 Task: Compose an email with the signature Julian Adams with the subject Request for a job offer rejection and the message Could you please confirm the budget allocation for the project? from softage.8@softage.net to softage.9@softage.net Select the numbered list and change the font typography to strikethroughSelect the numbered list and remove the font typography strikethrough Send the email. Finally, move the email from Sent Items to the label Artificial intelligence
Action: Mouse moved to (1180, 71)
Screenshot: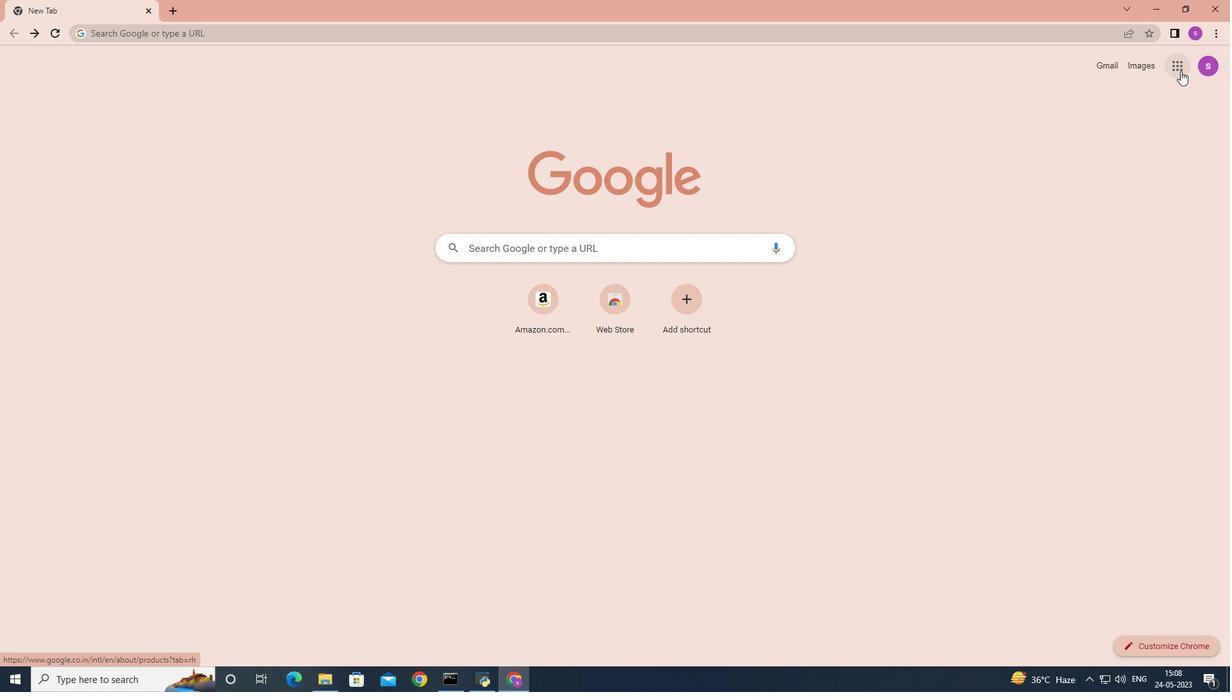 
Action: Mouse pressed left at (1180, 71)
Screenshot: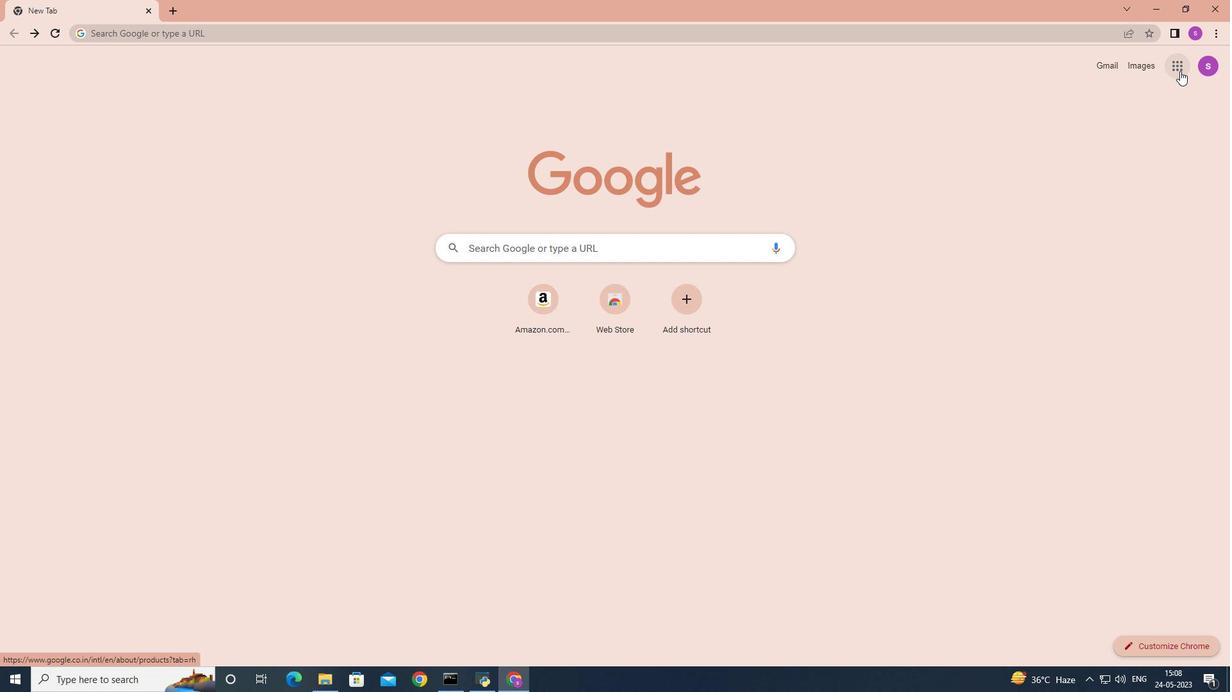 
Action: Mouse moved to (1127, 119)
Screenshot: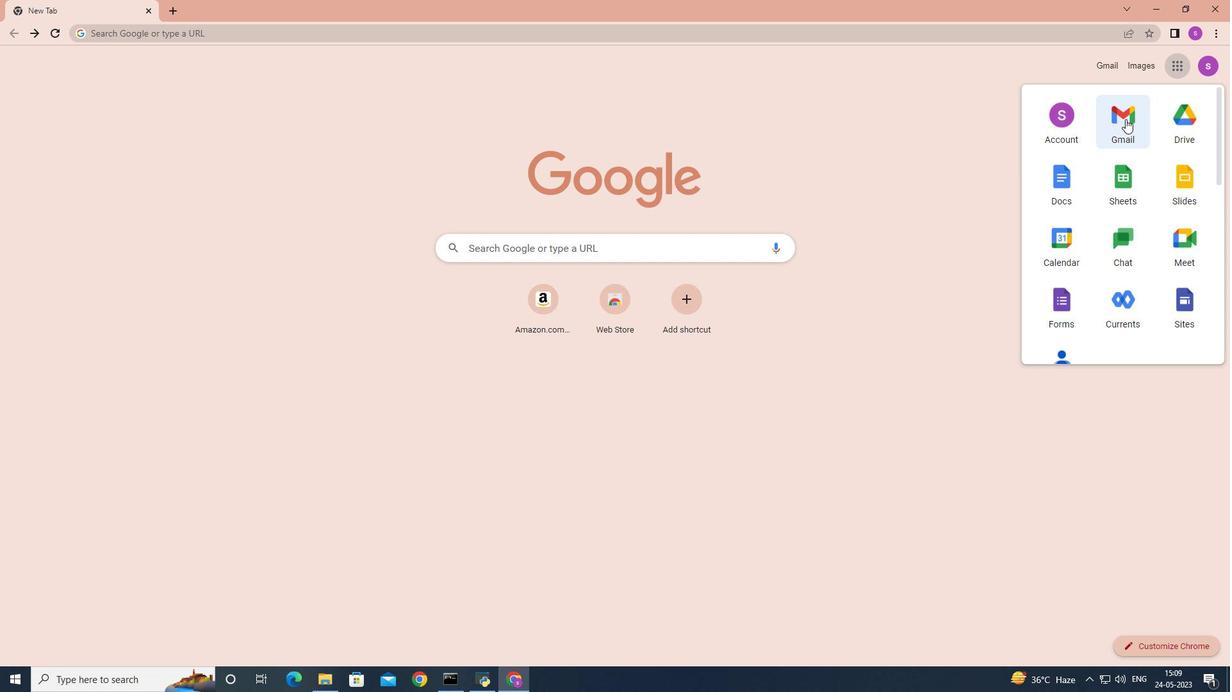 
Action: Mouse pressed left at (1126, 119)
Screenshot: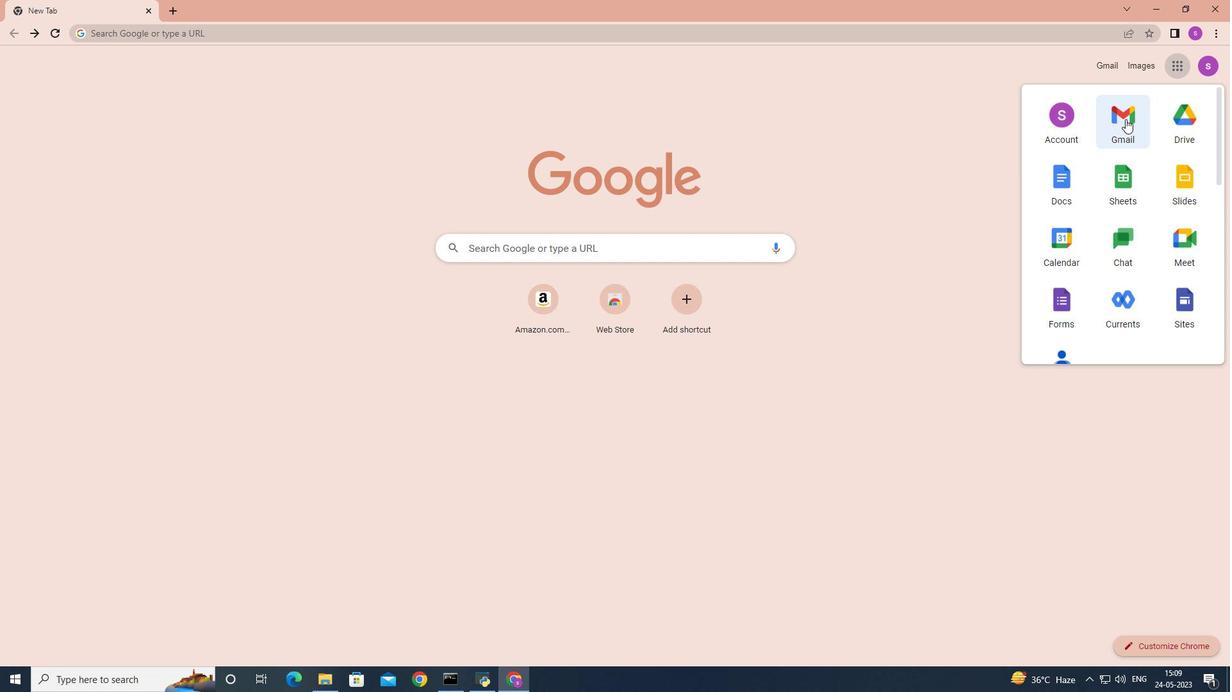 
Action: Mouse moved to (1088, 64)
Screenshot: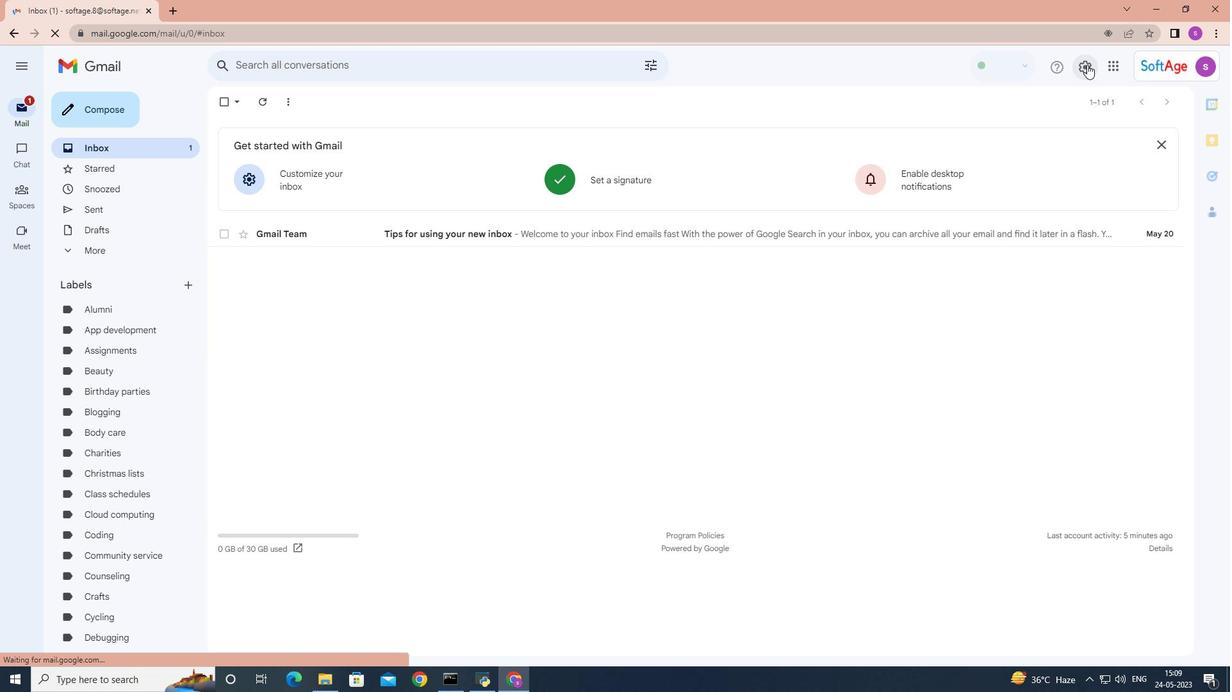 
Action: Mouse pressed left at (1088, 64)
Screenshot: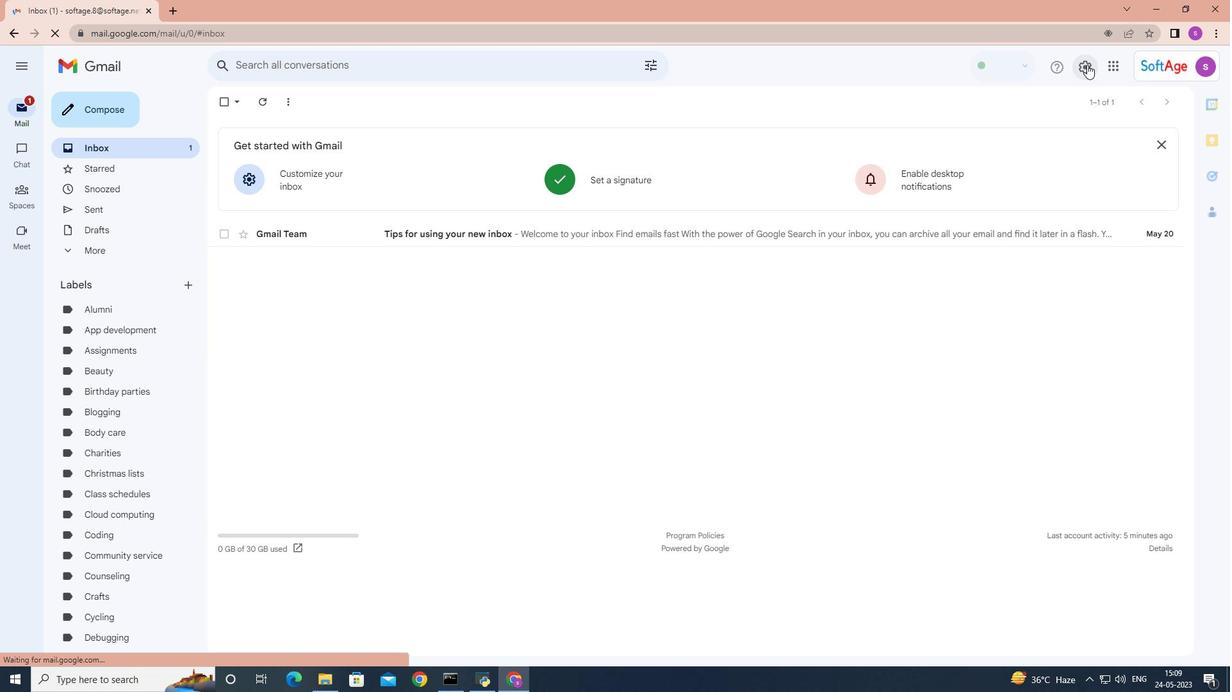 
Action: Mouse moved to (1092, 134)
Screenshot: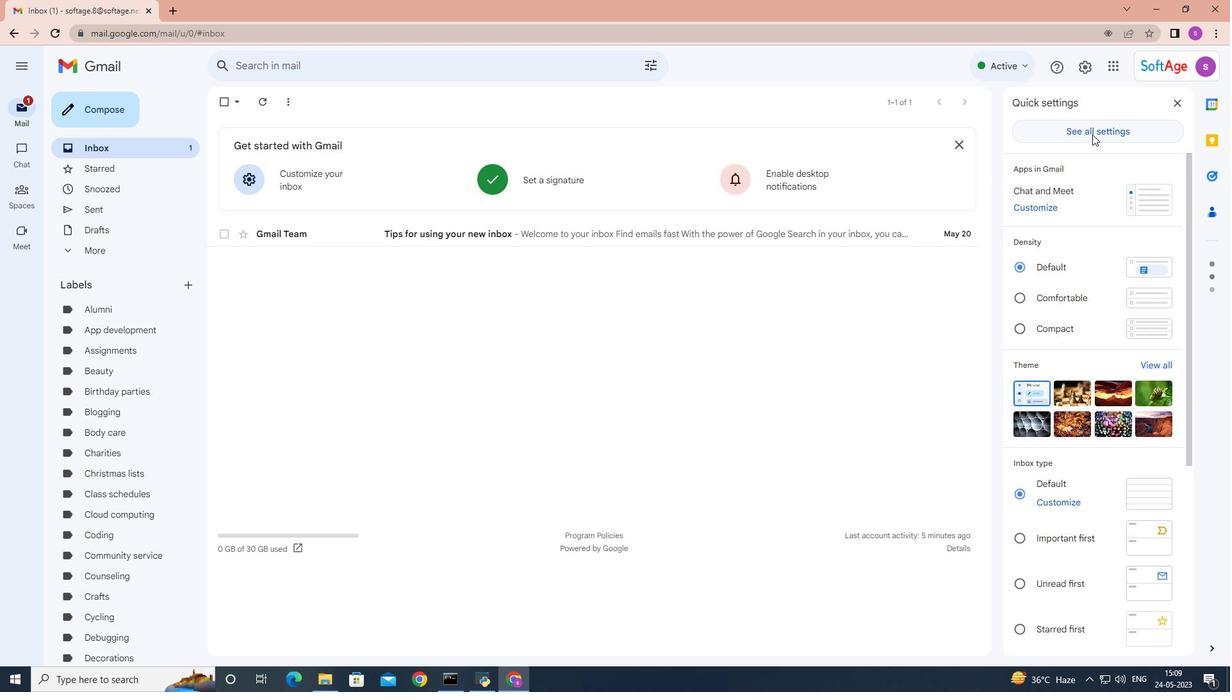 
Action: Mouse pressed left at (1092, 134)
Screenshot: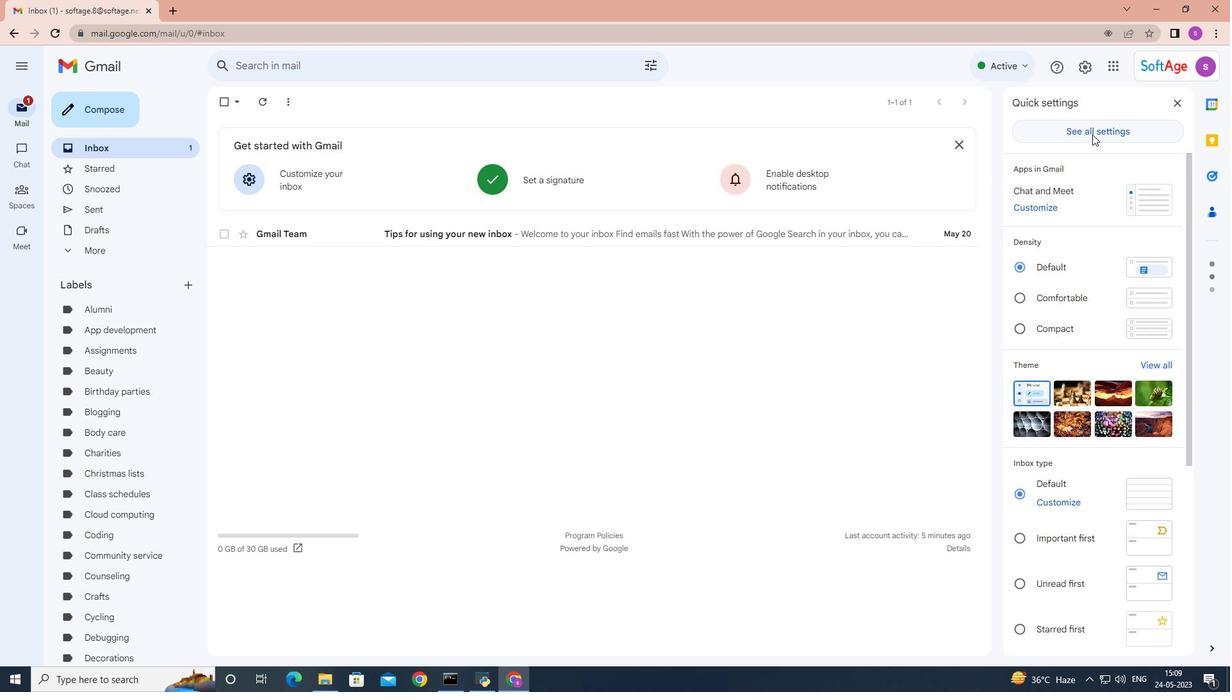 
Action: Mouse moved to (601, 326)
Screenshot: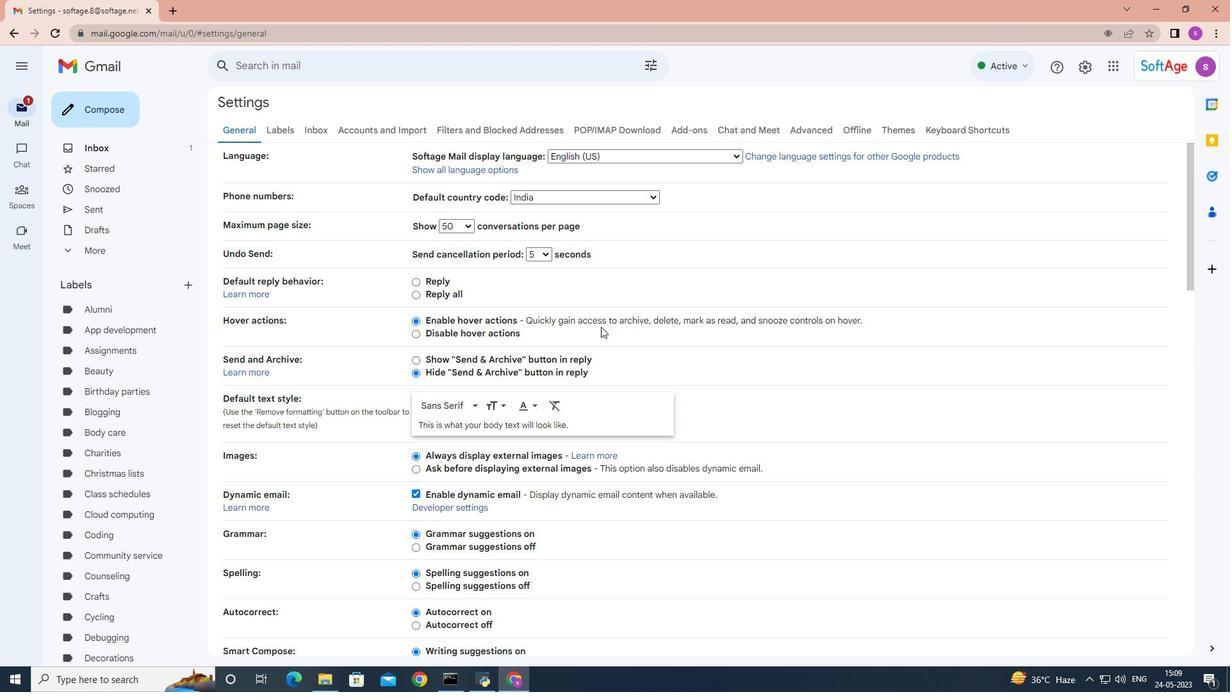 
Action: Mouse scrolled (601, 326) with delta (0, 0)
Screenshot: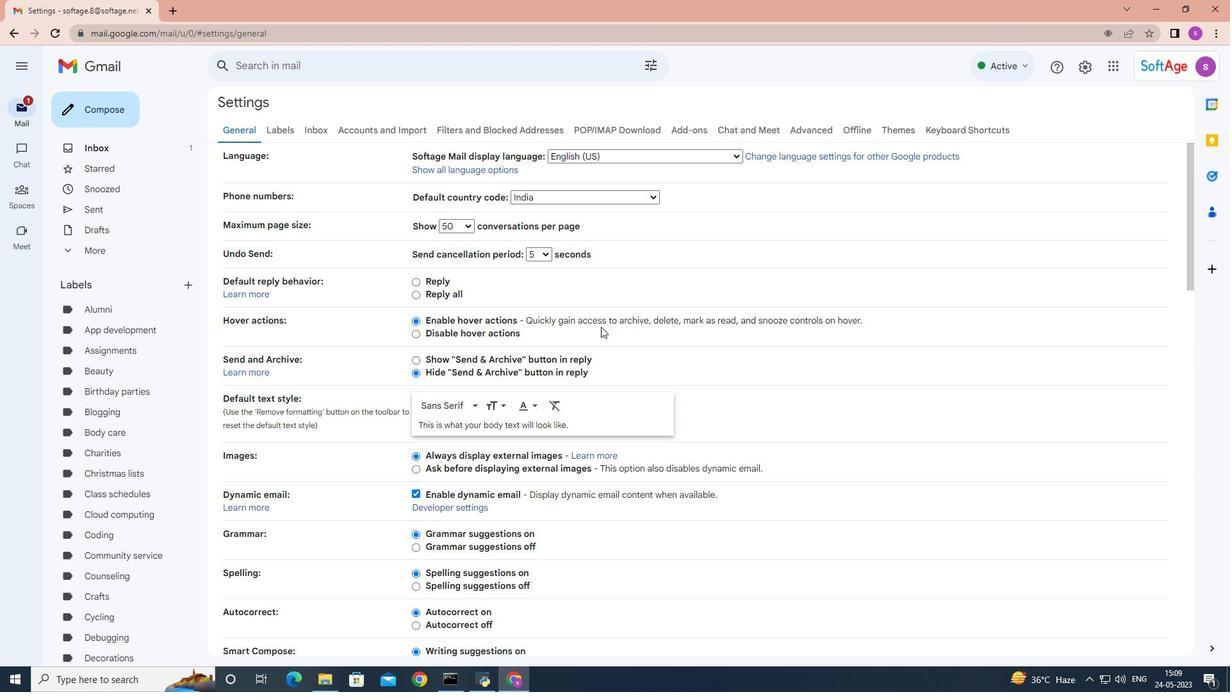
Action: Mouse scrolled (601, 326) with delta (0, 0)
Screenshot: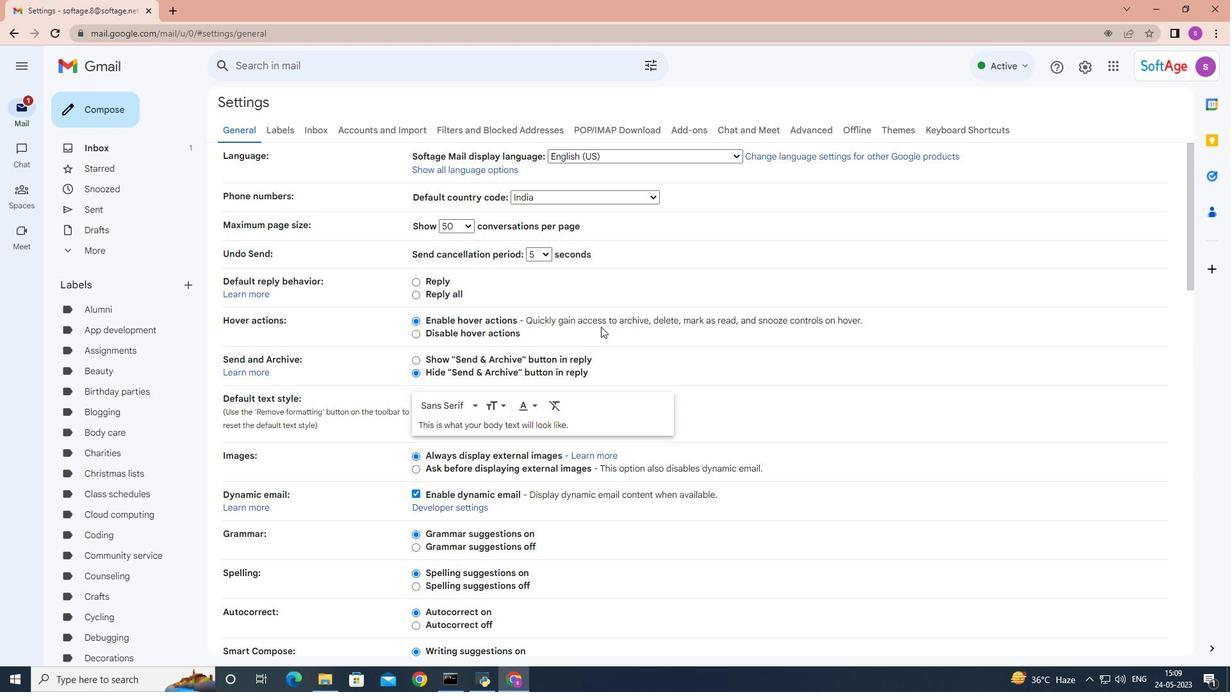 
Action: Mouse moved to (601, 326)
Screenshot: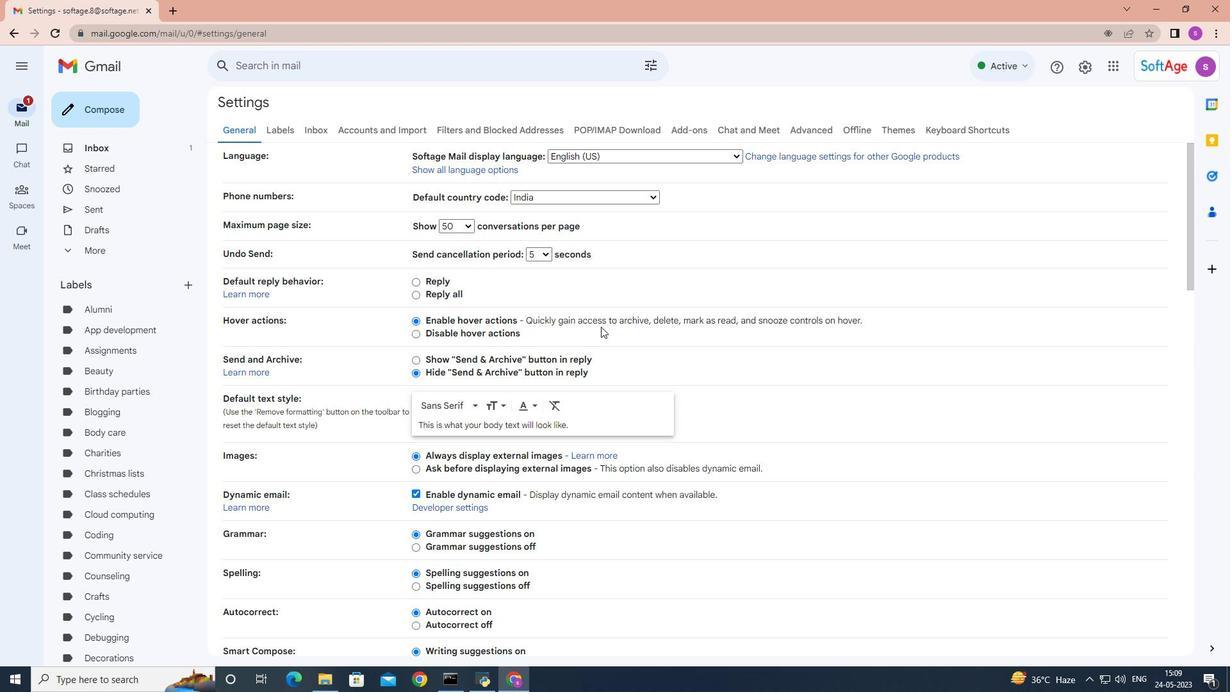 
Action: Mouse scrolled (601, 325) with delta (0, 0)
Screenshot: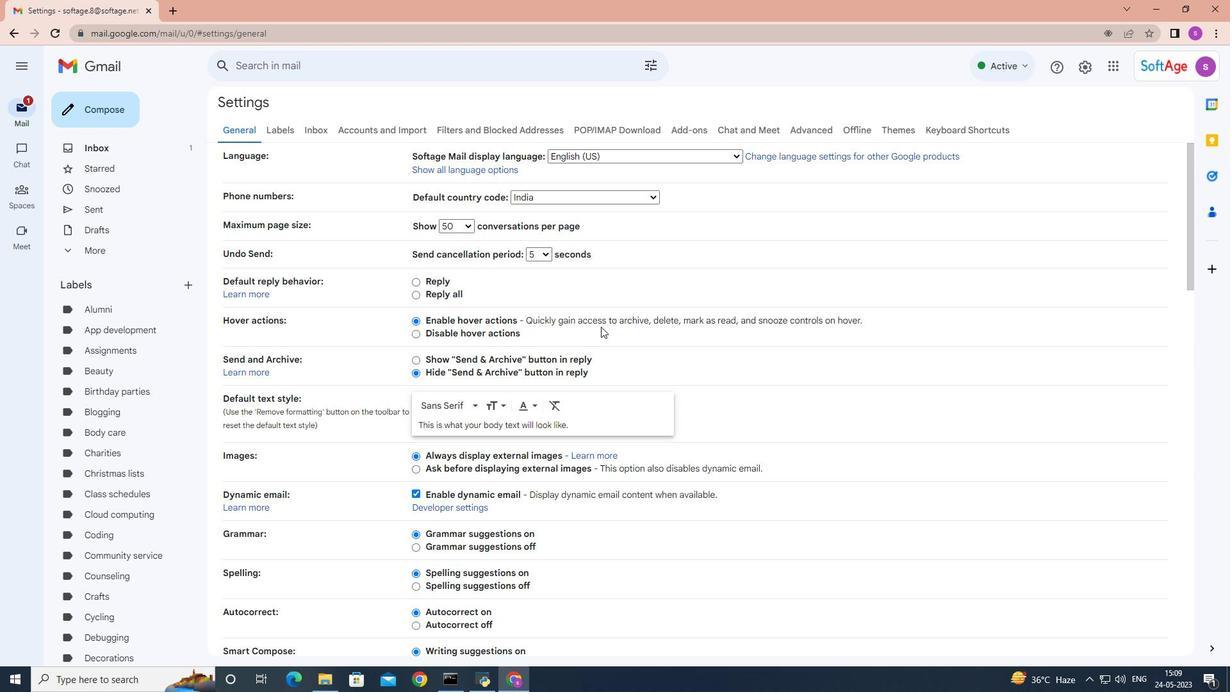 
Action: Mouse moved to (601, 326)
Screenshot: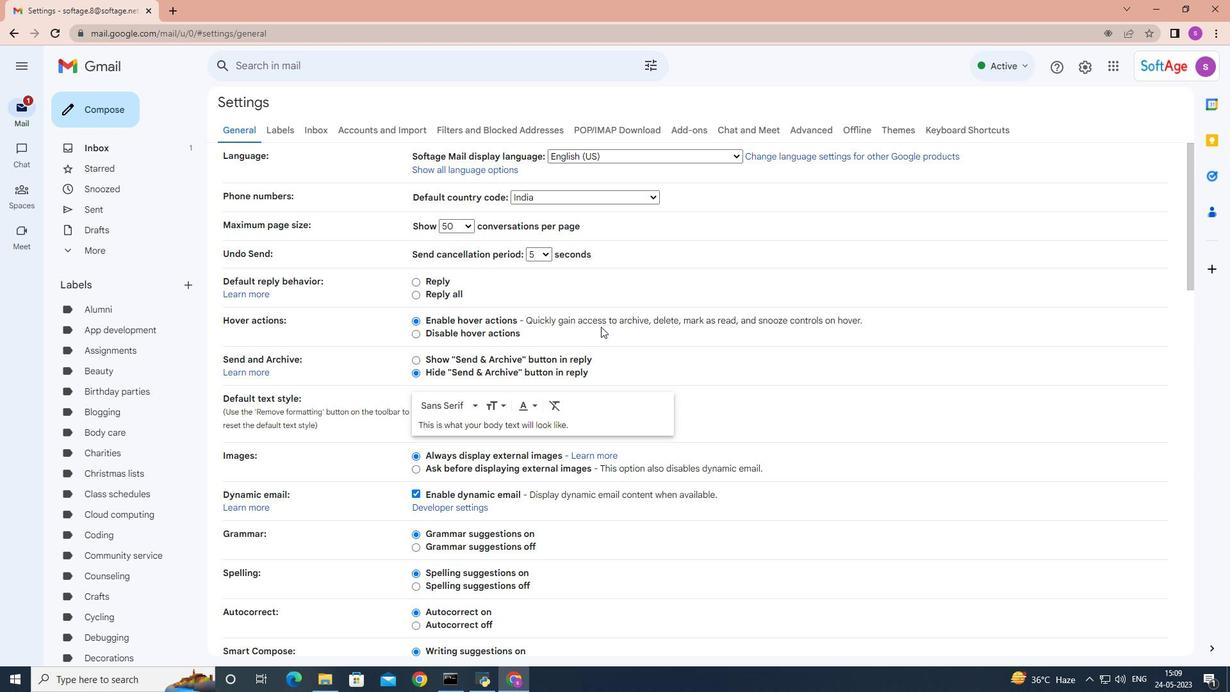 
Action: Mouse scrolled (601, 325) with delta (0, 0)
Screenshot: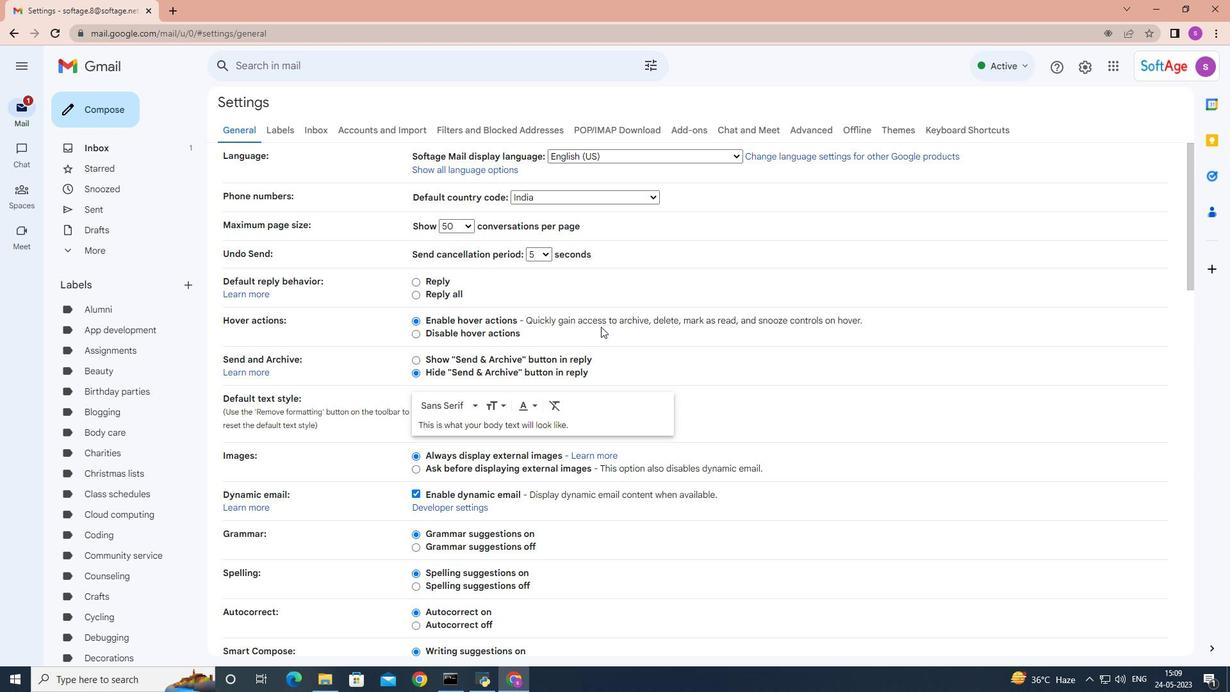 
Action: Mouse moved to (601, 323)
Screenshot: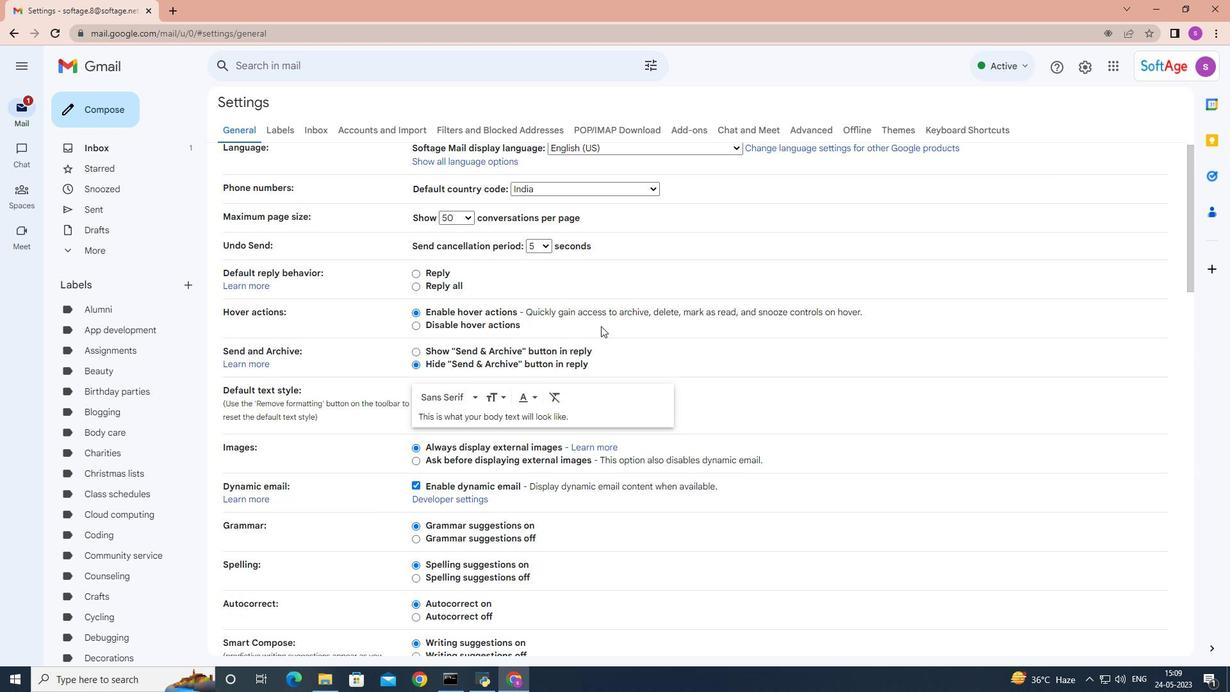 
Action: Mouse scrolled (601, 323) with delta (0, 0)
Screenshot: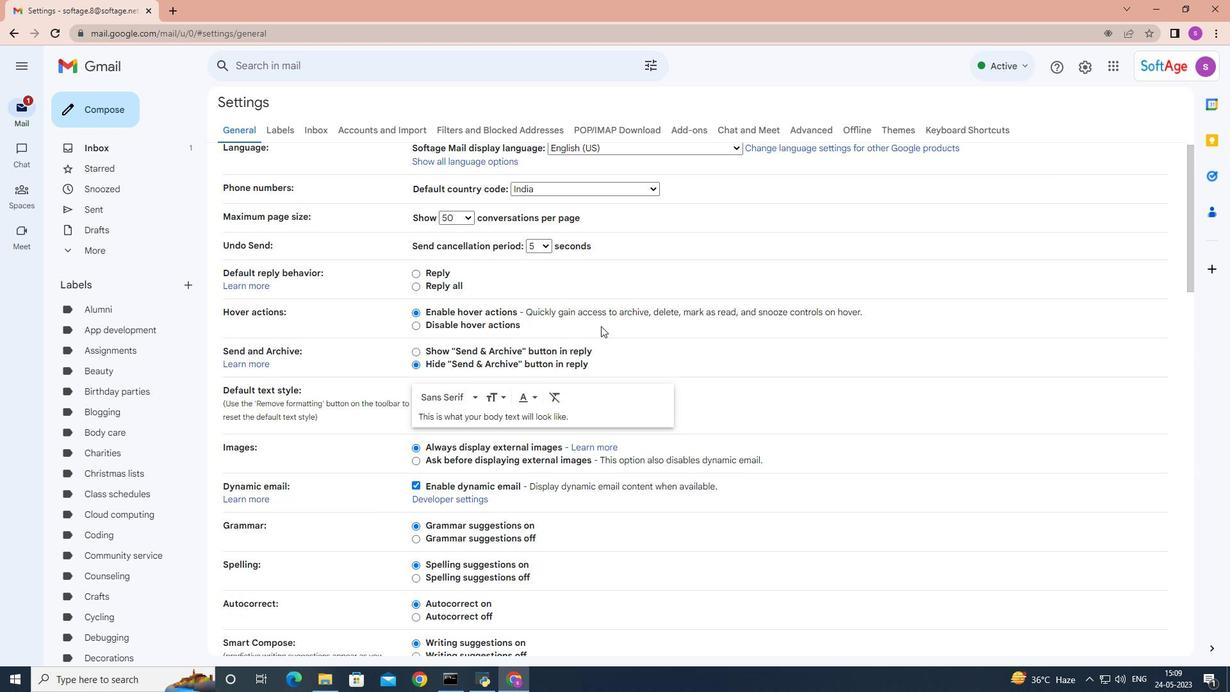 
Action: Mouse moved to (601, 322)
Screenshot: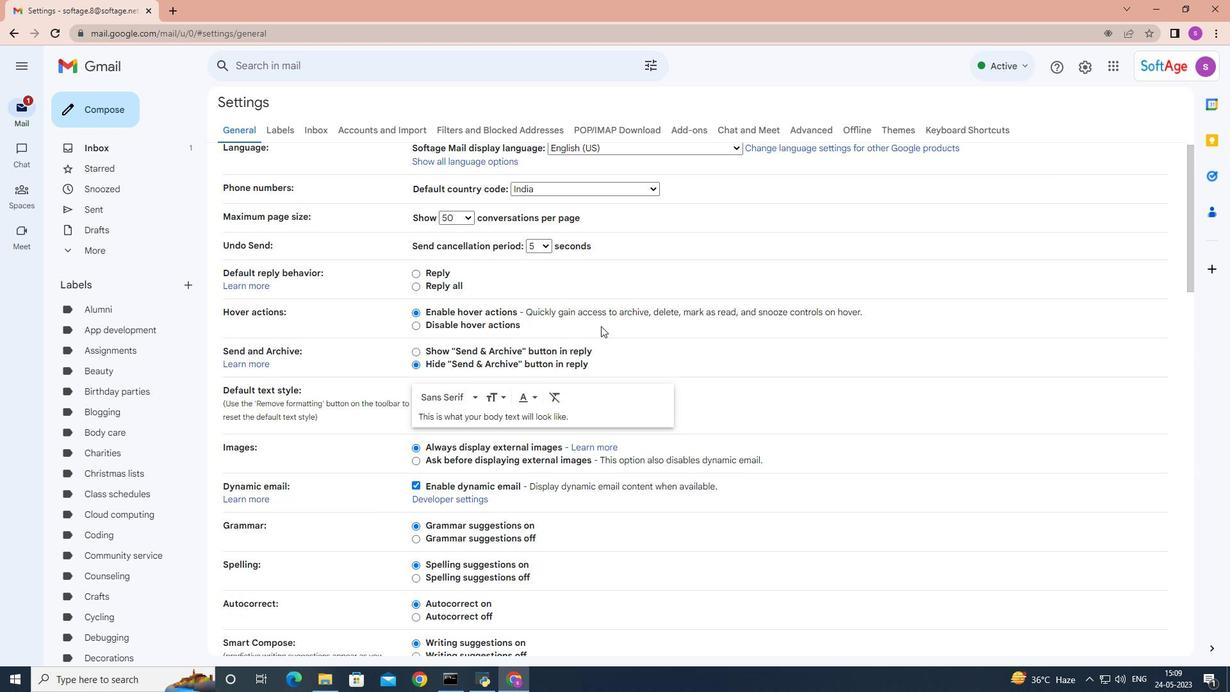 
Action: Mouse scrolled (601, 321) with delta (0, 0)
Screenshot: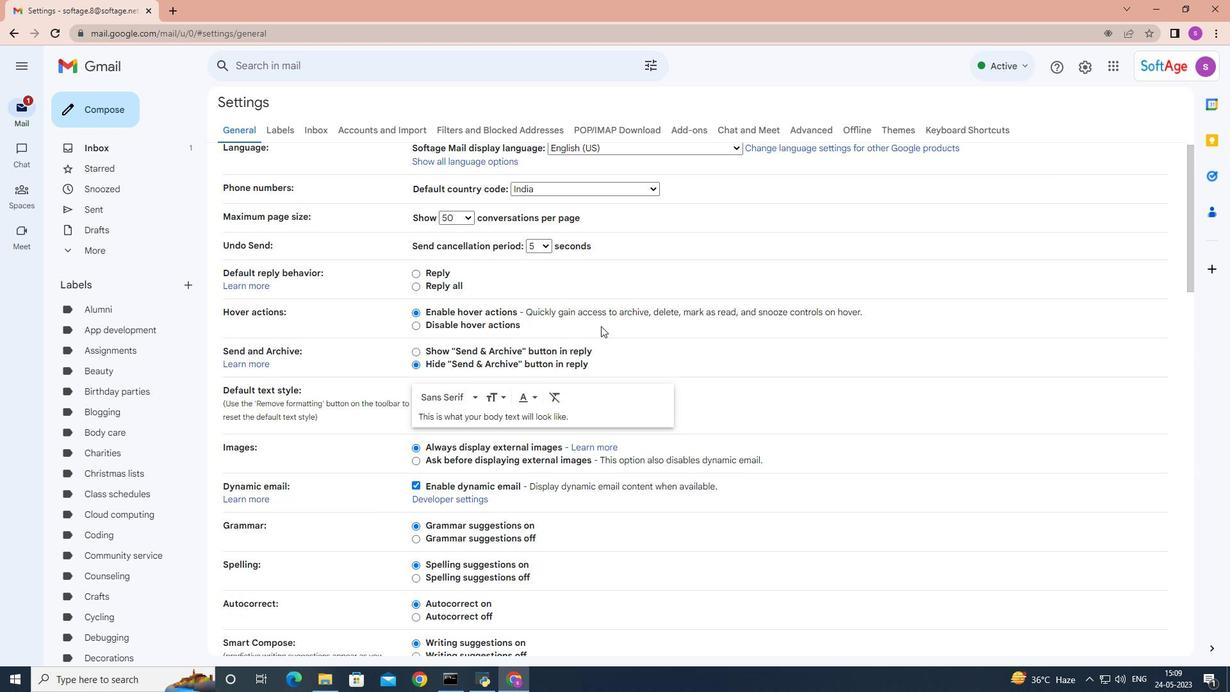 
Action: Mouse moved to (603, 316)
Screenshot: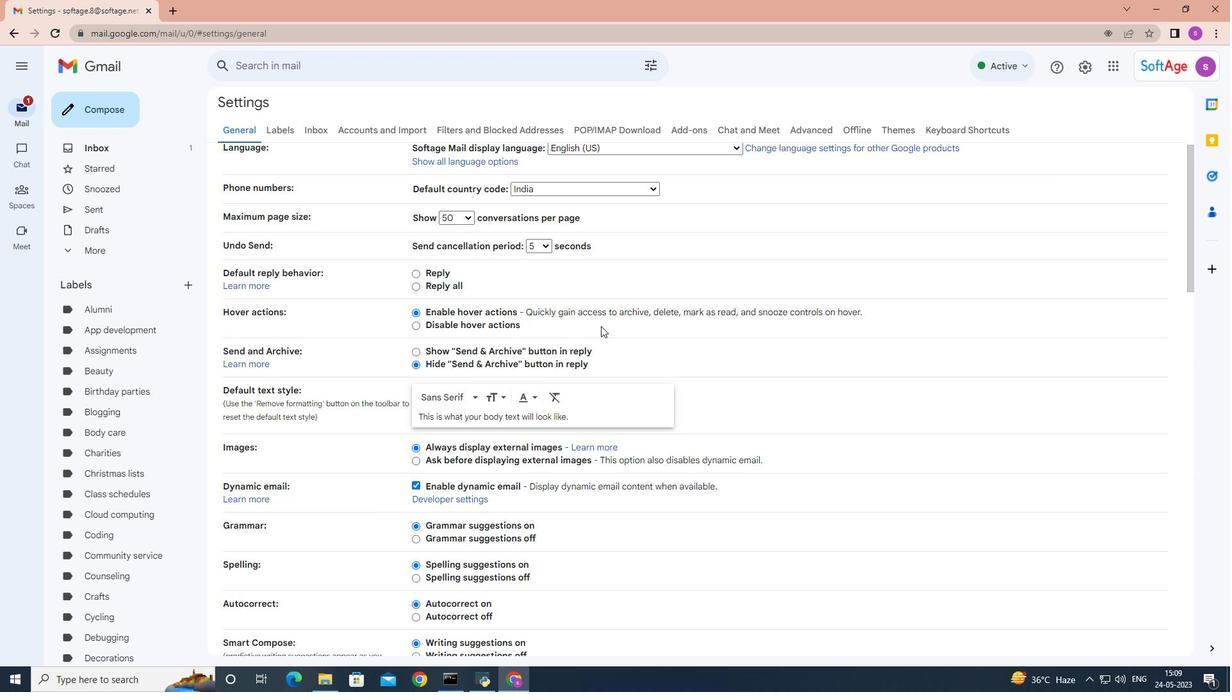 
Action: Mouse scrolled (603, 315) with delta (0, 0)
Screenshot: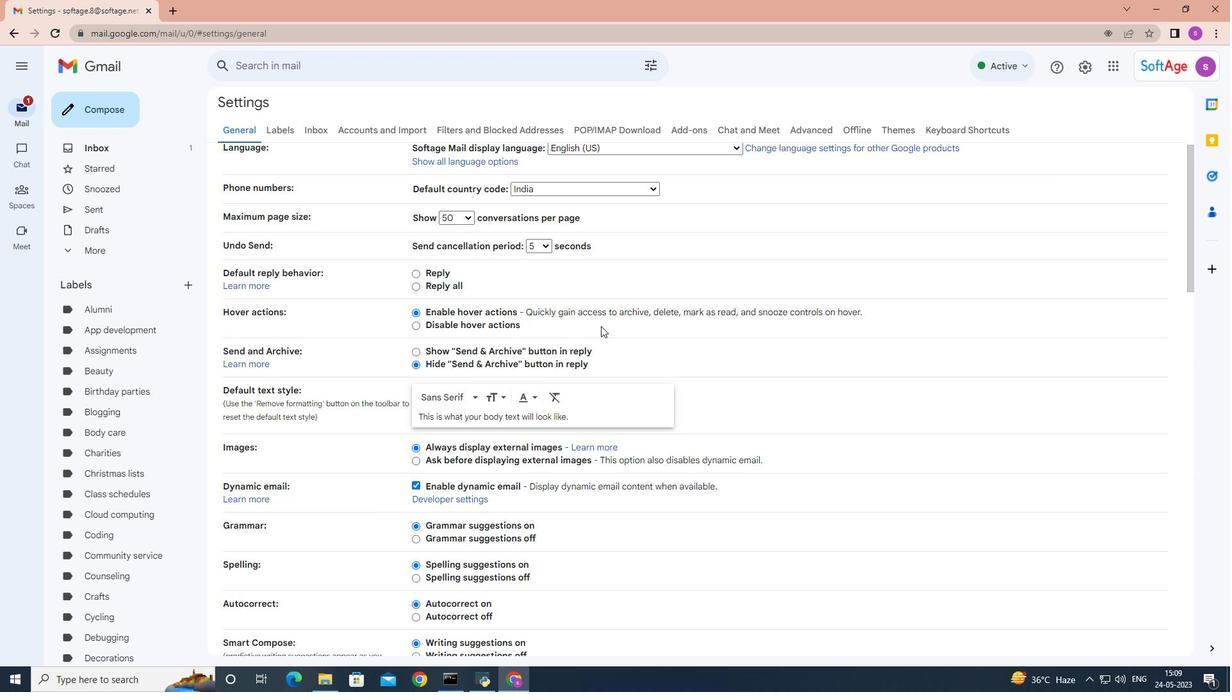 
Action: Mouse moved to (606, 301)
Screenshot: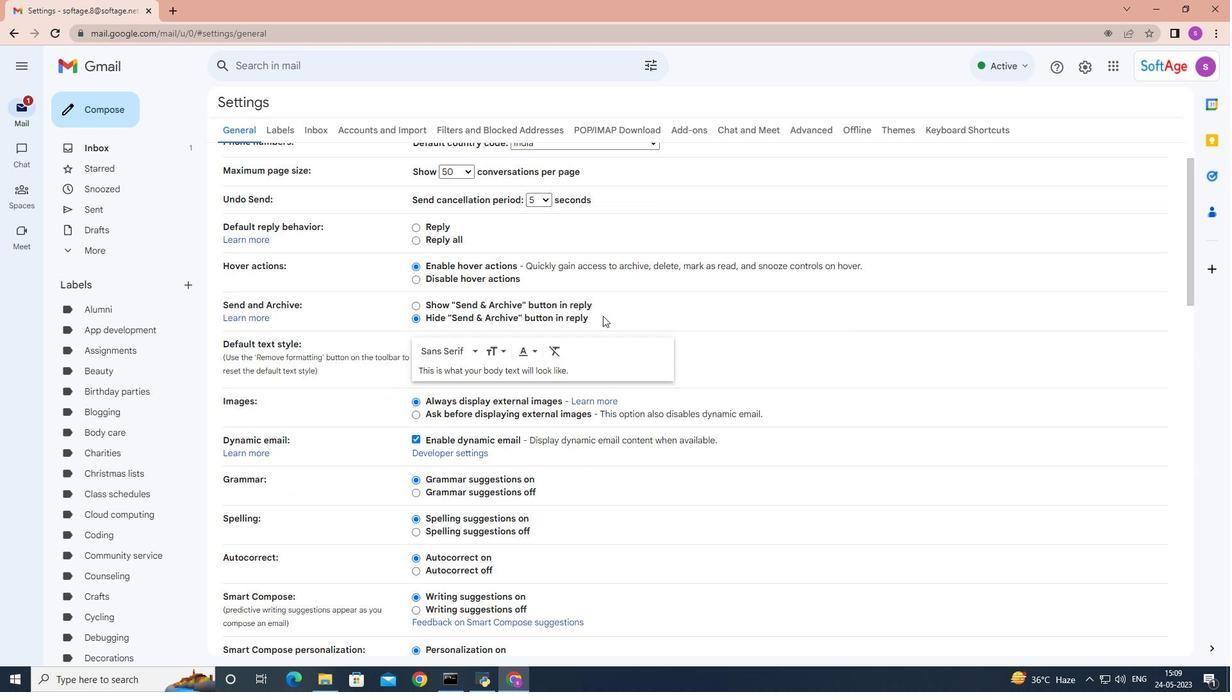 
Action: Mouse scrolled (606, 301) with delta (0, 0)
Screenshot: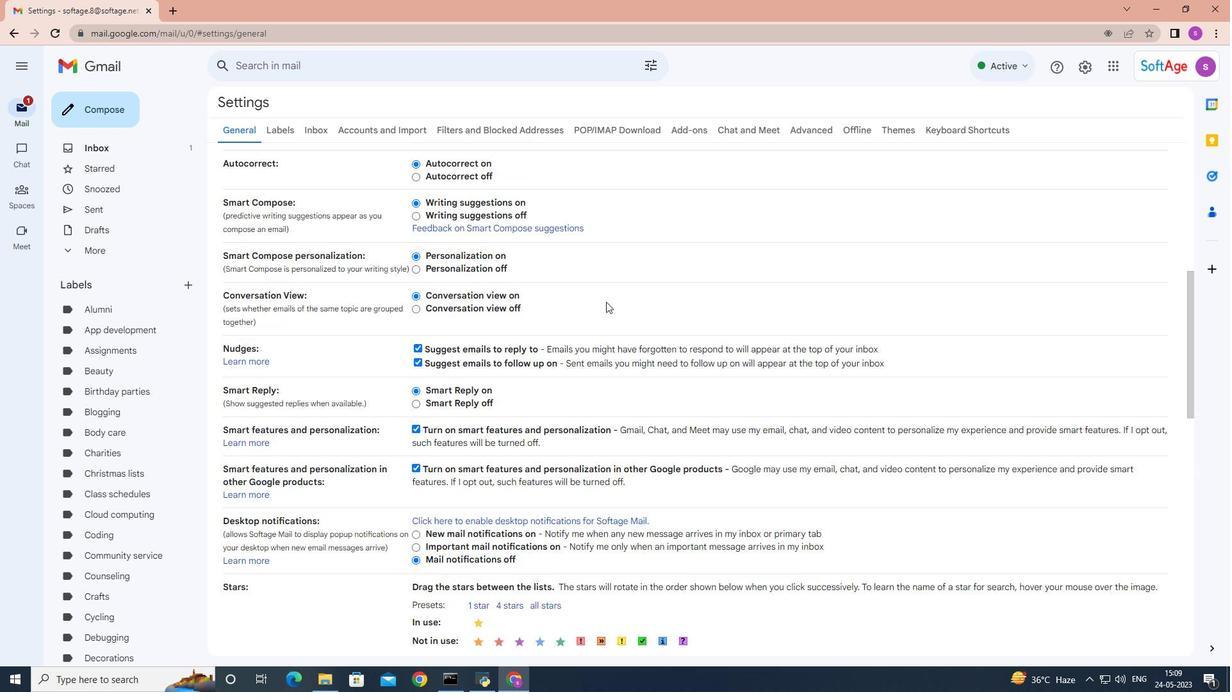 
Action: Mouse scrolled (606, 301) with delta (0, 0)
Screenshot: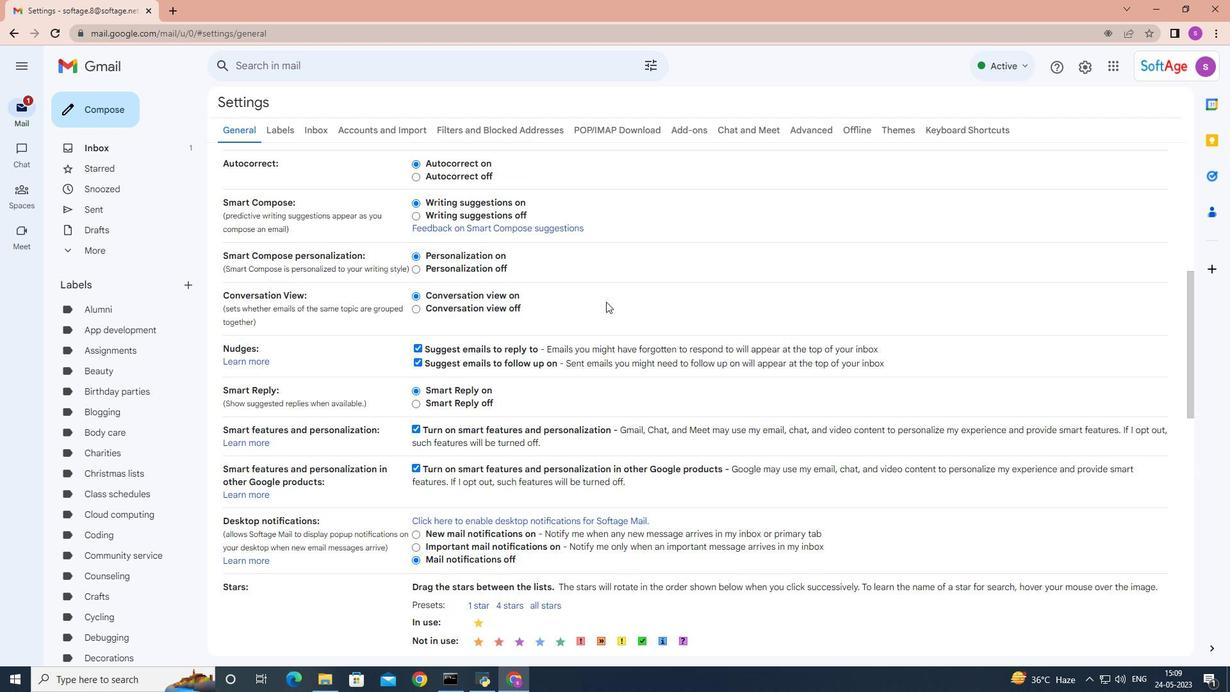 
Action: Mouse scrolled (606, 301) with delta (0, 0)
Screenshot: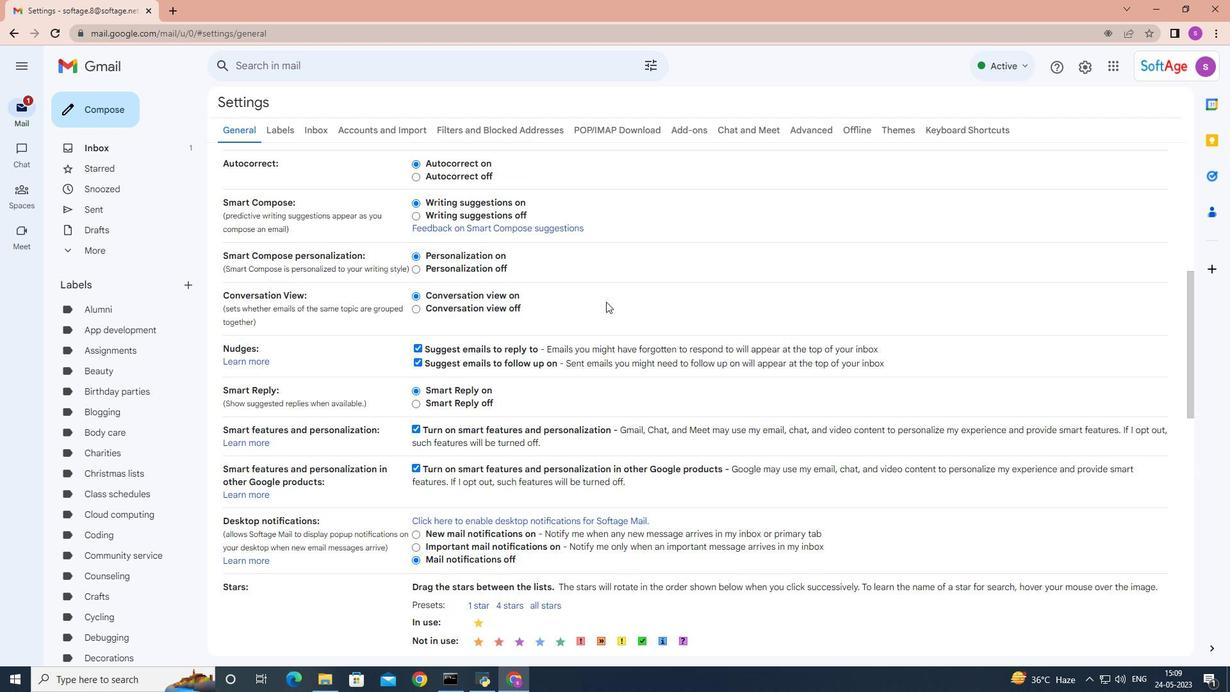 
Action: Mouse scrolled (606, 301) with delta (0, 0)
Screenshot: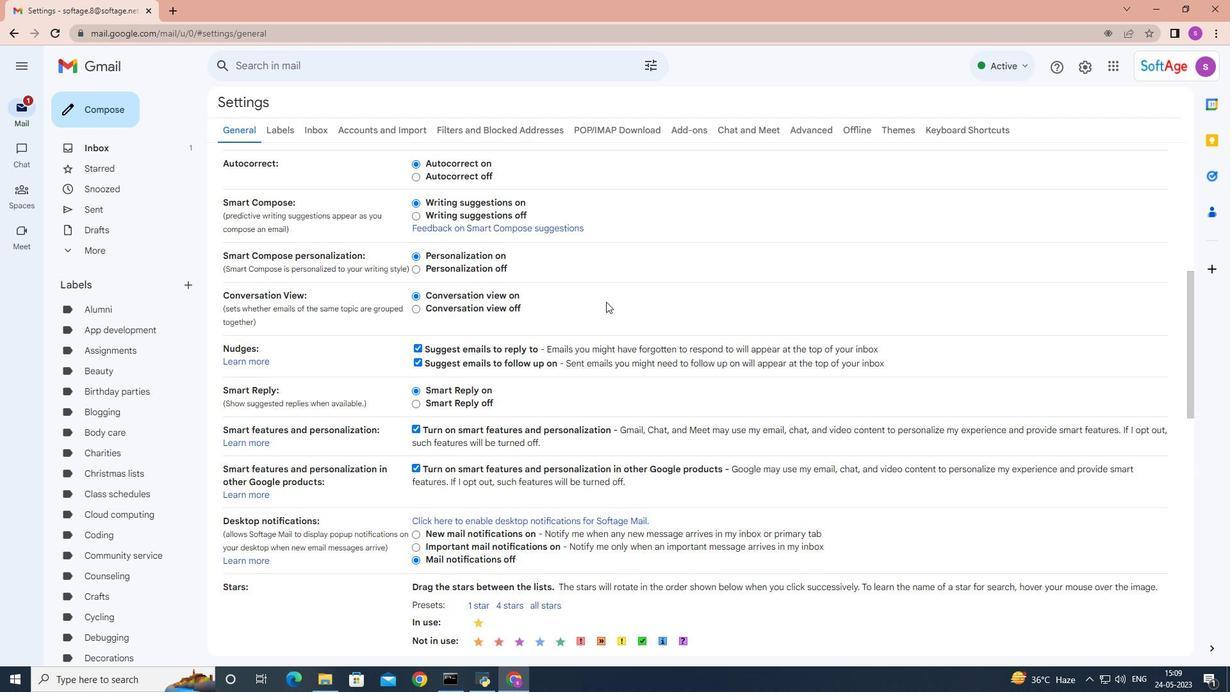 
Action: Mouse scrolled (606, 301) with delta (0, 0)
Screenshot: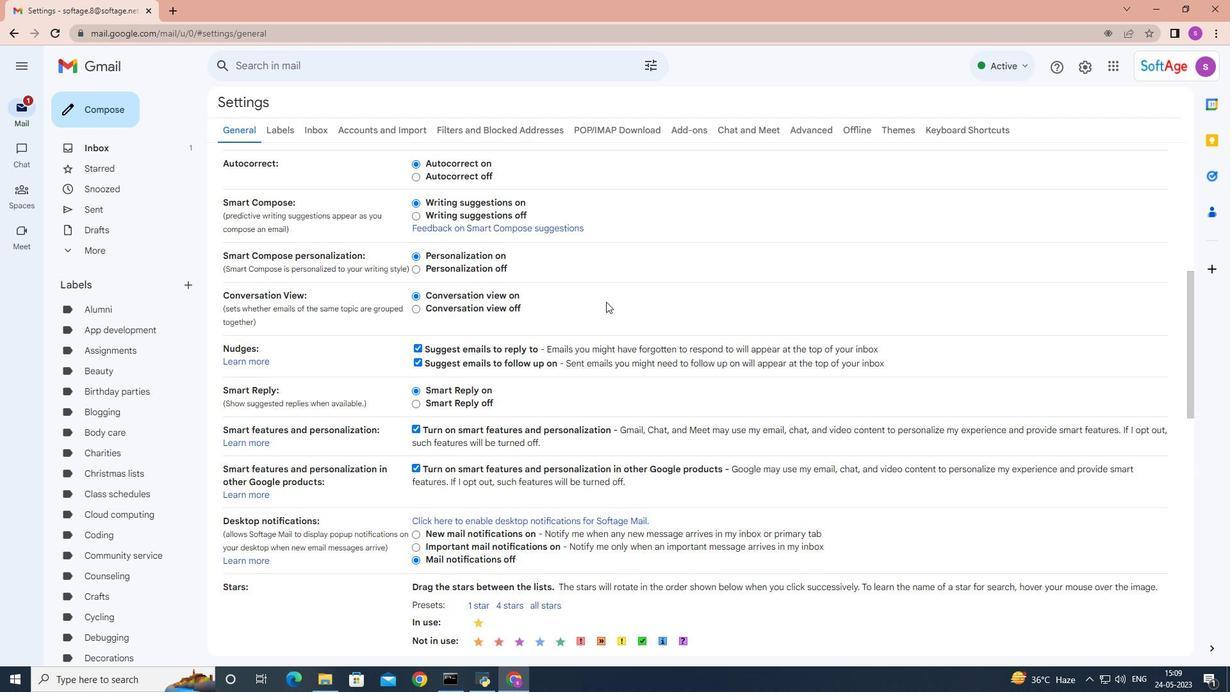 
Action: Mouse moved to (606, 301)
Screenshot: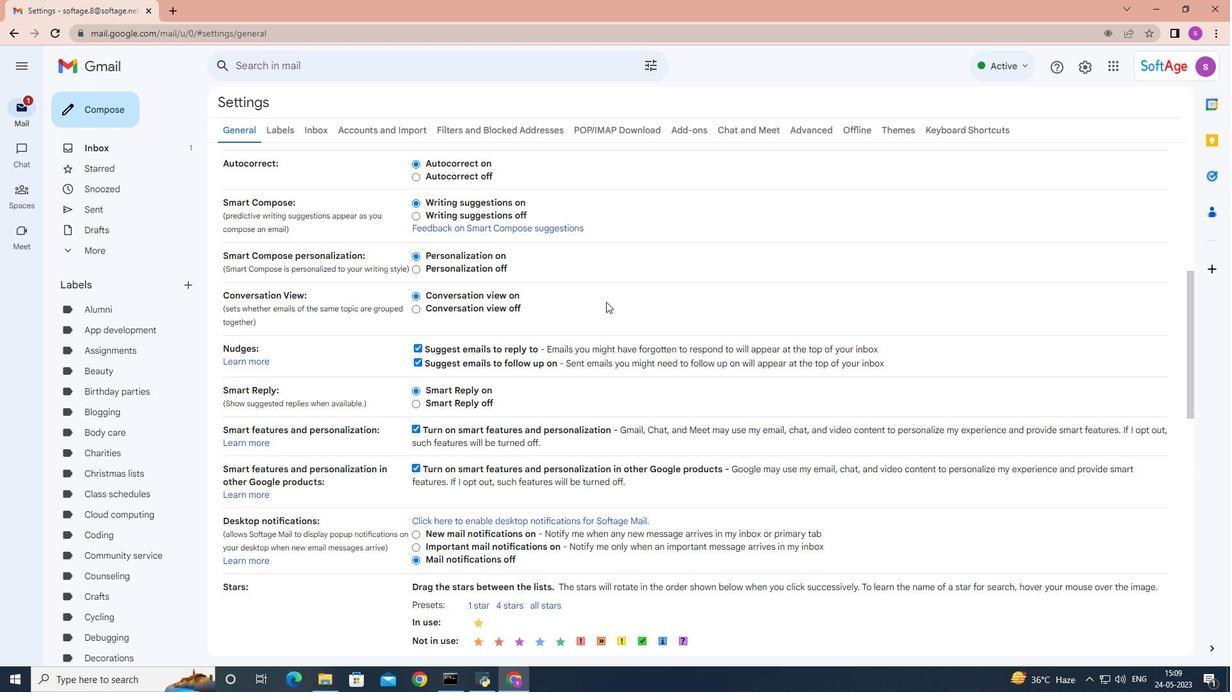 
Action: Mouse scrolled (606, 301) with delta (0, 0)
Screenshot: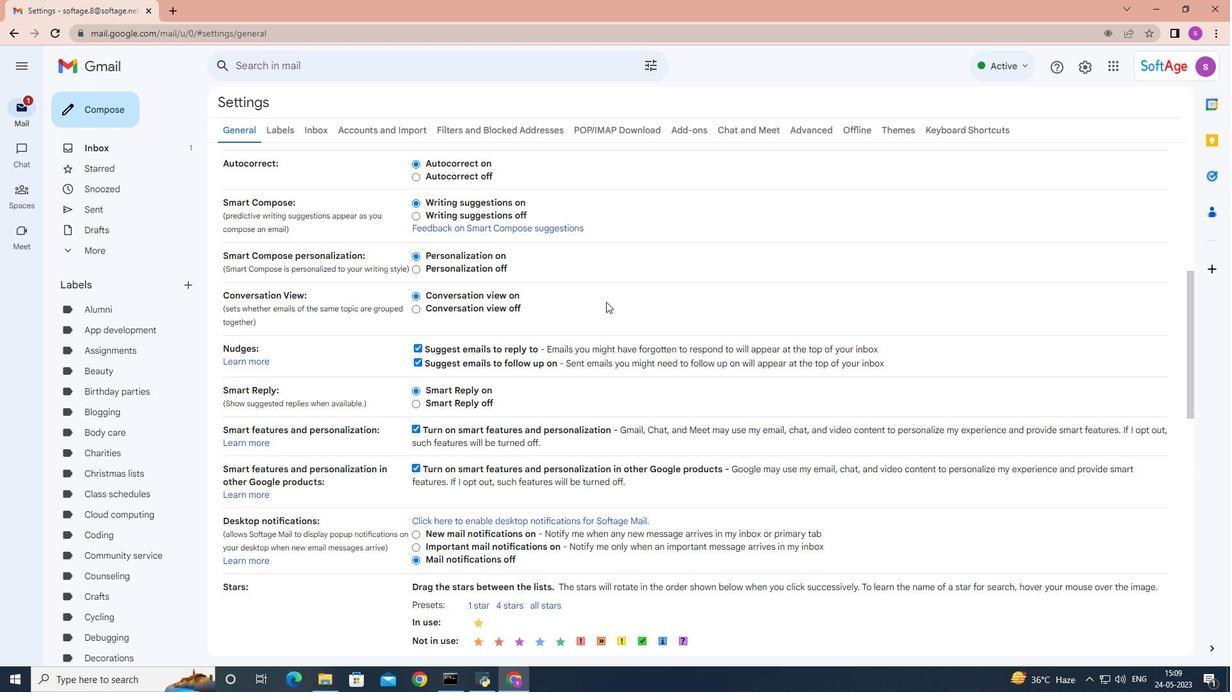 
Action: Mouse moved to (604, 300)
Screenshot: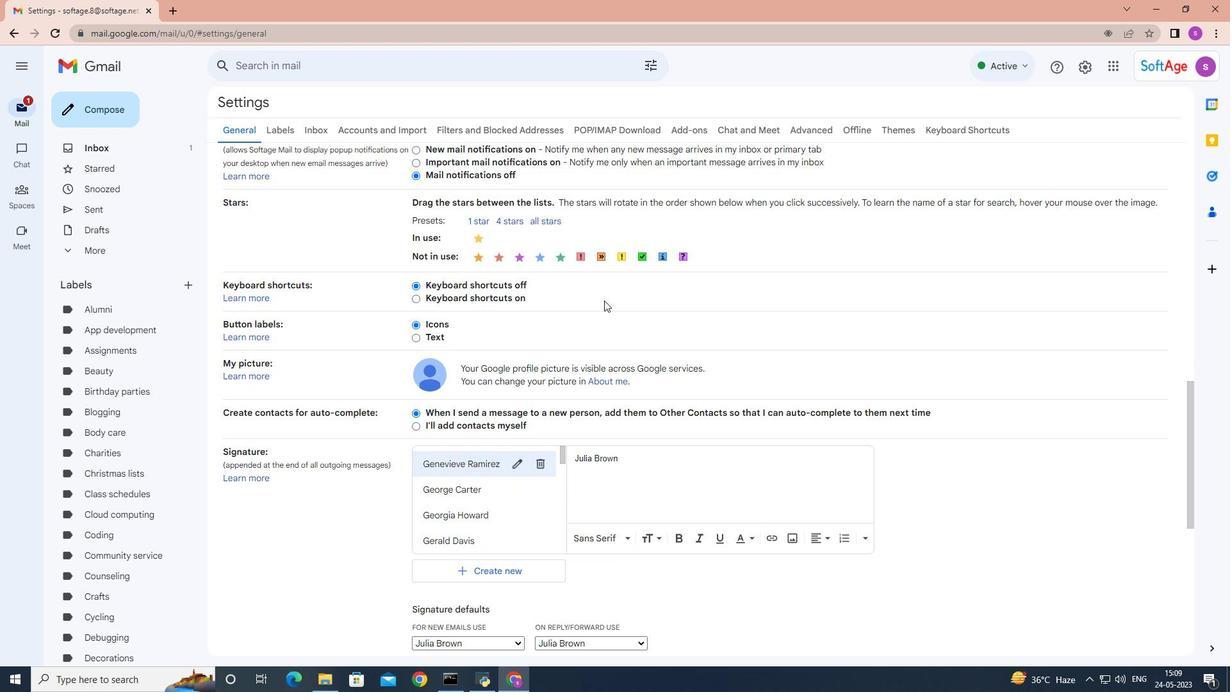 
Action: Mouse scrolled (604, 299) with delta (0, 0)
Screenshot: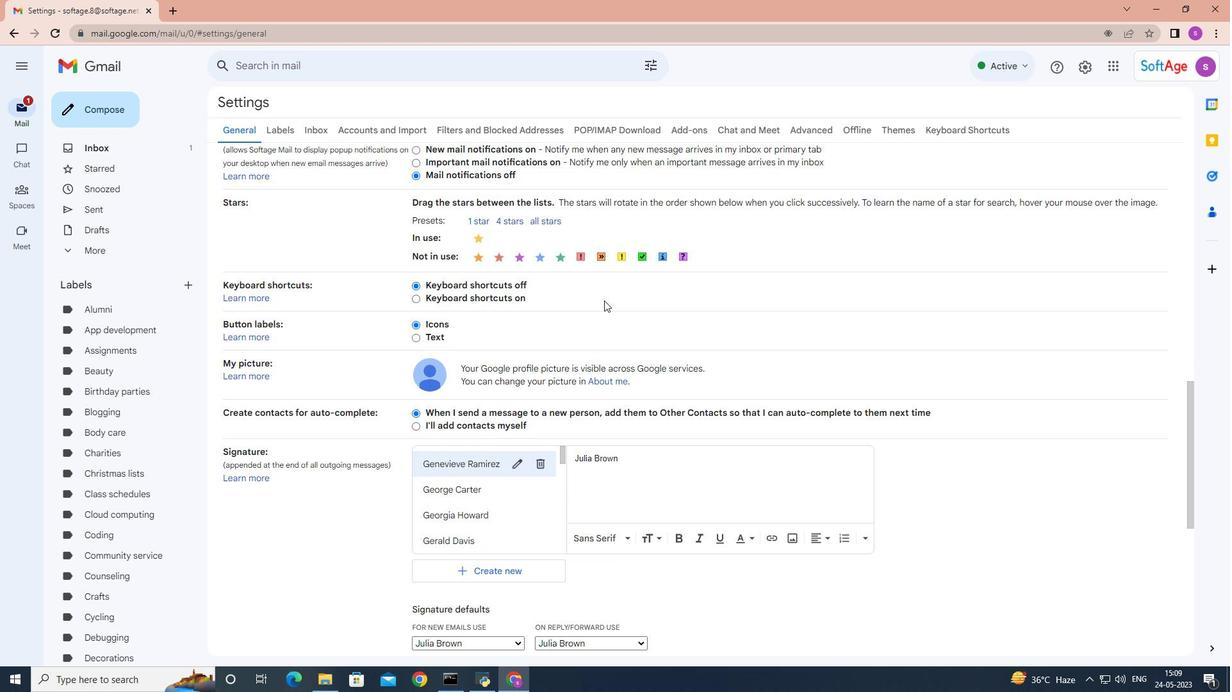 
Action: Mouse moved to (604, 301)
Screenshot: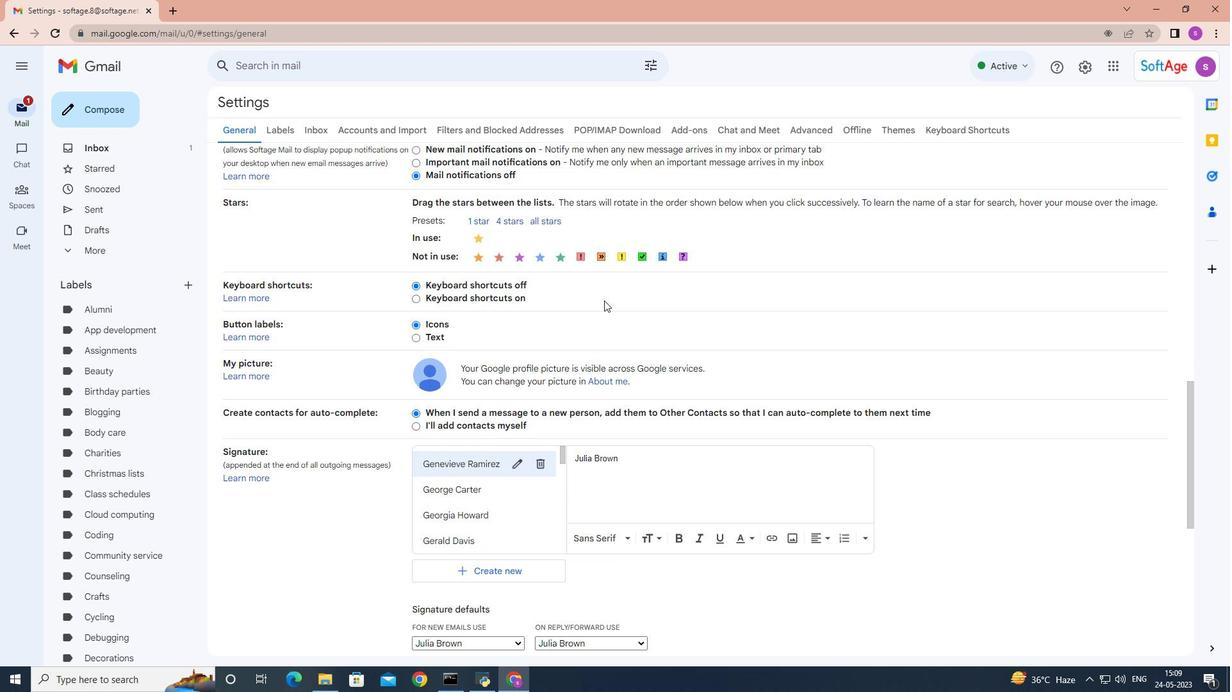 
Action: Mouse scrolled (604, 300) with delta (0, 0)
Screenshot: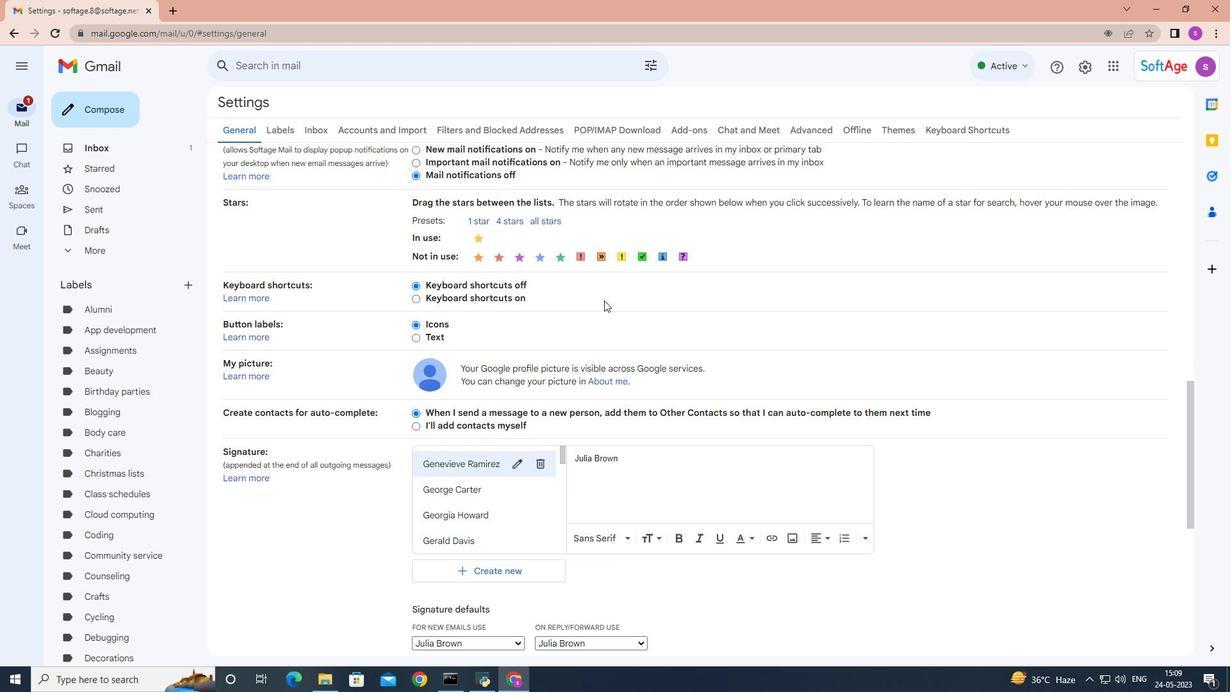 
Action: Mouse scrolled (604, 300) with delta (0, 0)
Screenshot: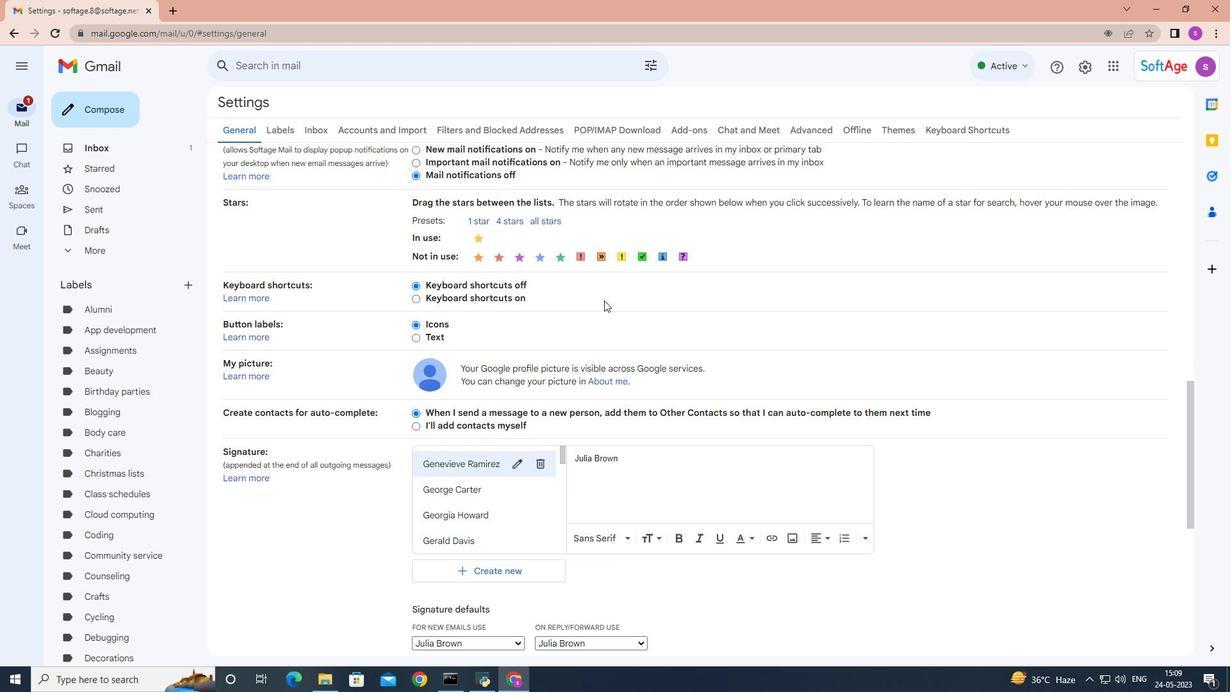 
Action: Mouse scrolled (604, 300) with delta (0, 0)
Screenshot: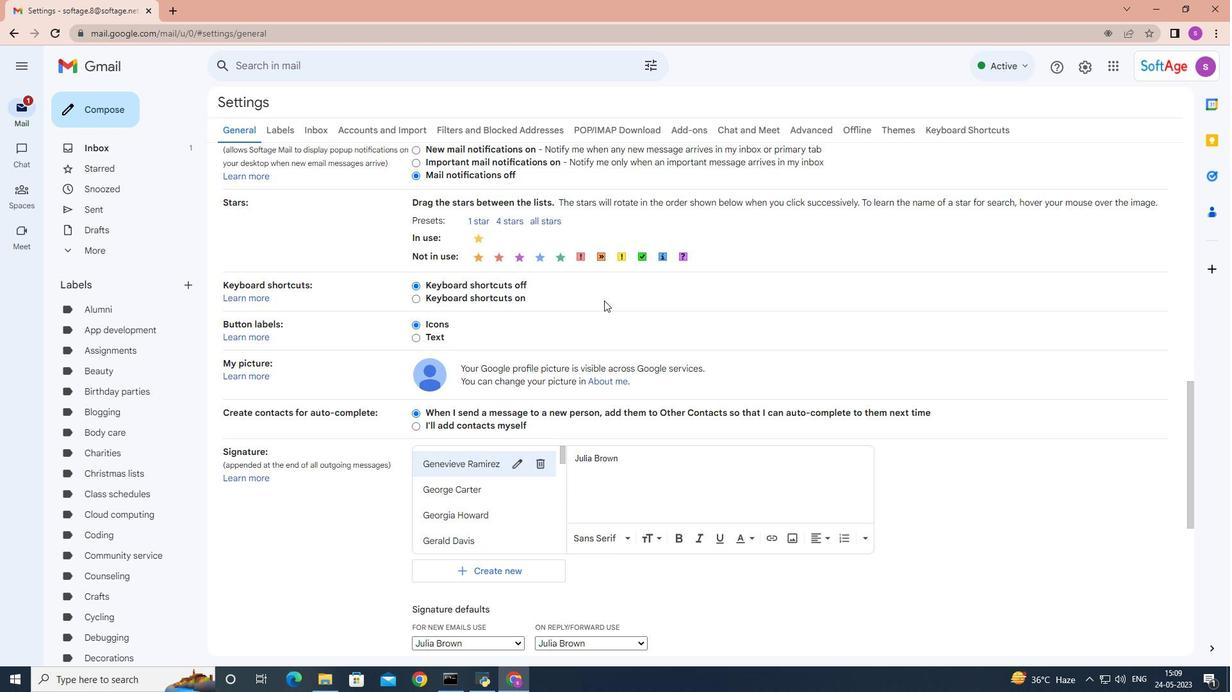 
Action: Mouse moved to (498, 317)
Screenshot: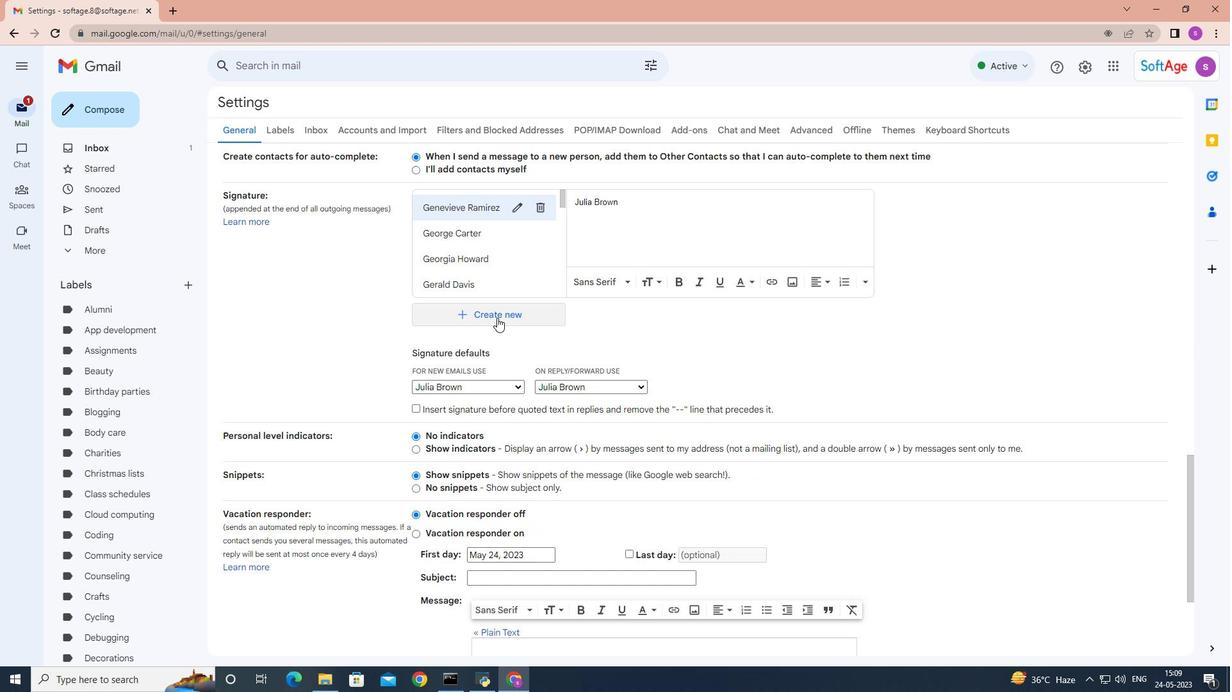 
Action: Mouse pressed left at (498, 317)
Screenshot: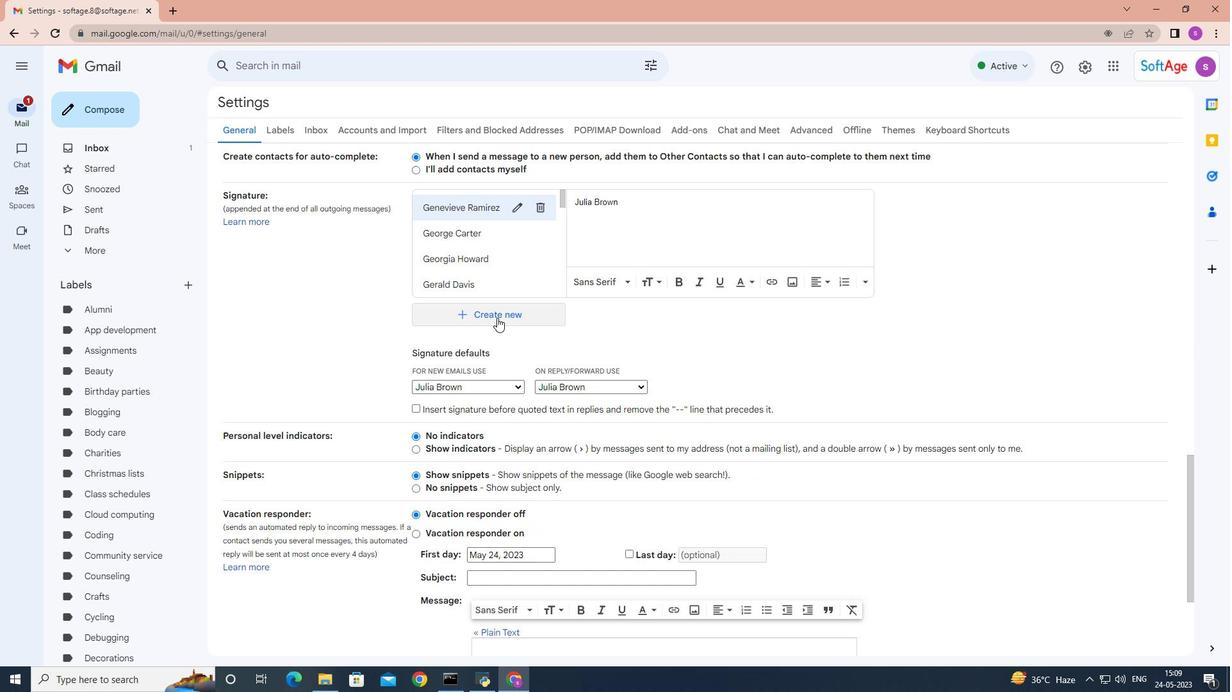 
Action: Mouse moved to (498, 317)
Screenshot: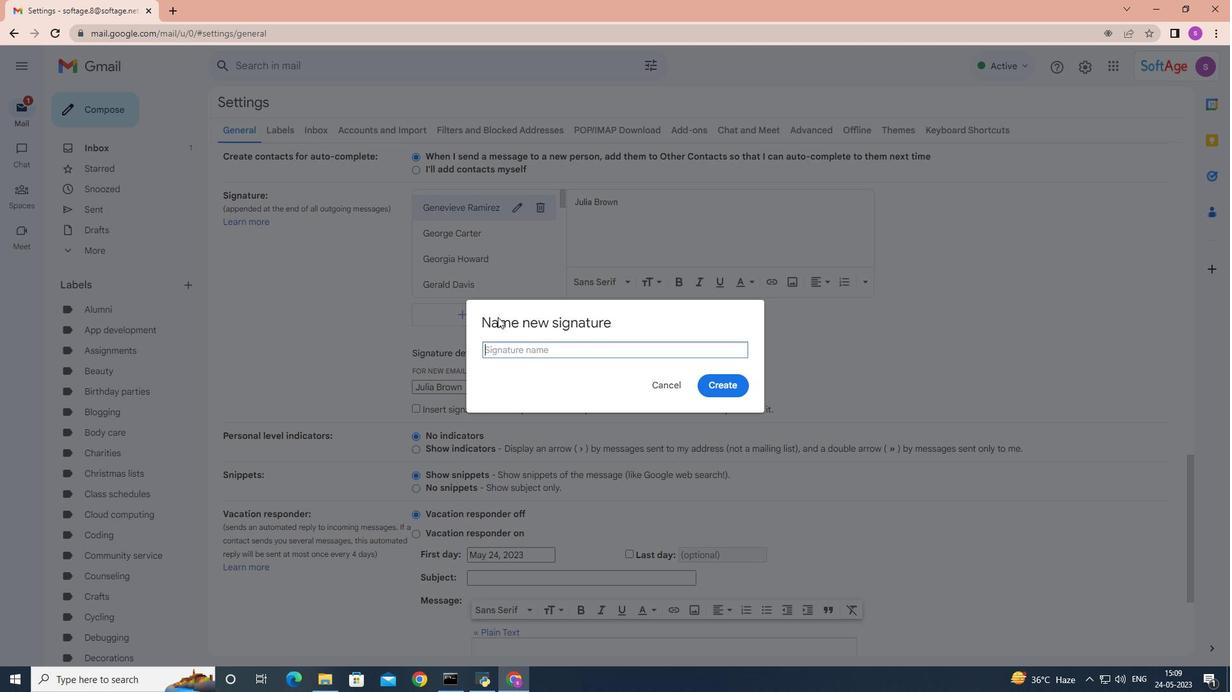 
Action: Key pressed <Key.shift>Julian<Key.space><Key.shift><Key.shift>Adams
Screenshot: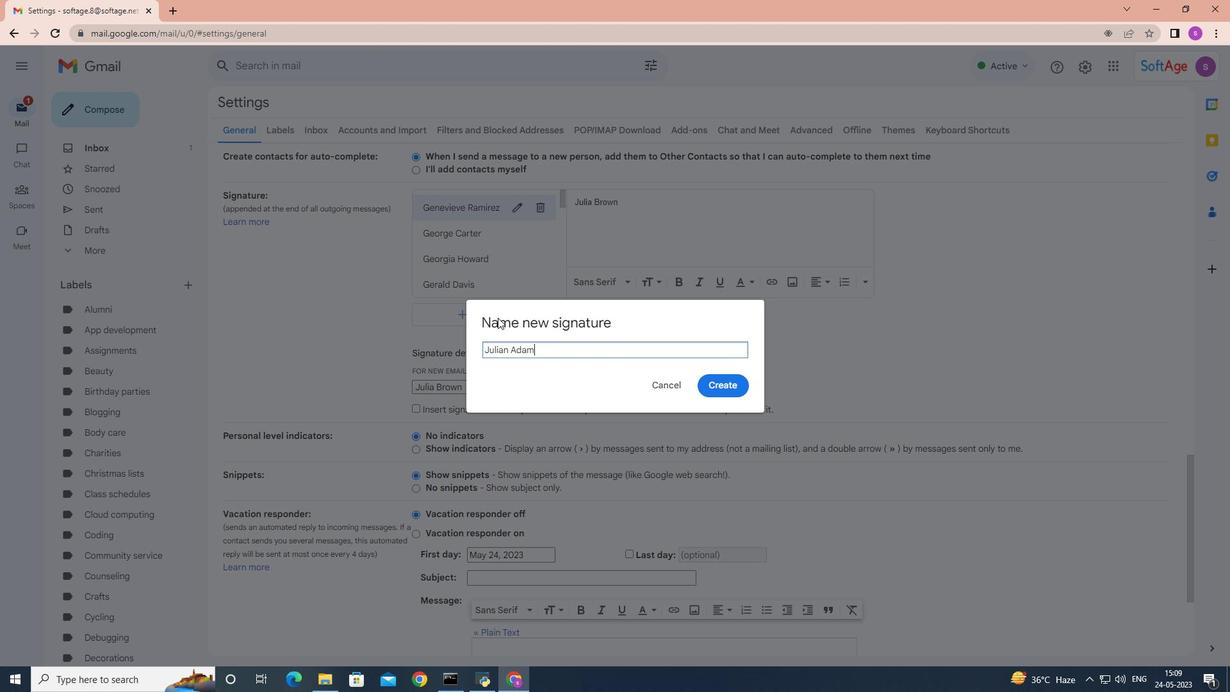 
Action: Mouse moved to (705, 382)
Screenshot: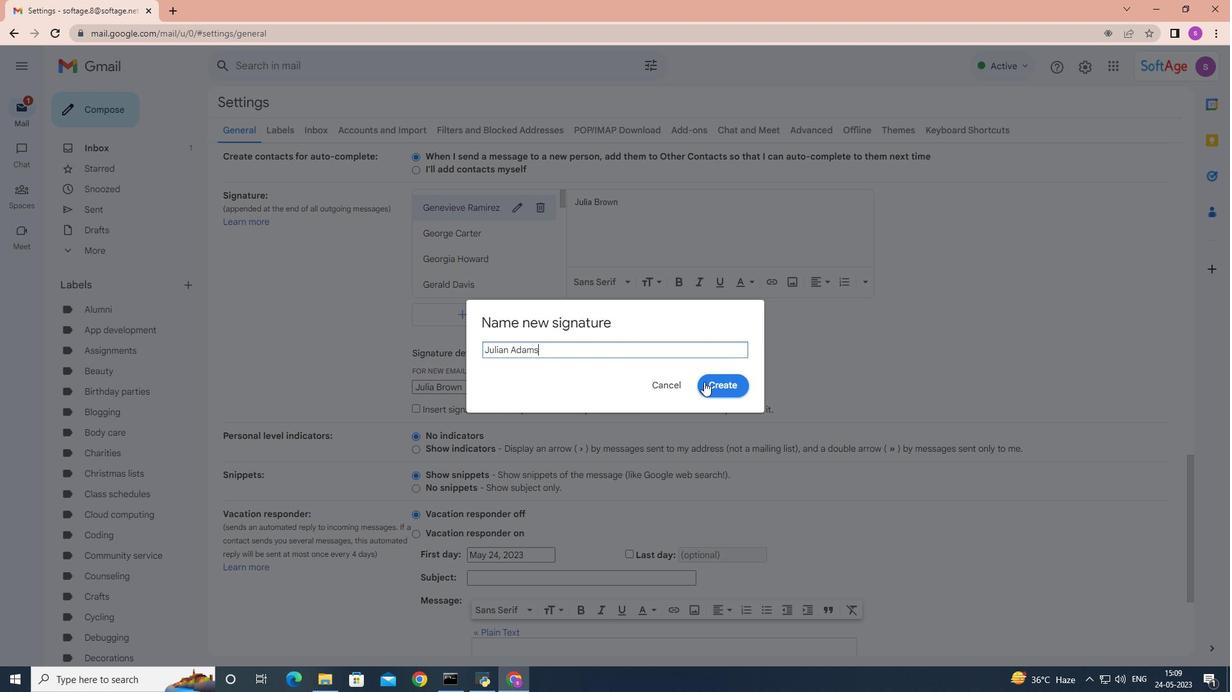 
Action: Mouse pressed left at (705, 382)
Screenshot: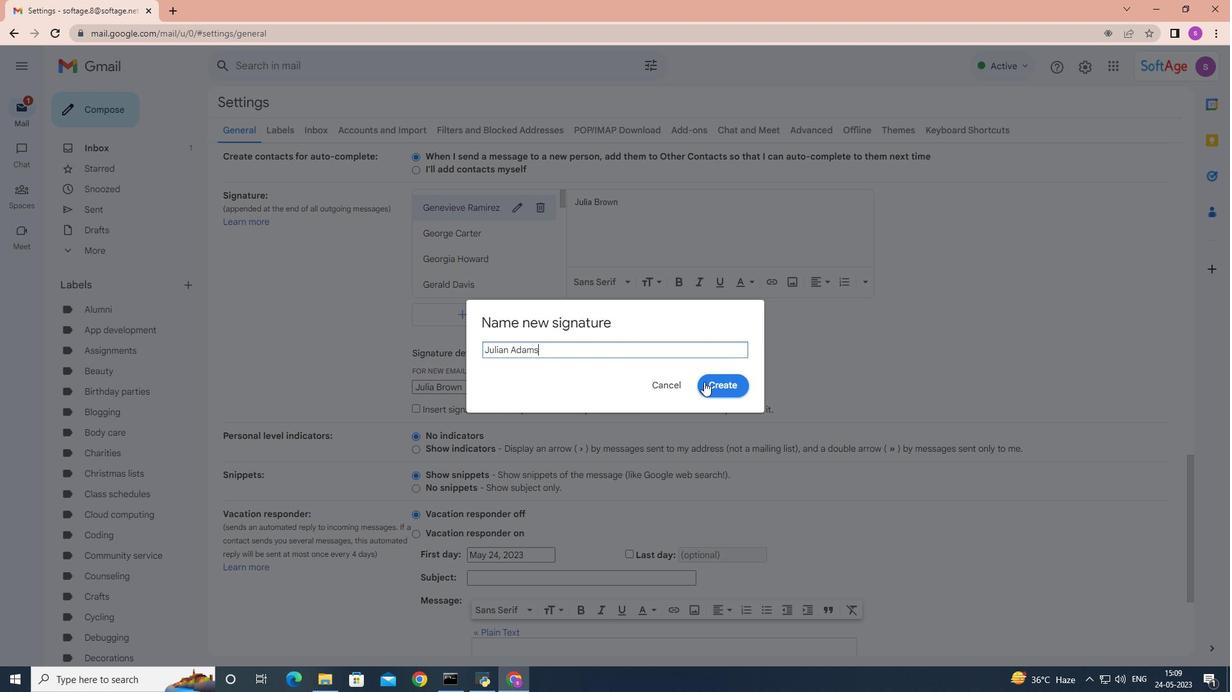 
Action: Mouse moved to (717, 382)
Screenshot: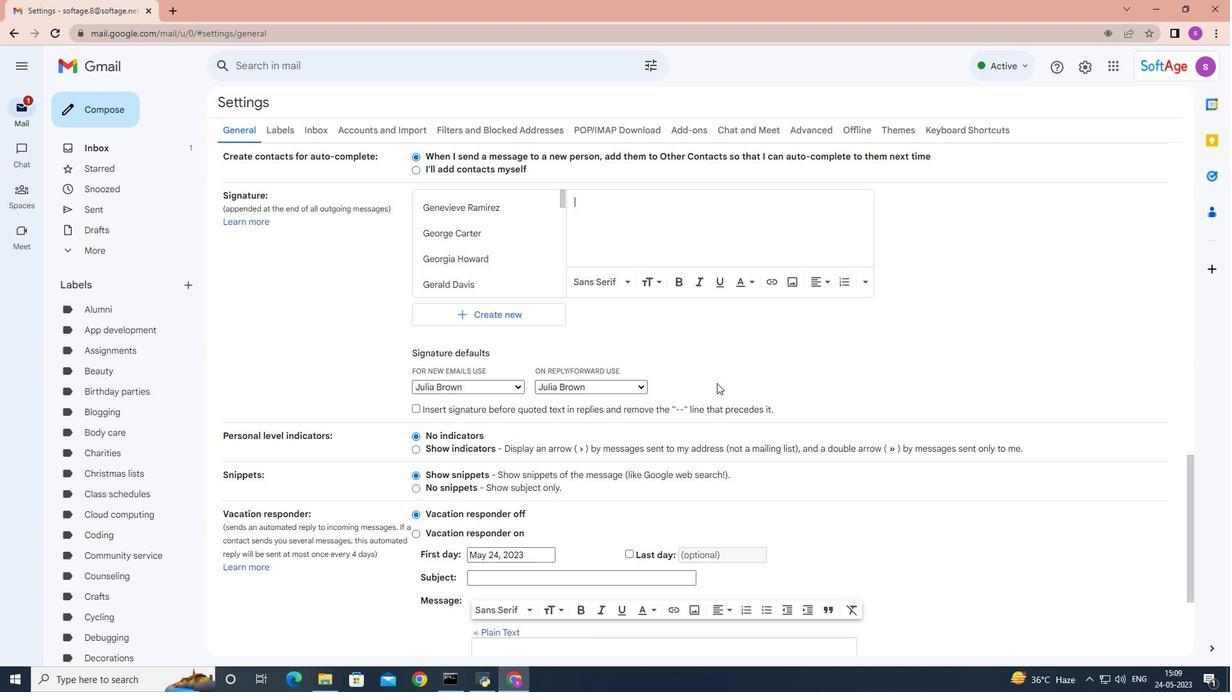 
Action: Key pressed <Key.shift>Julian<Key.space><Key.shift><Key.shift>Adams
Screenshot: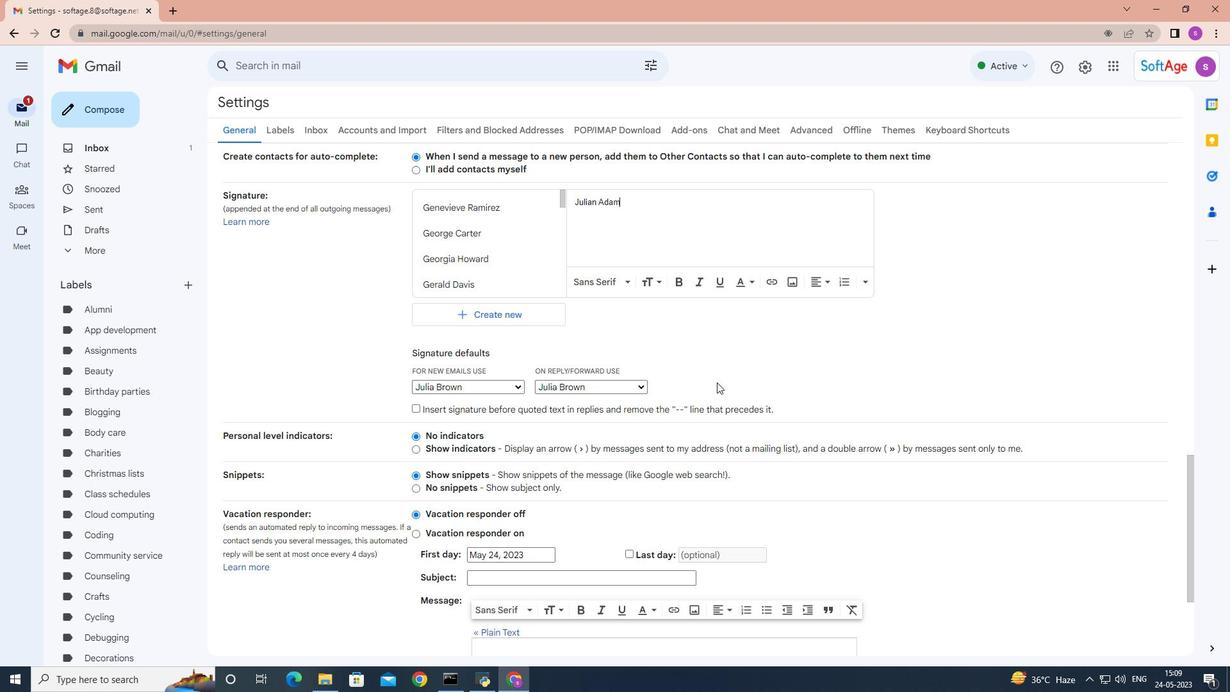 
Action: Mouse moved to (514, 390)
Screenshot: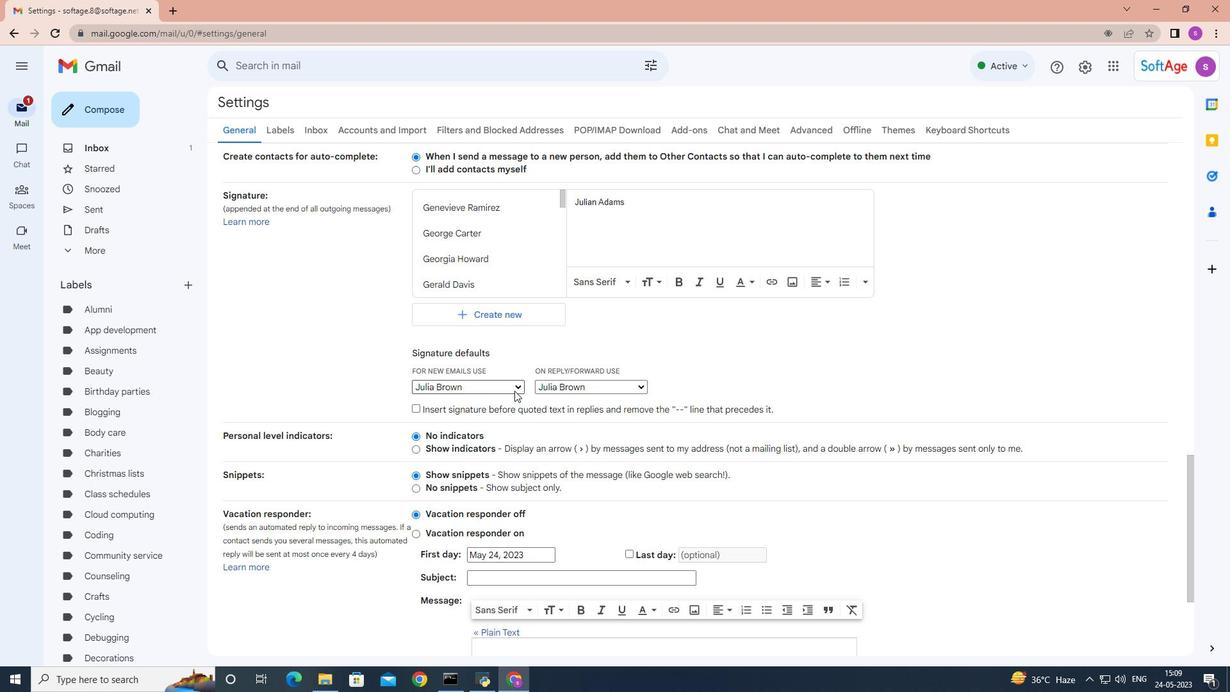 
Action: Mouse pressed left at (514, 390)
Screenshot: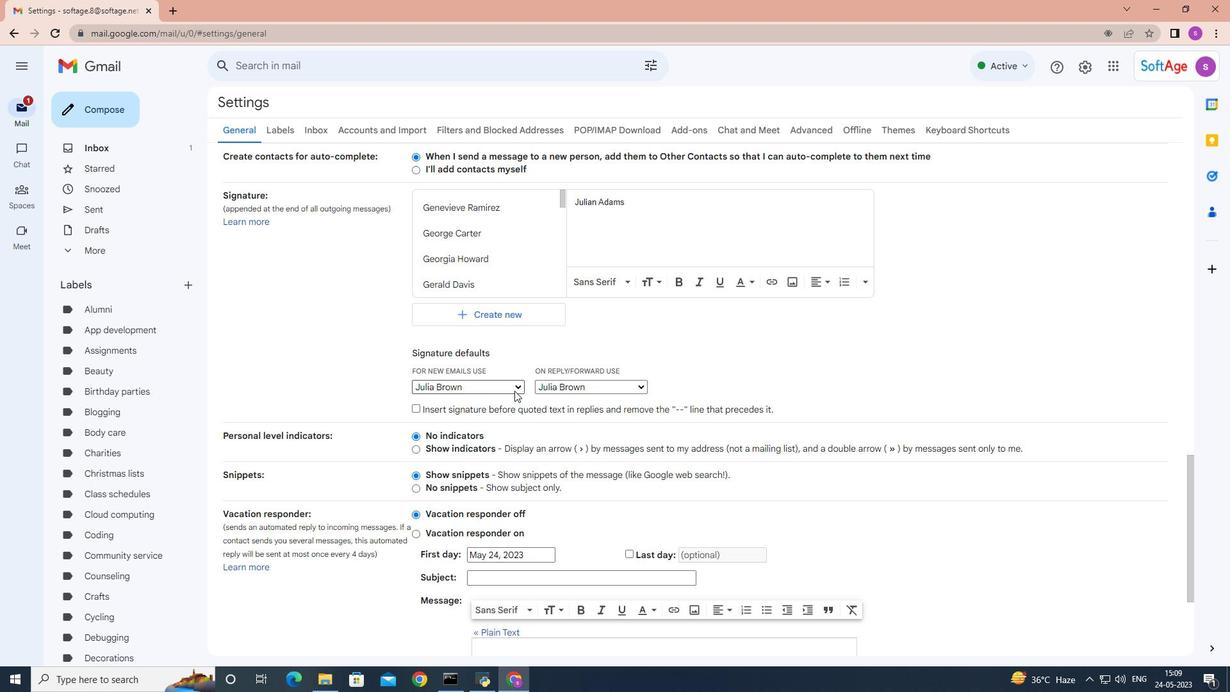 
Action: Mouse moved to (474, 428)
Screenshot: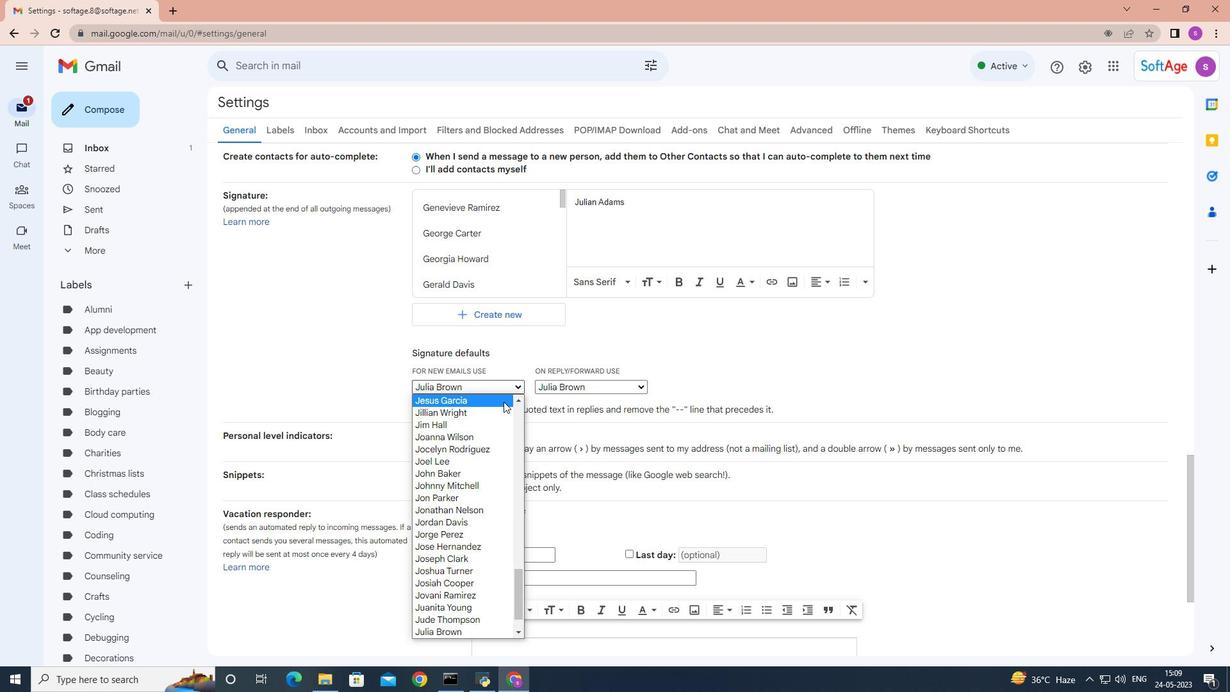 
Action: Mouse scrolled (474, 428) with delta (0, 0)
Screenshot: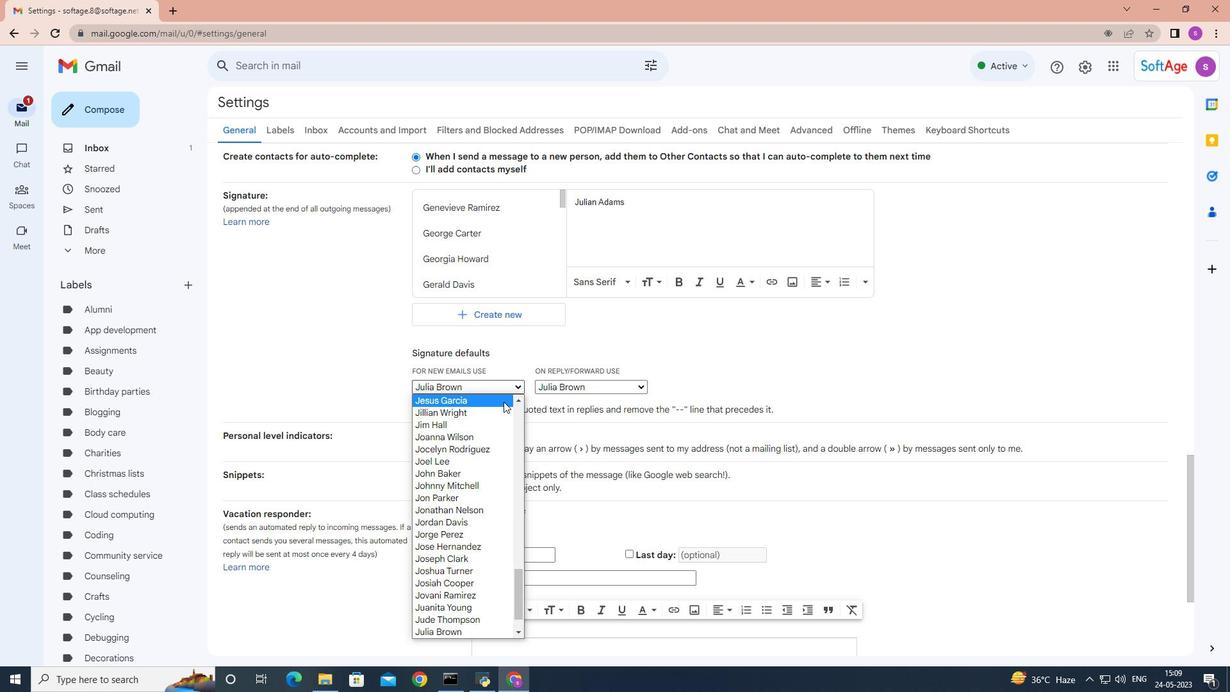 
Action: Mouse moved to (467, 441)
Screenshot: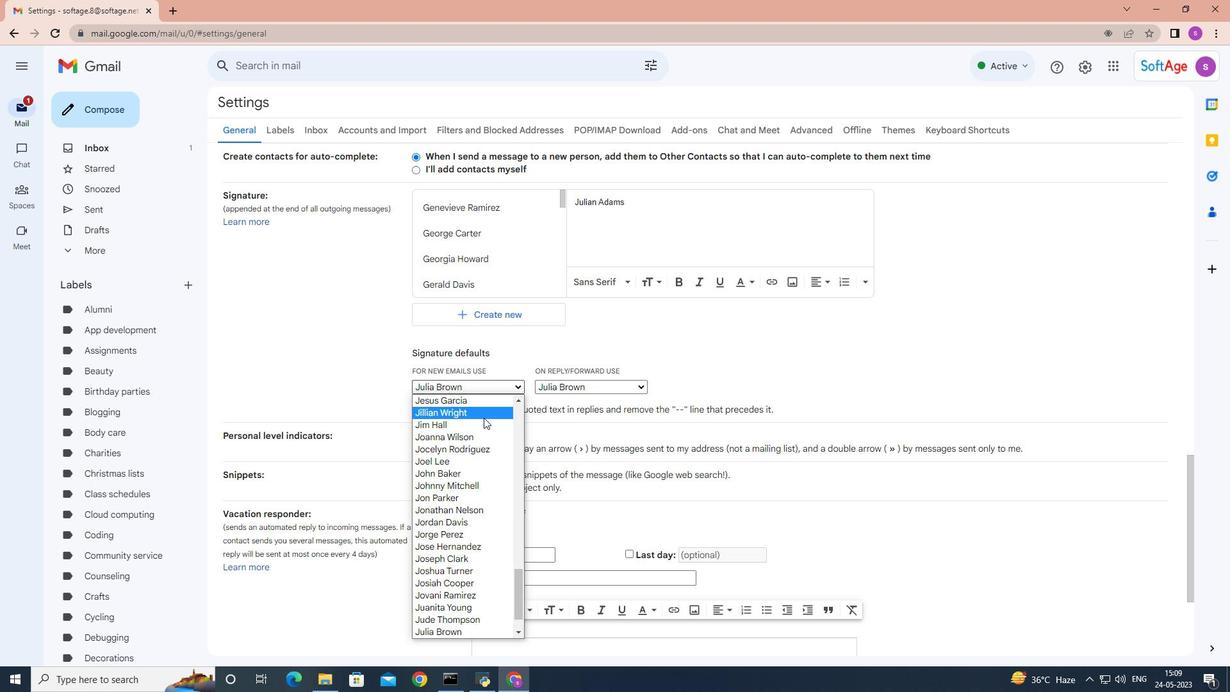 
Action: Mouse scrolled (467, 440) with delta (0, 0)
Screenshot: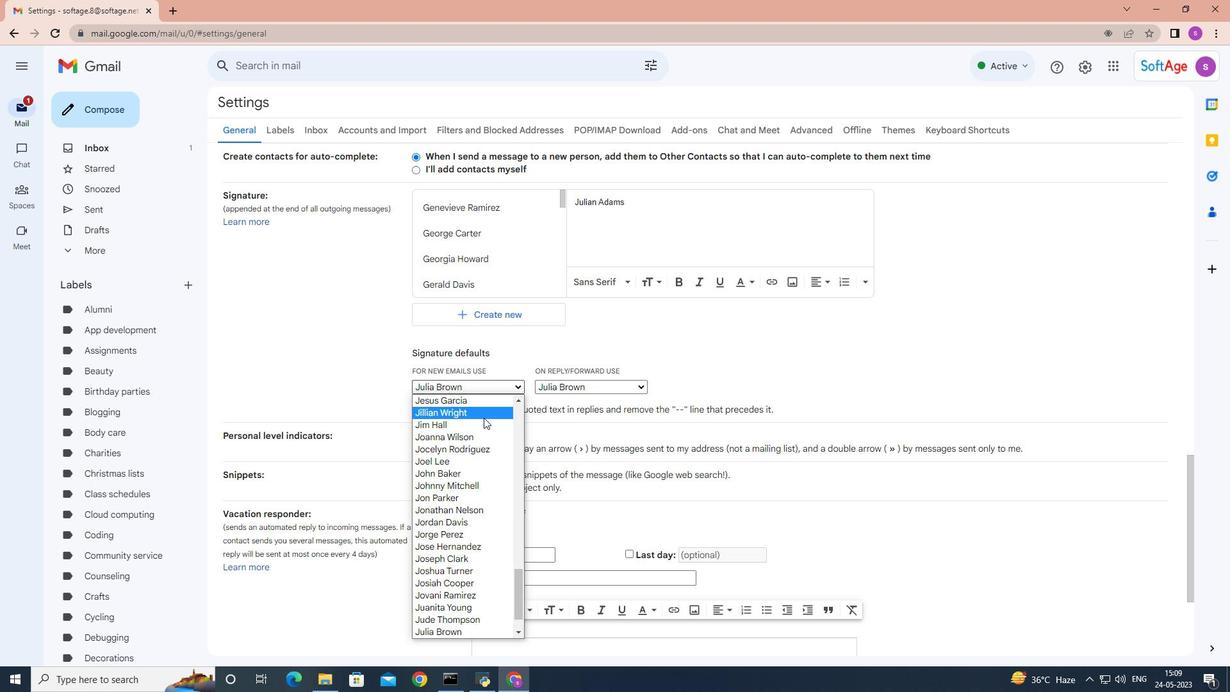 
Action: Mouse moved to (464, 446)
Screenshot: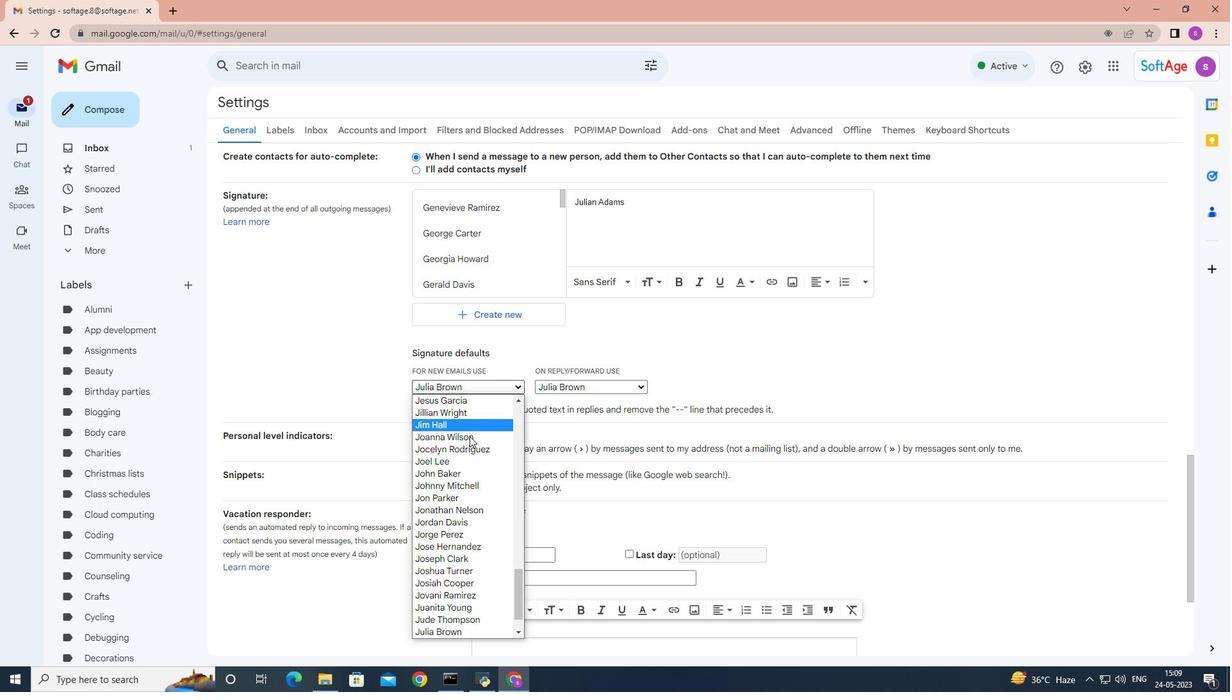 
Action: Mouse scrolled (464, 446) with delta (0, 0)
Screenshot: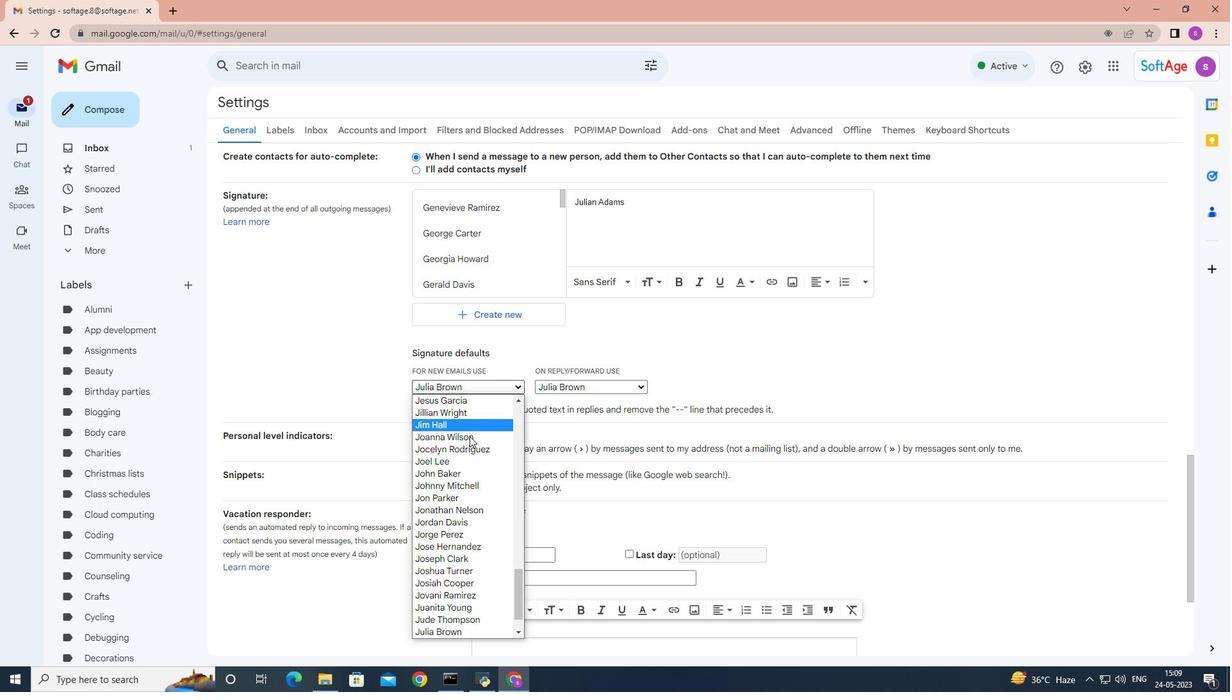 
Action: Mouse moved to (464, 448)
Screenshot: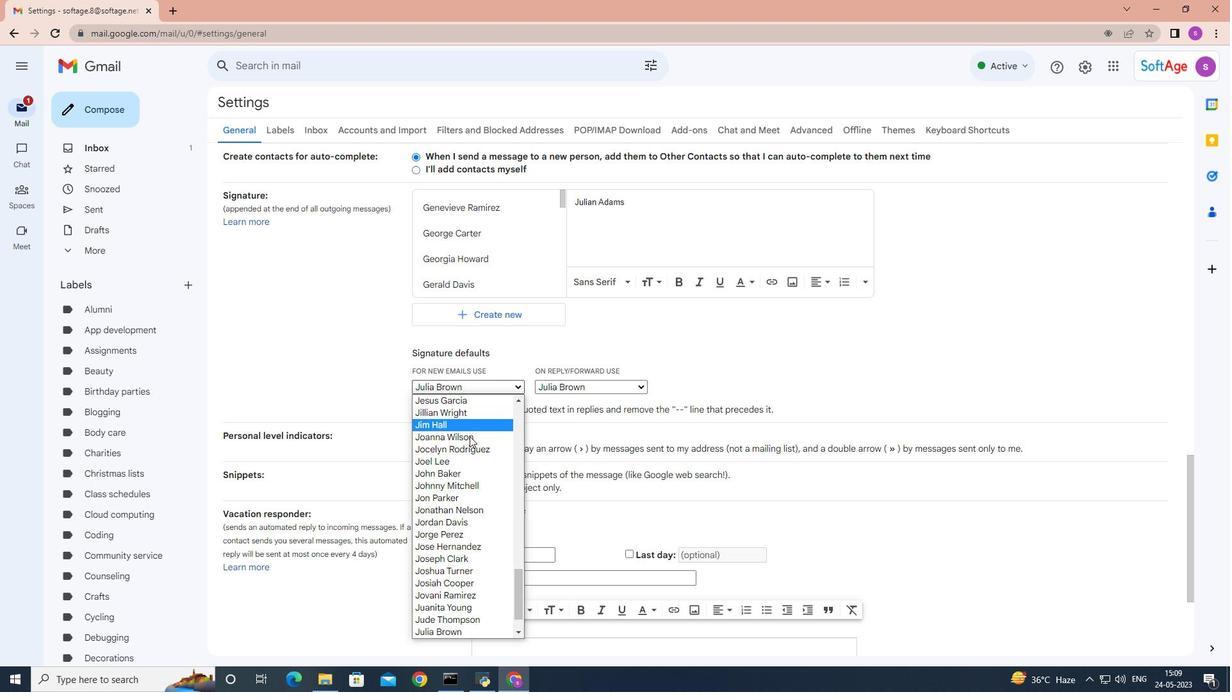 
Action: Mouse scrolled (464, 447) with delta (0, 0)
Screenshot: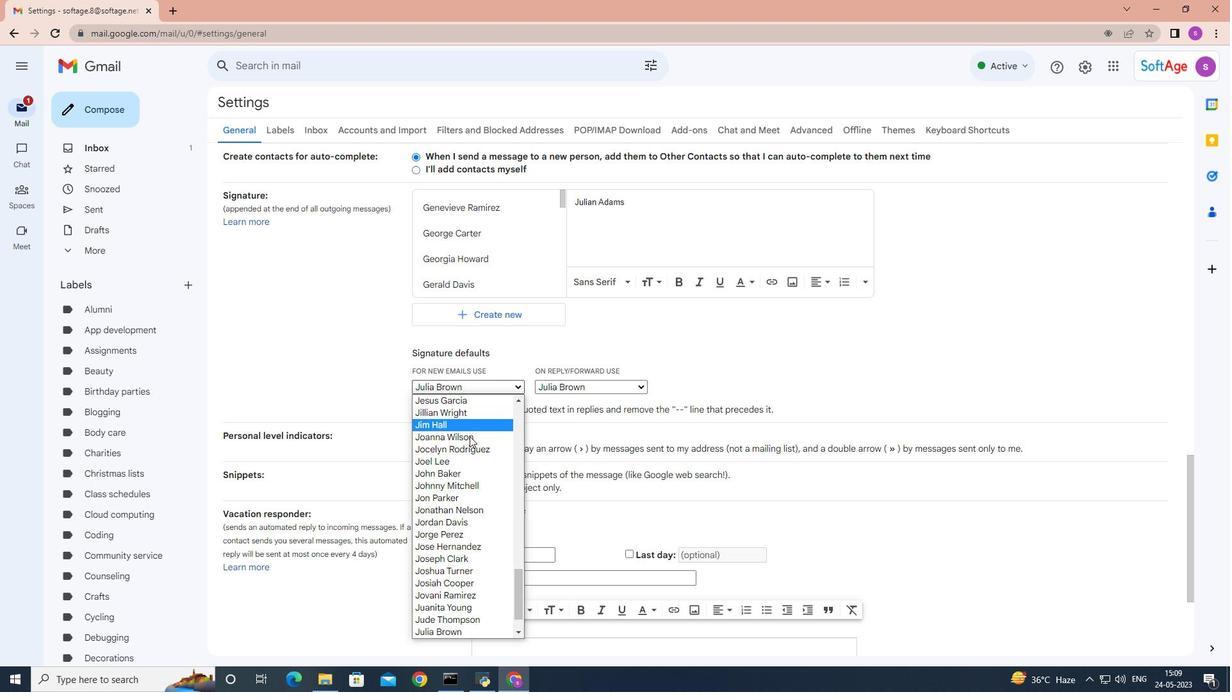 
Action: Mouse scrolled (464, 447) with delta (0, 0)
Screenshot: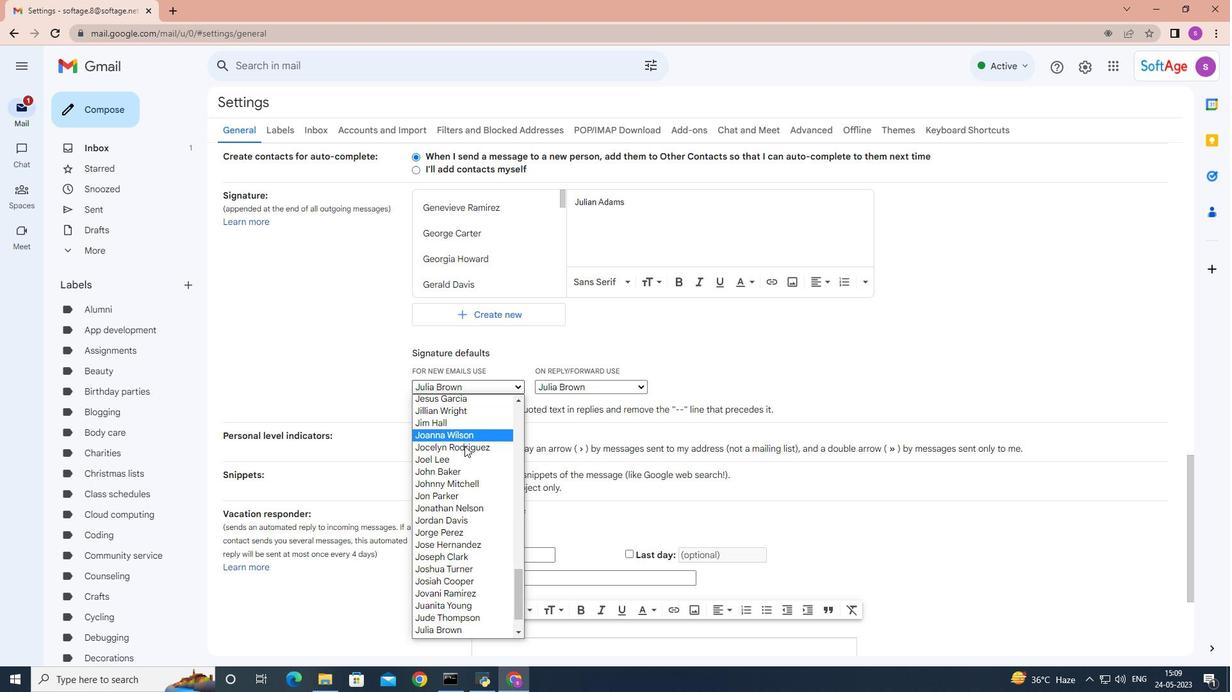 
Action: Mouse scrolled (464, 447) with delta (0, 0)
Screenshot: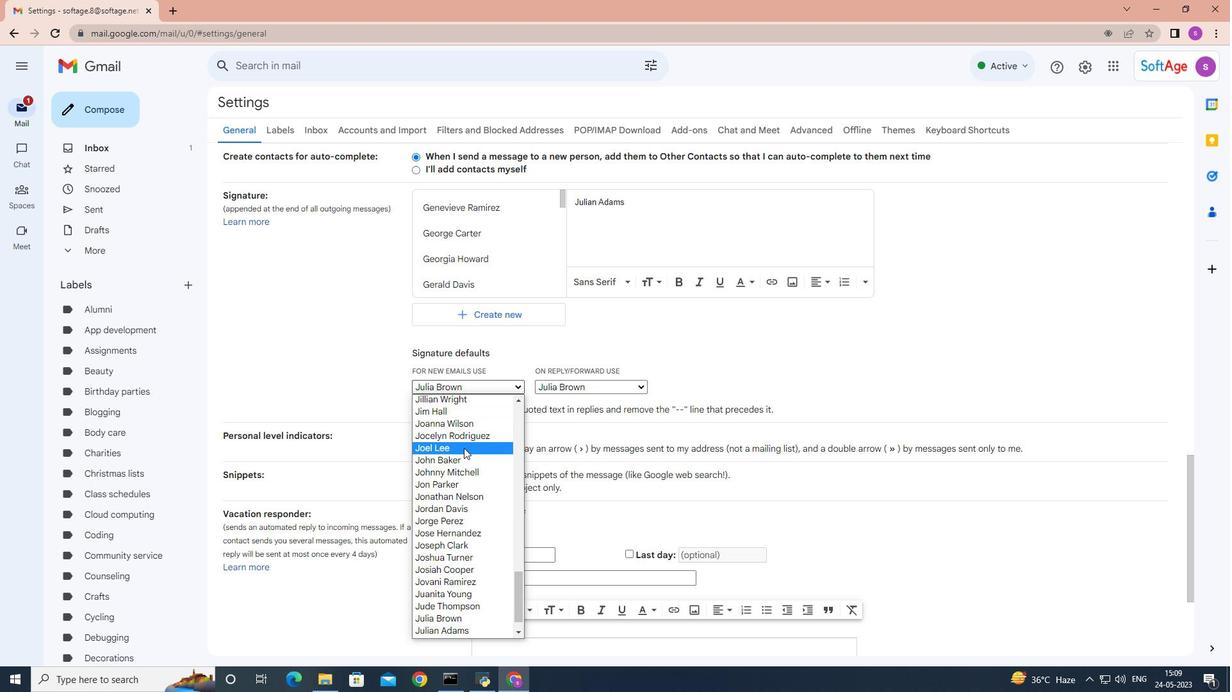 
Action: Mouse scrolled (464, 447) with delta (0, 0)
Screenshot: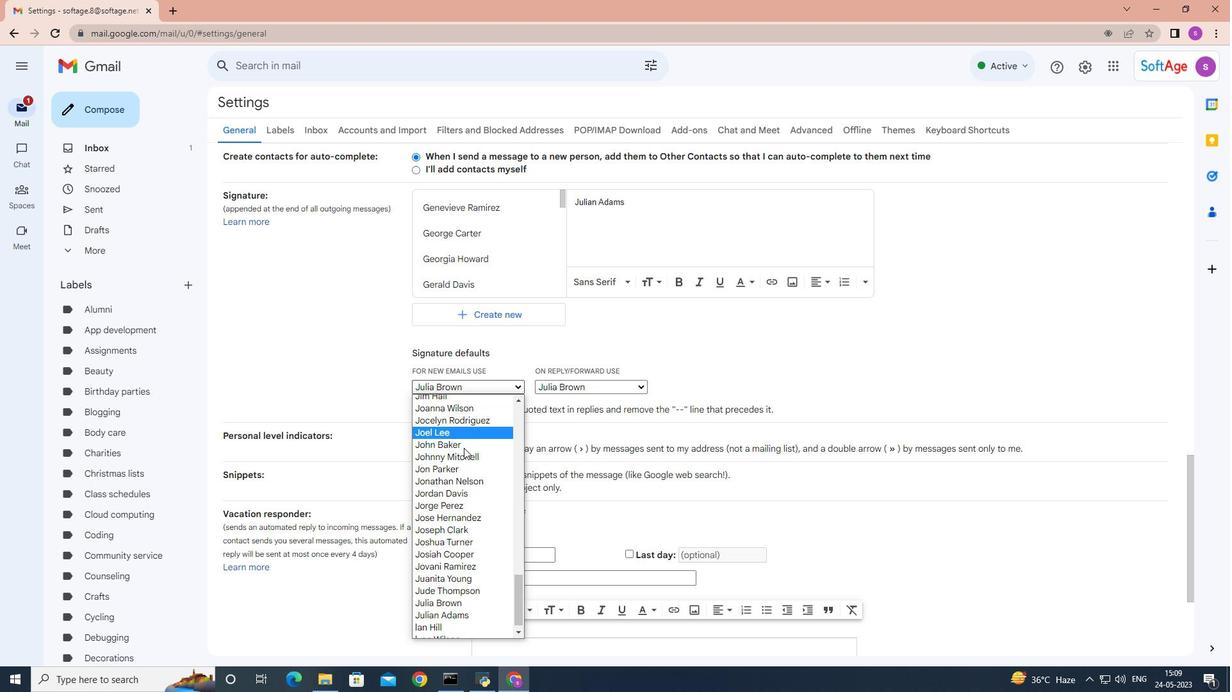 
Action: Mouse moved to (464, 448)
Screenshot: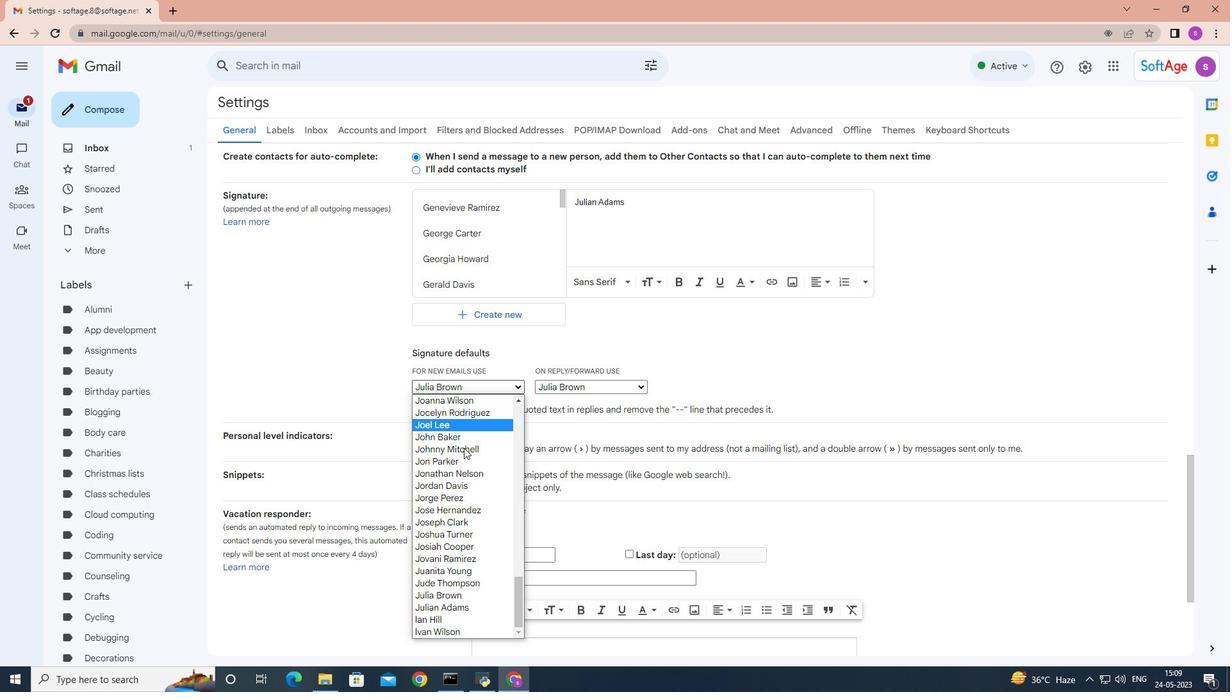 
Action: Mouse scrolled (464, 447) with delta (0, 0)
Screenshot: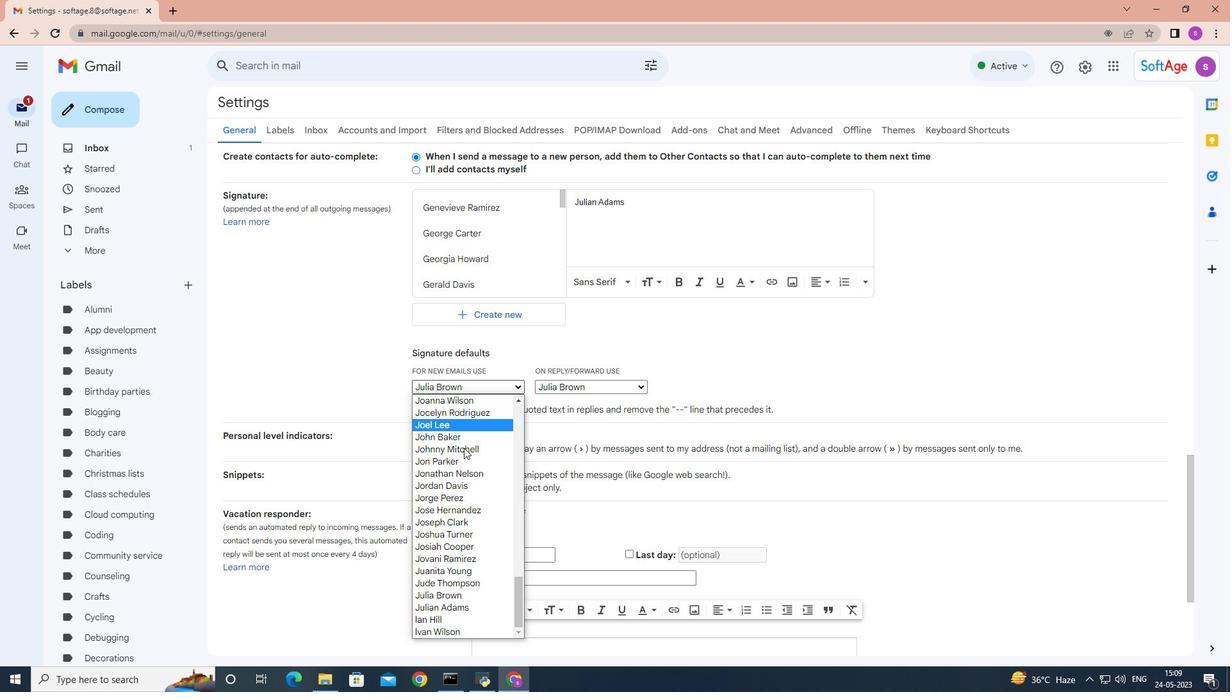 
Action: Mouse moved to (446, 610)
Screenshot: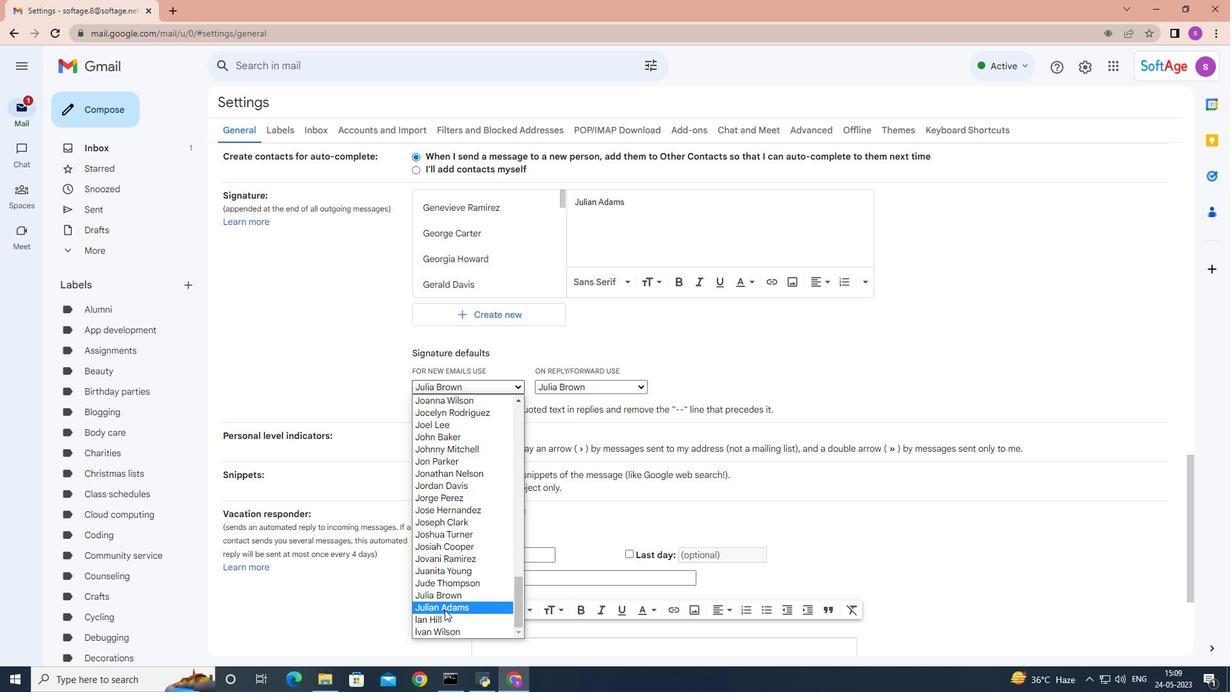 
Action: Mouse pressed left at (446, 610)
Screenshot: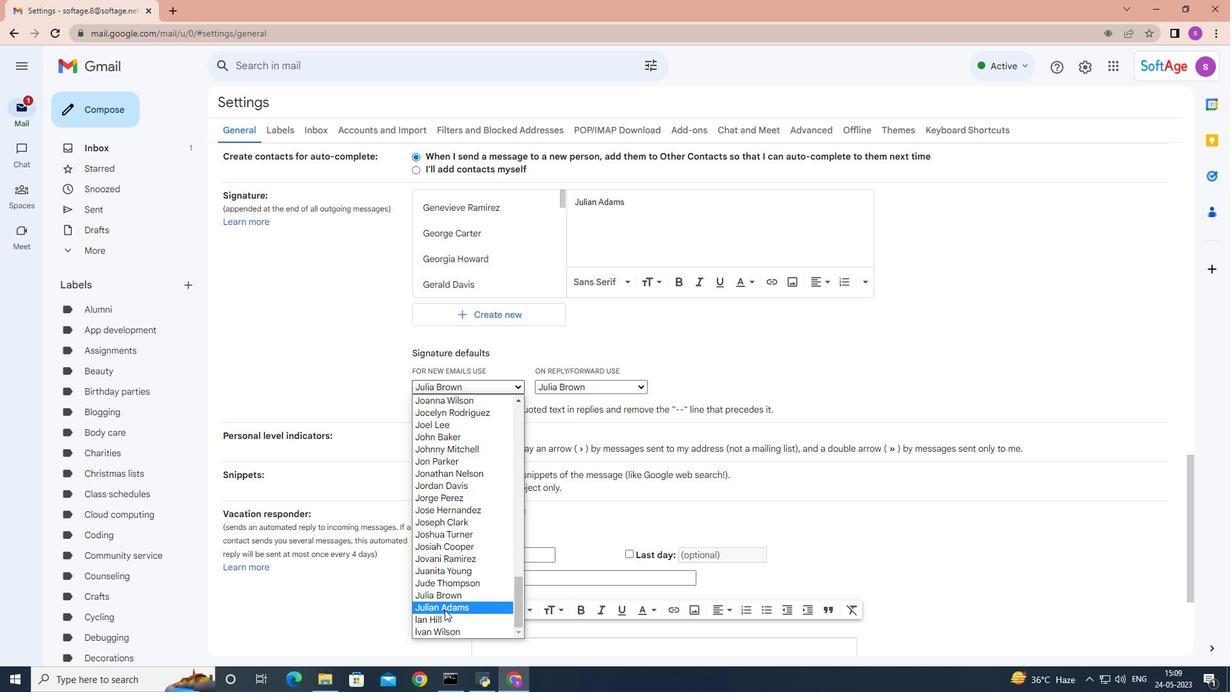 
Action: Mouse moved to (639, 384)
Screenshot: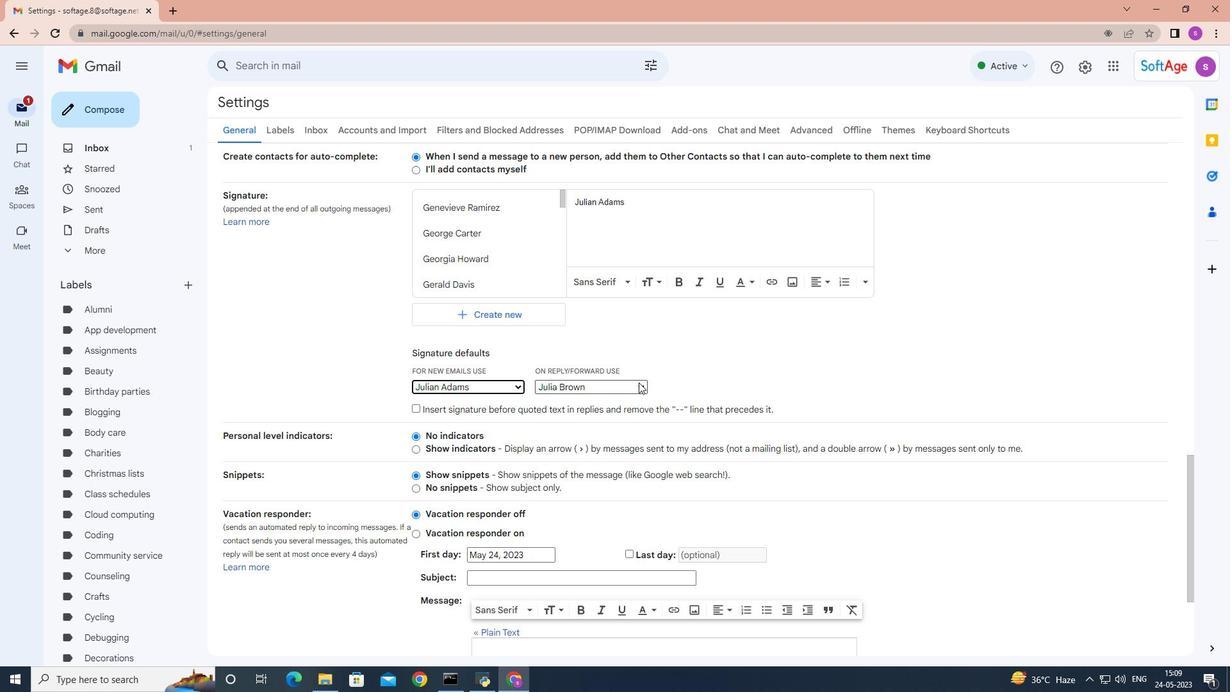 
Action: Mouse pressed left at (639, 384)
Screenshot: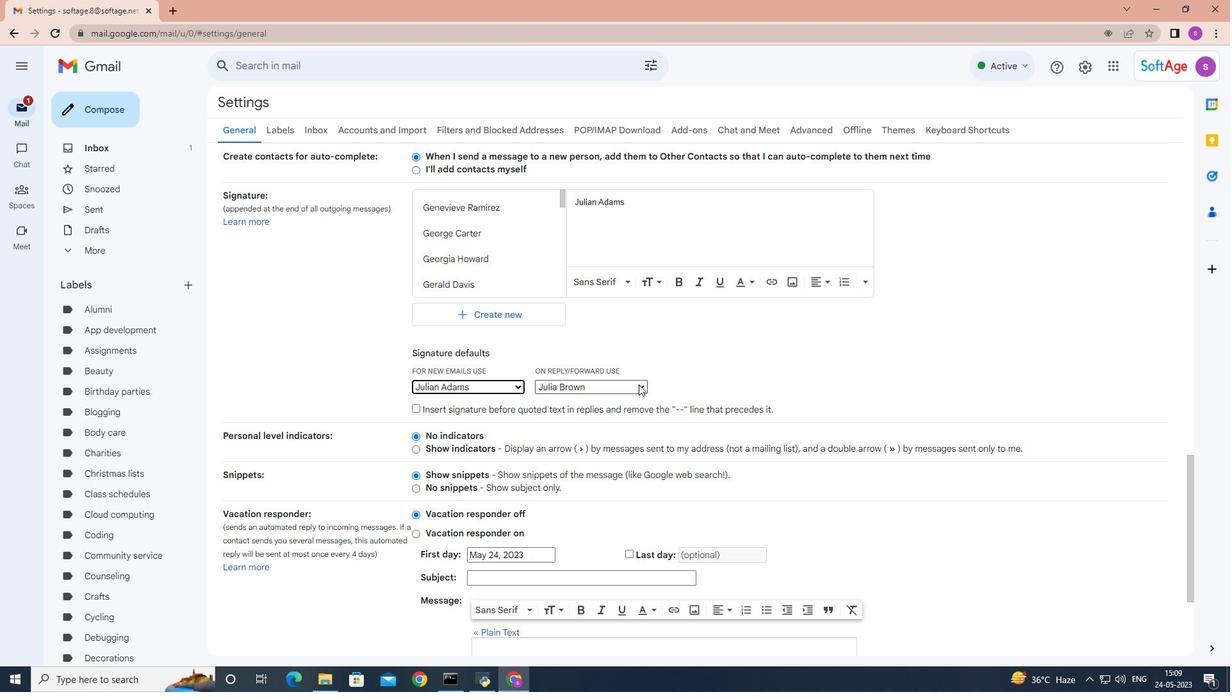 
Action: Mouse moved to (557, 506)
Screenshot: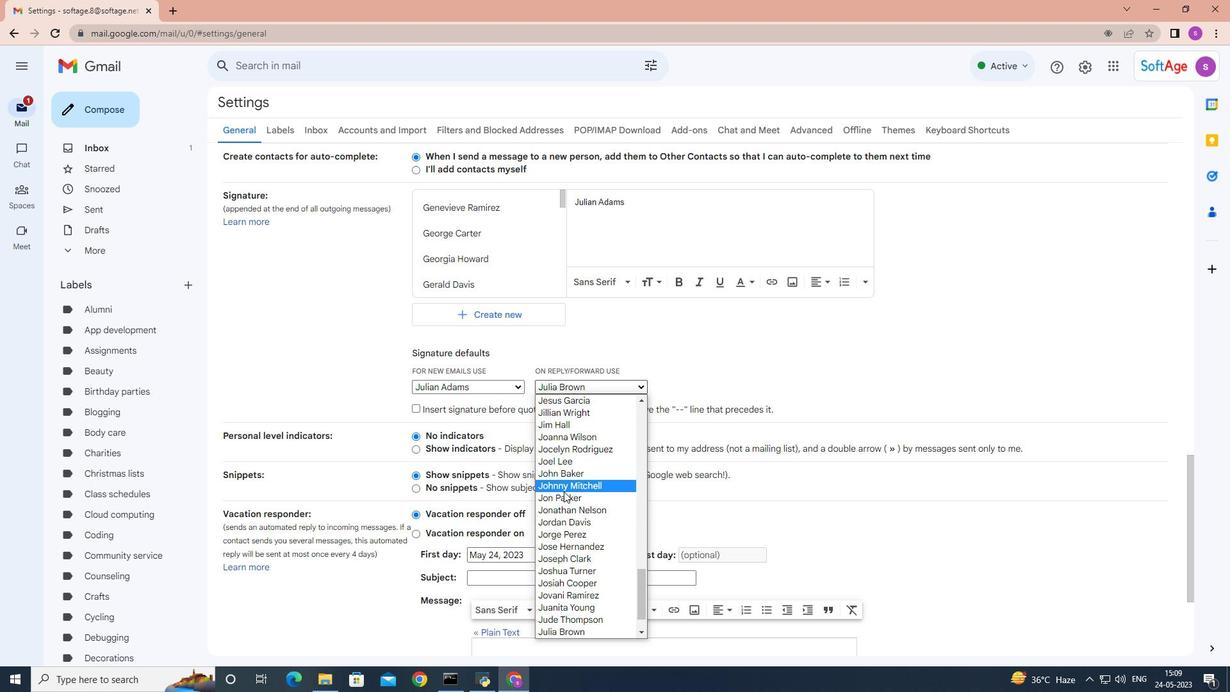 
Action: Mouse scrolled (557, 505) with delta (0, 0)
Screenshot: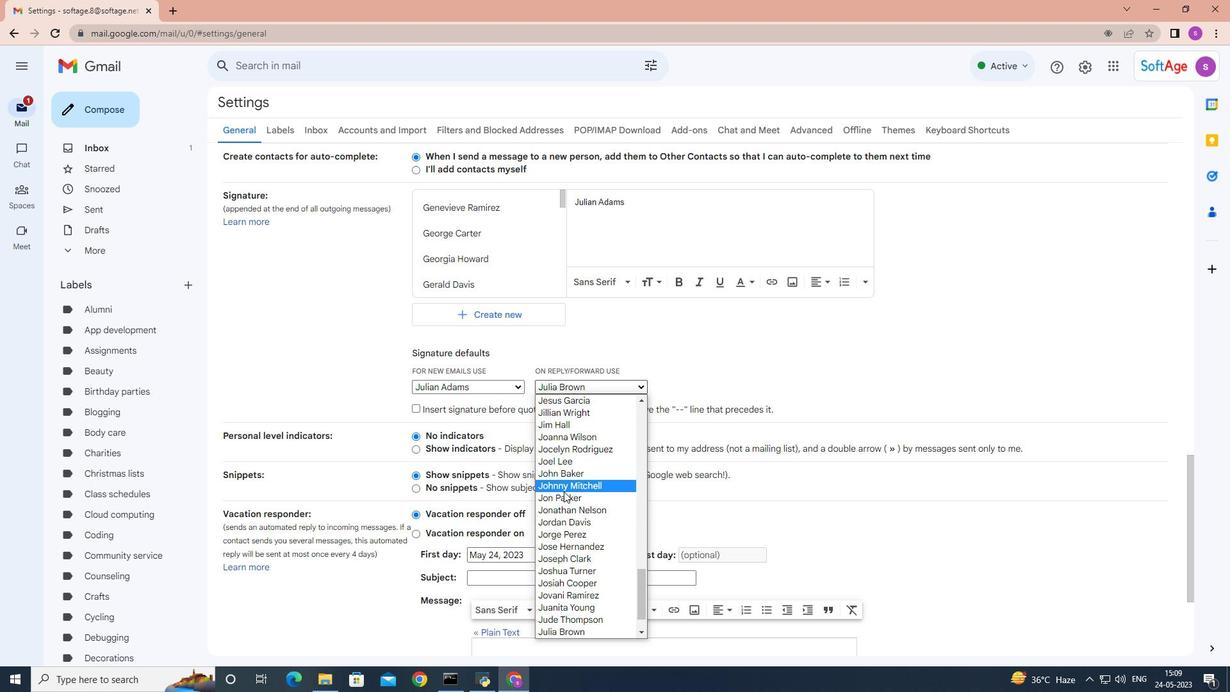 
Action: Mouse scrolled (557, 505) with delta (0, 0)
Screenshot: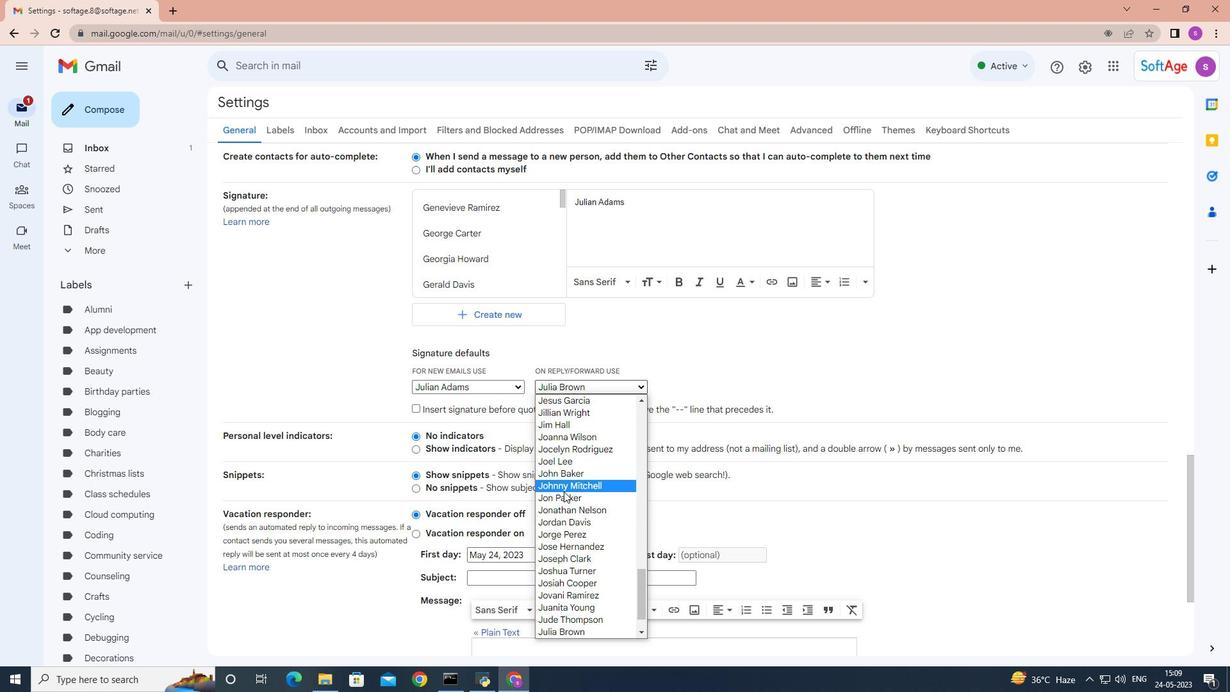 
Action: Mouse scrolled (557, 505) with delta (0, 0)
Screenshot: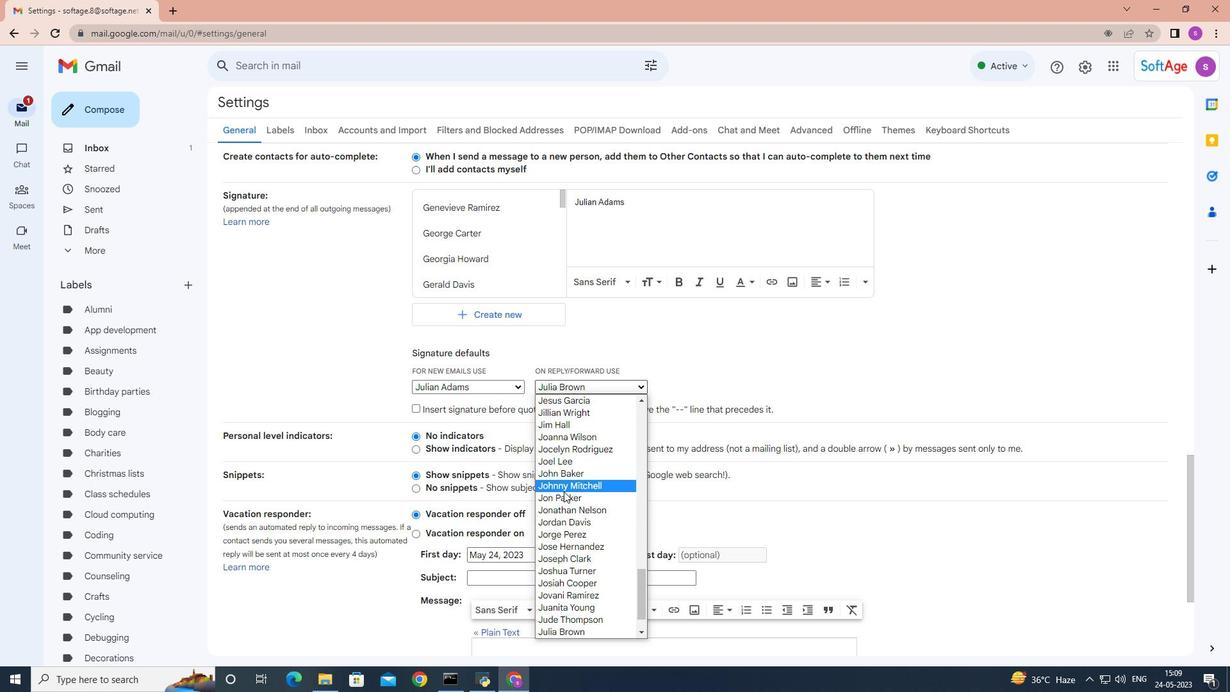 
Action: Mouse scrolled (557, 505) with delta (0, 0)
Screenshot: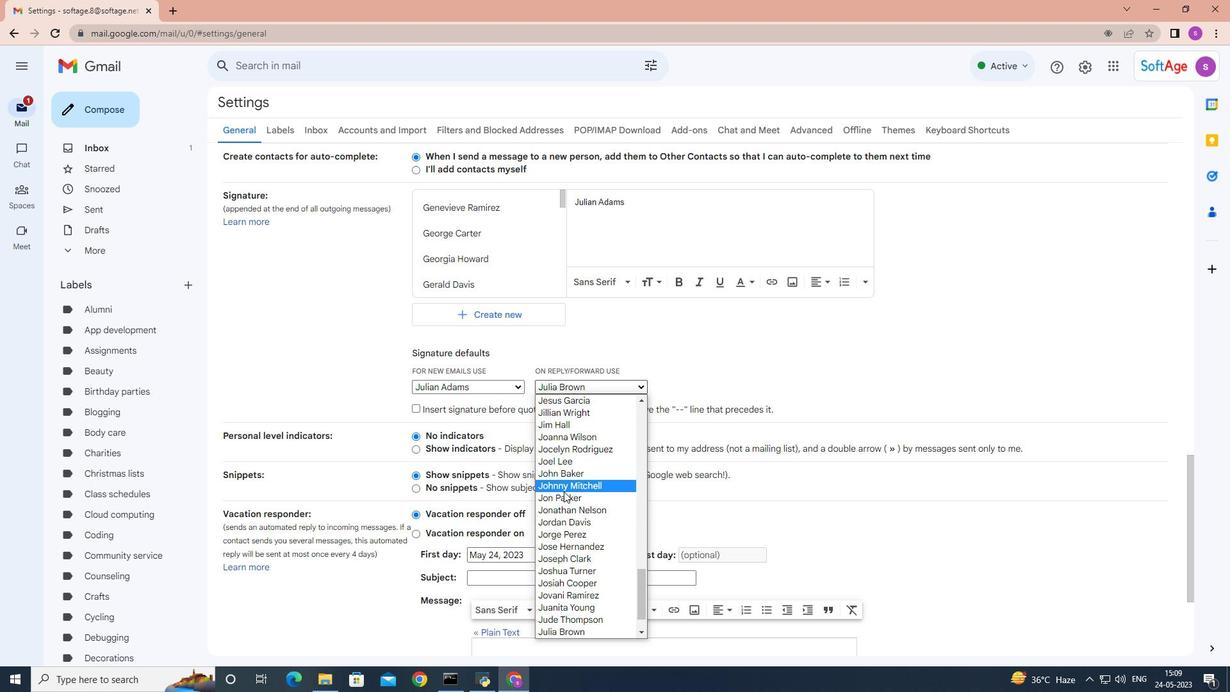 
Action: Mouse scrolled (557, 505) with delta (0, 0)
Screenshot: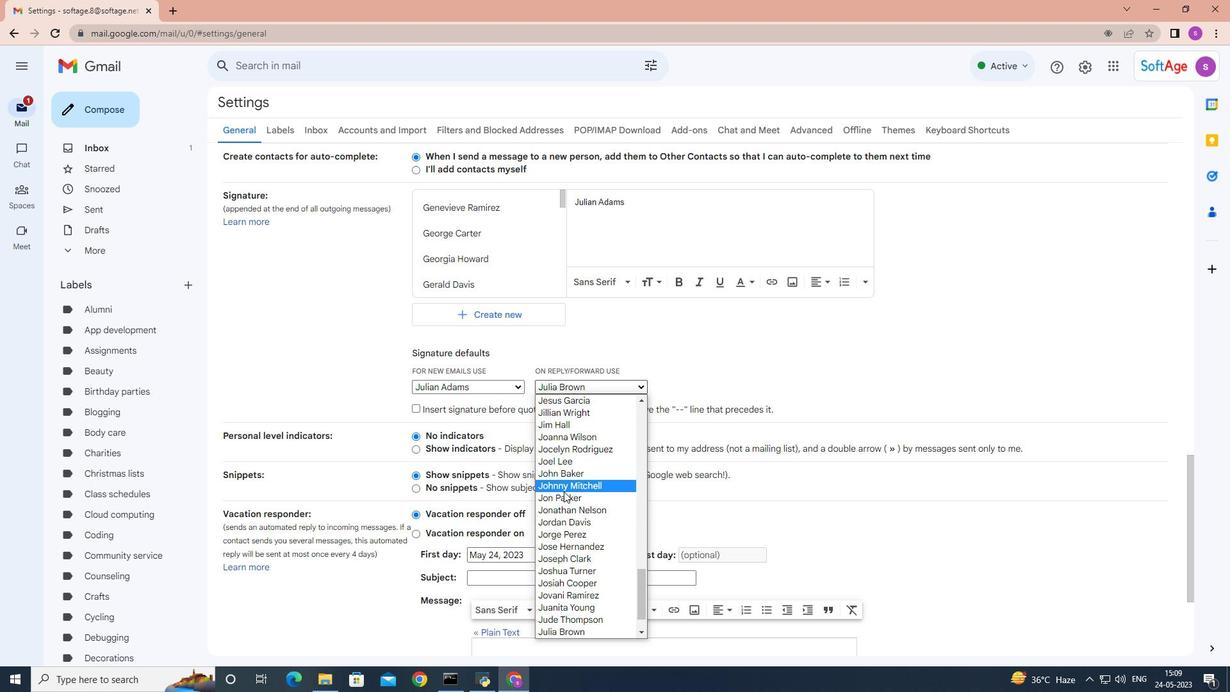 
Action: Mouse scrolled (557, 505) with delta (0, 0)
Screenshot: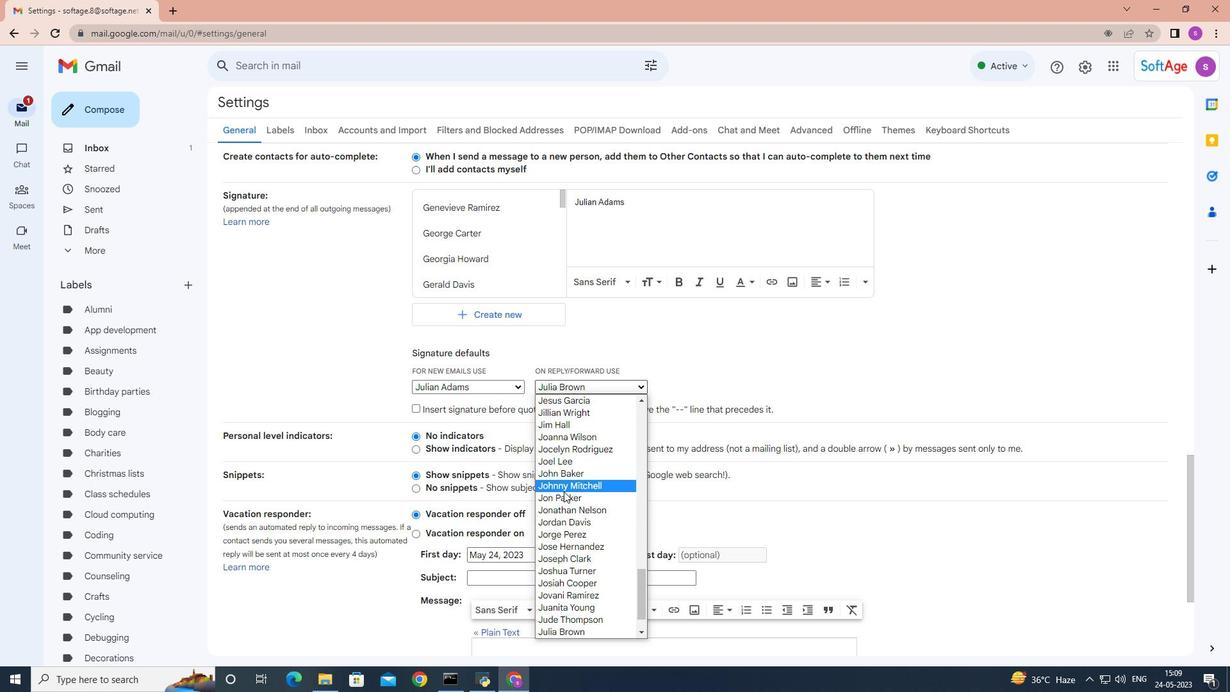 
Action: Mouse scrolled (557, 505) with delta (0, 0)
Screenshot: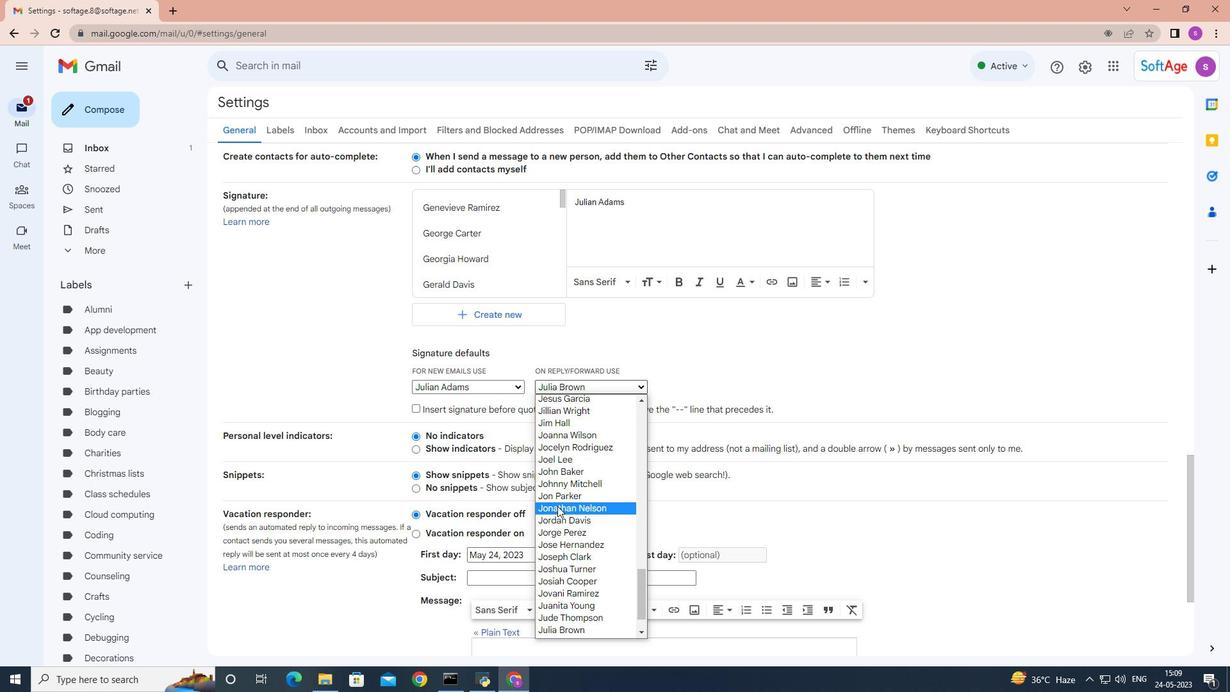 
Action: Mouse moved to (569, 603)
Screenshot: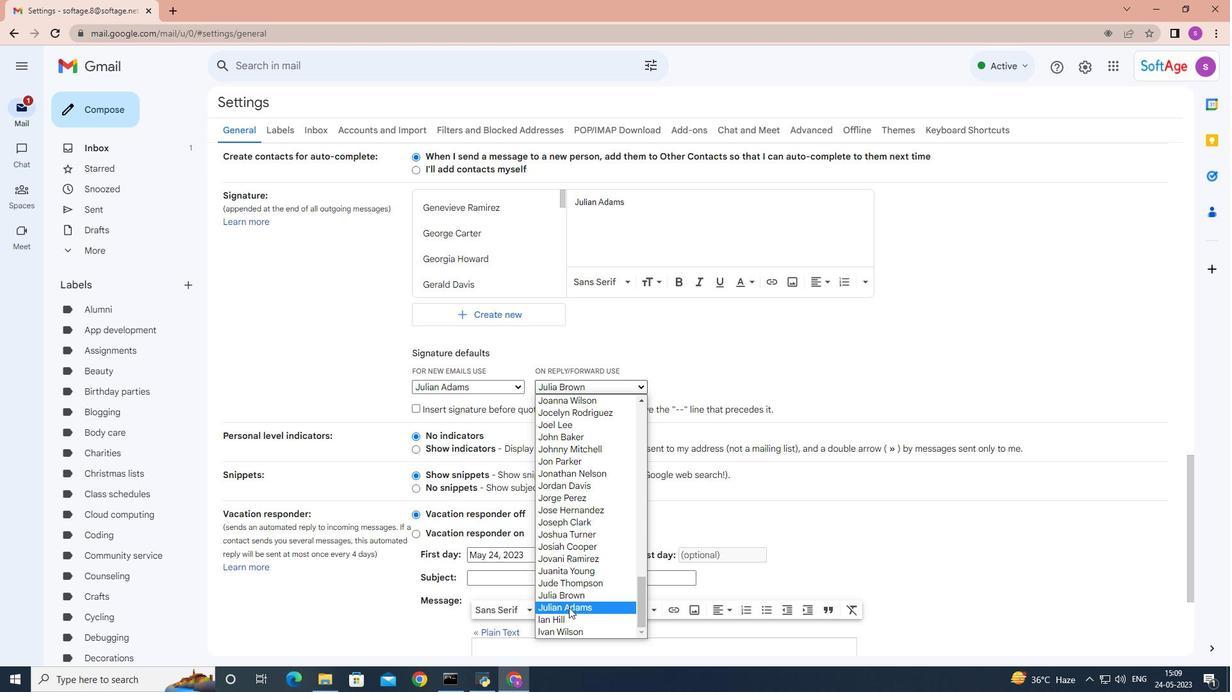 
Action: Mouse pressed left at (569, 607)
Screenshot: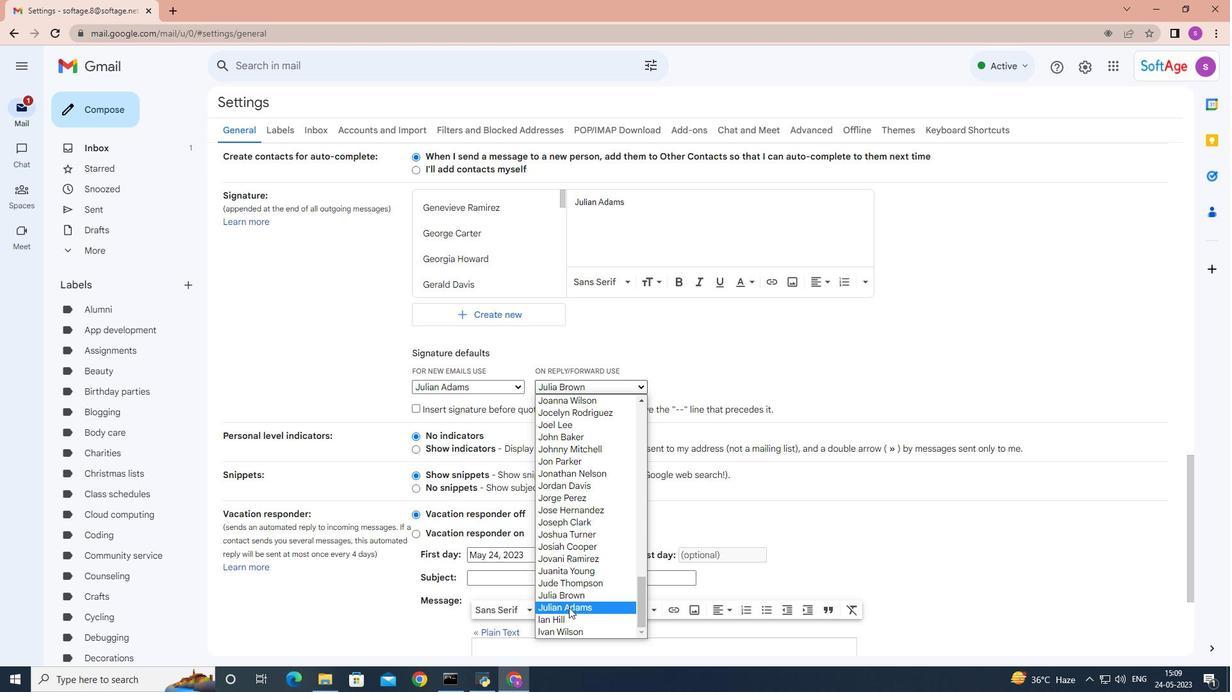
Action: Mouse moved to (649, 457)
Screenshot: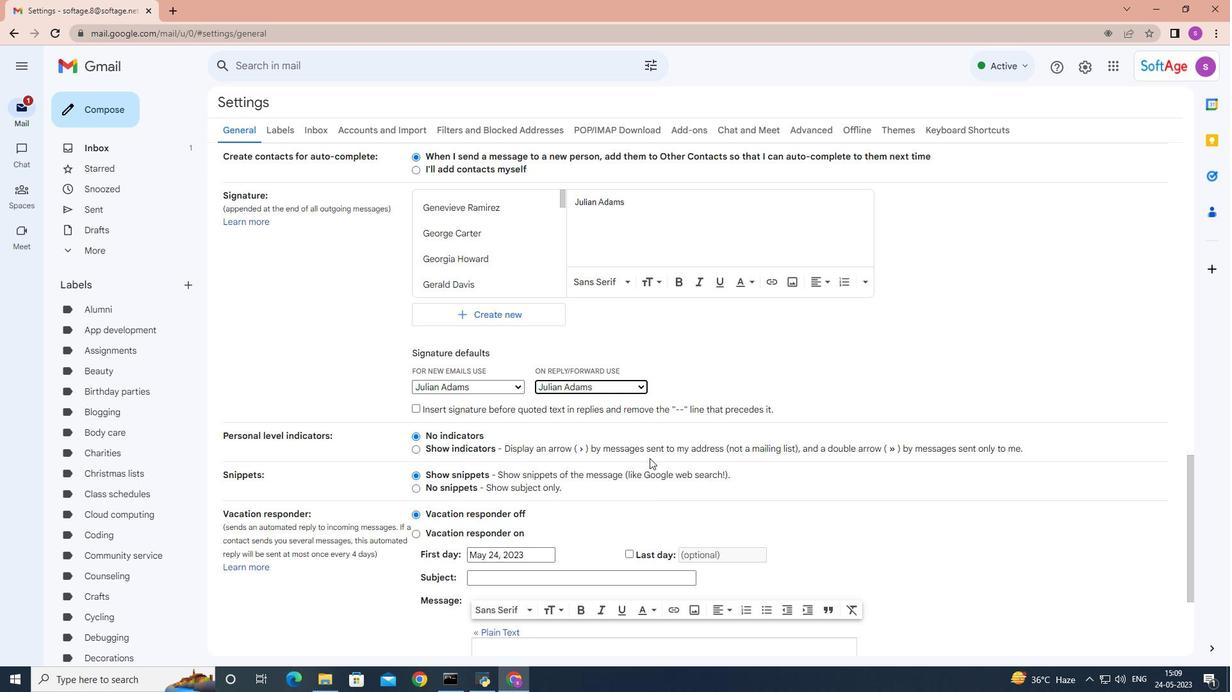 
Action: Mouse scrolled (649, 457) with delta (0, 0)
Screenshot: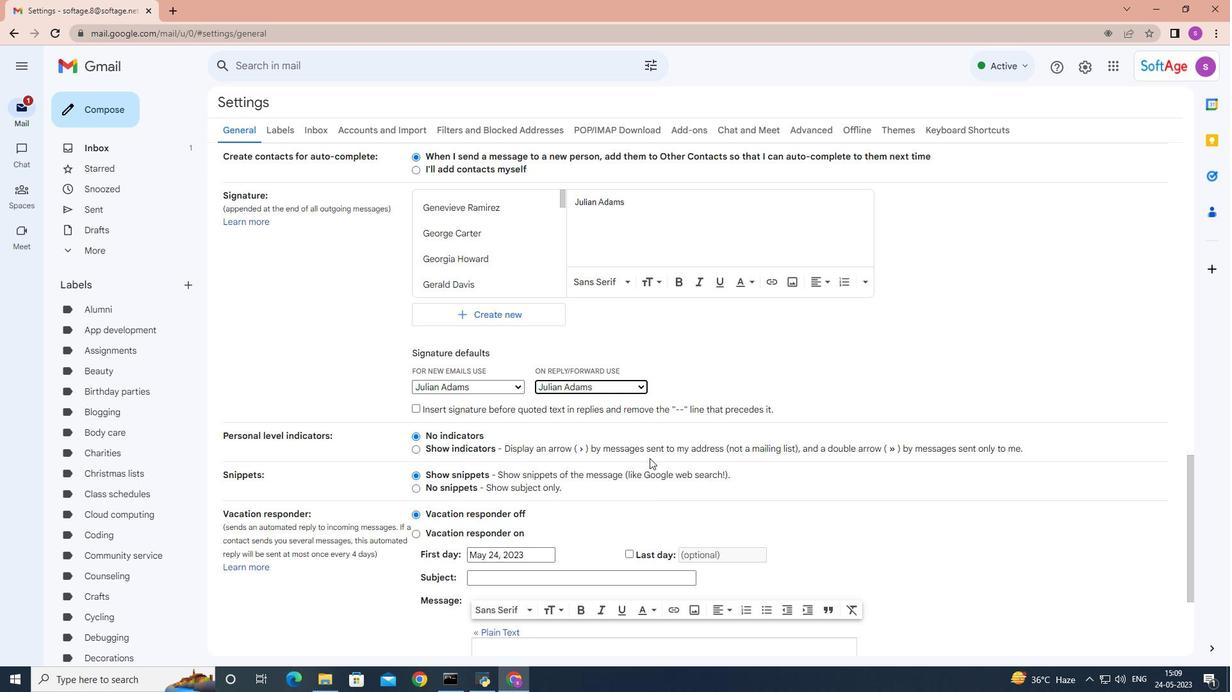 
Action: Mouse moved to (649, 457)
Screenshot: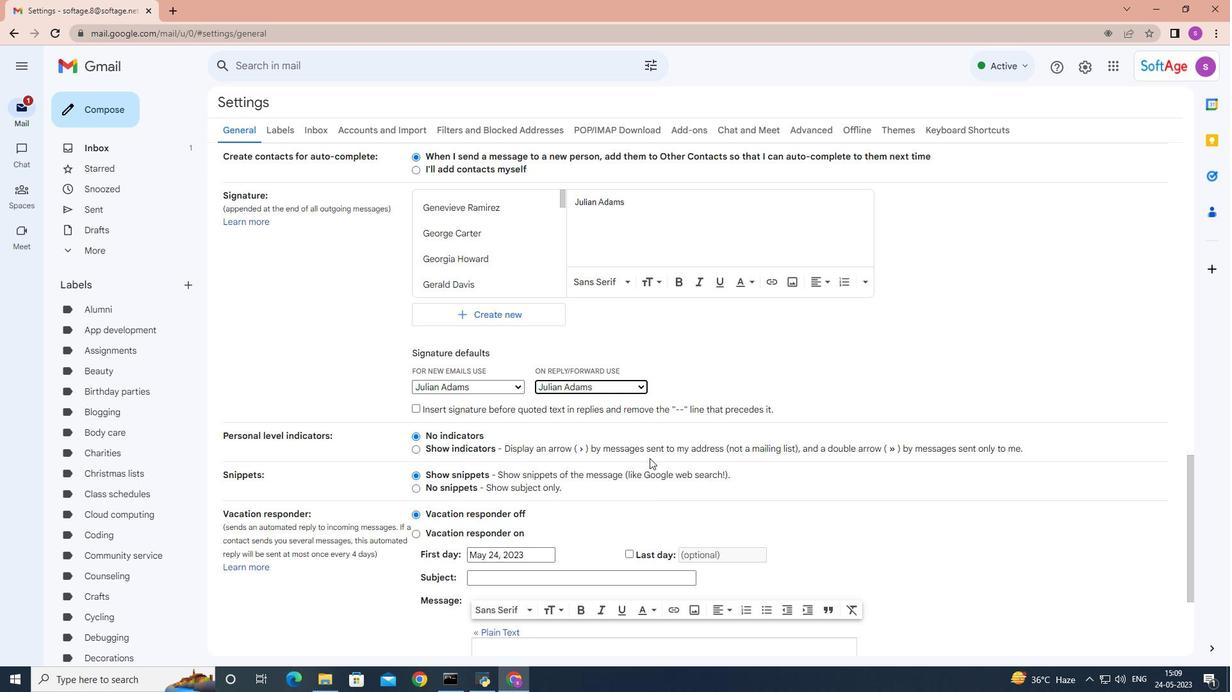 
Action: Mouse scrolled (649, 457) with delta (0, 0)
Screenshot: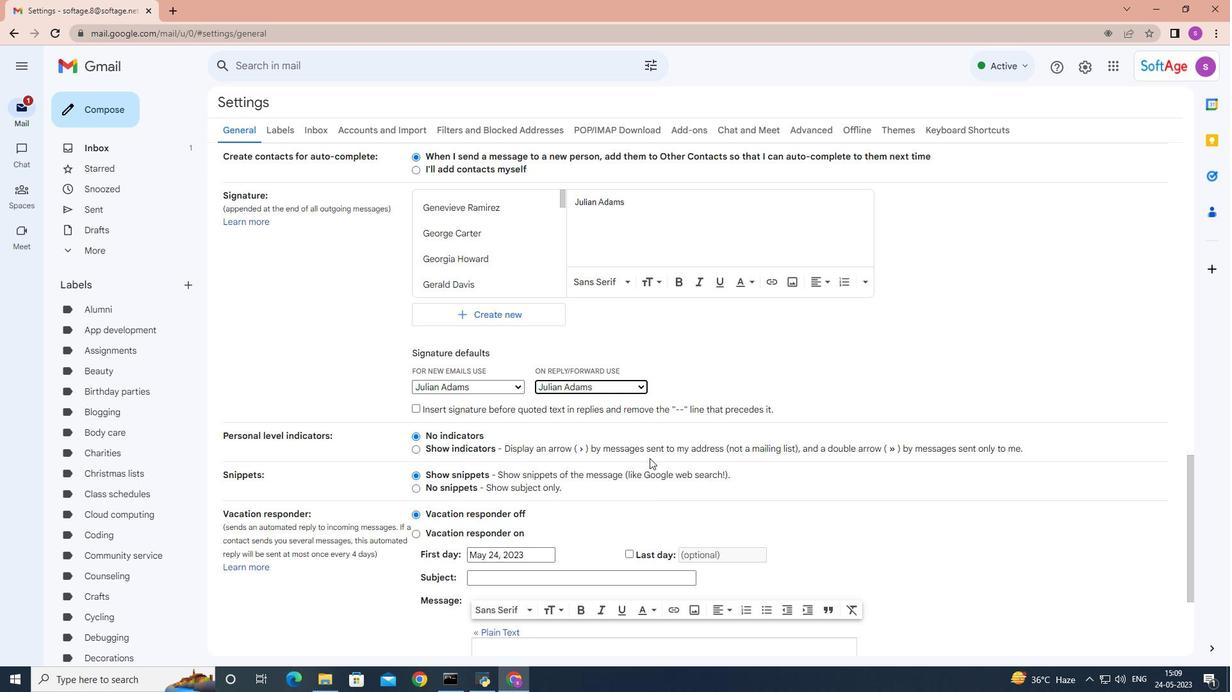 
Action: Mouse moved to (650, 457)
Screenshot: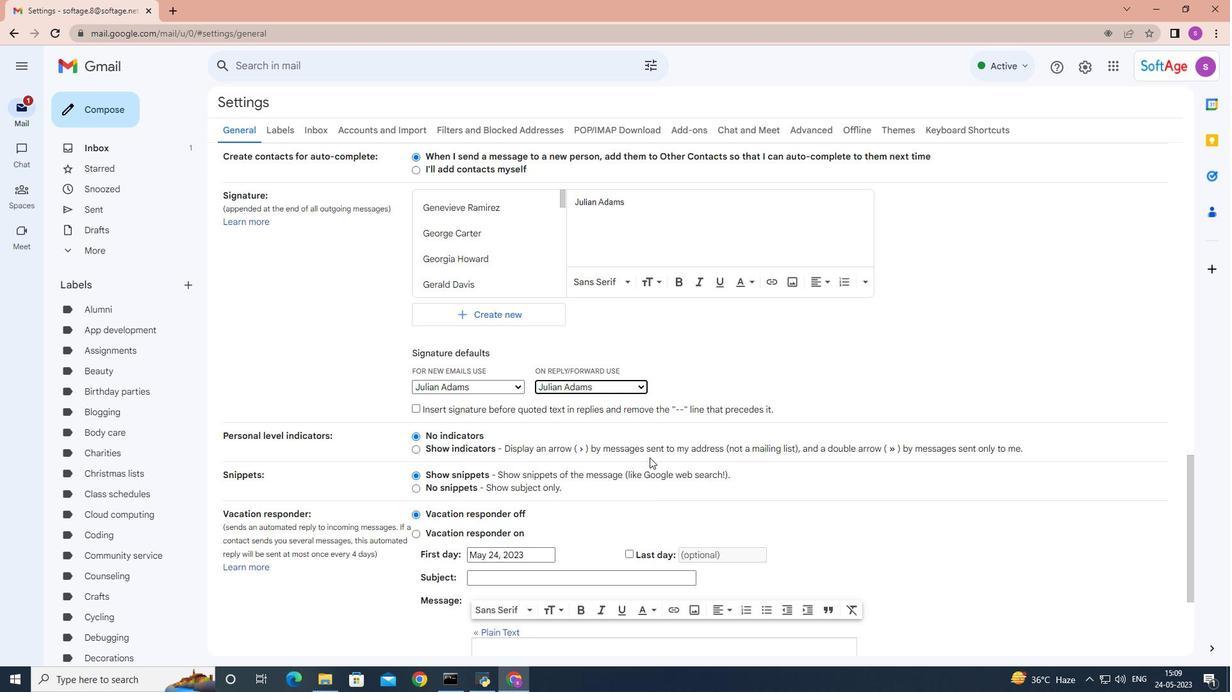 
Action: Mouse scrolled (650, 457) with delta (0, 0)
Screenshot: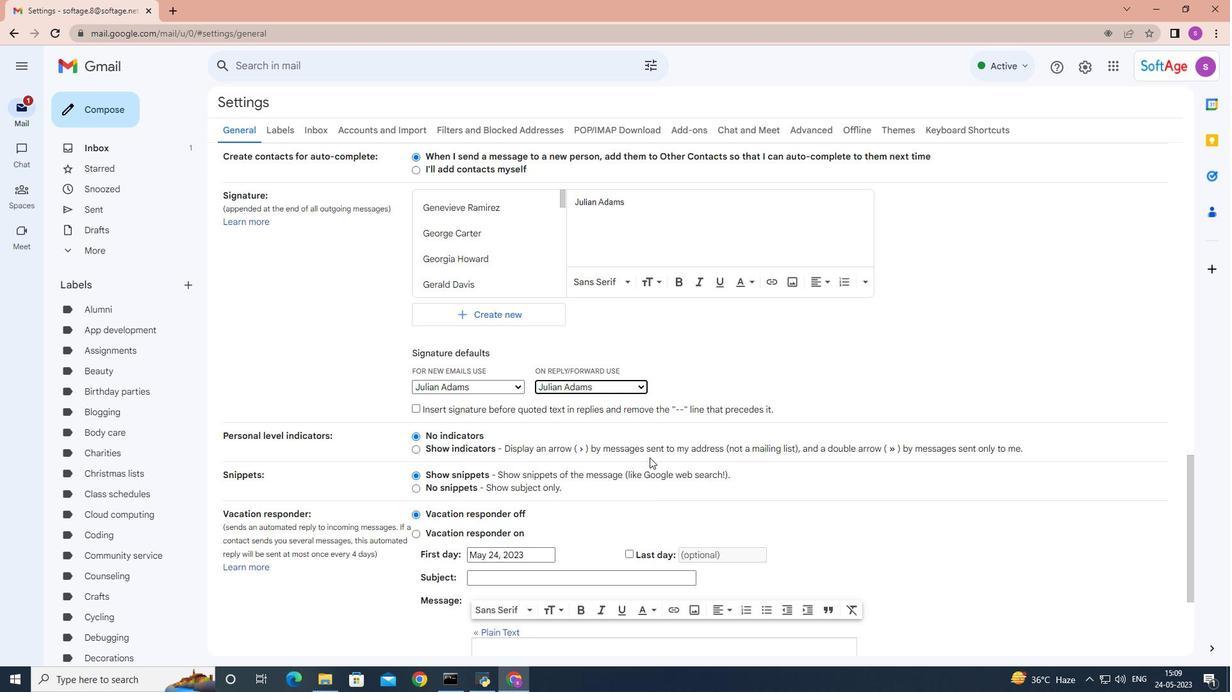 
Action: Mouse scrolled (650, 457) with delta (0, 0)
Screenshot: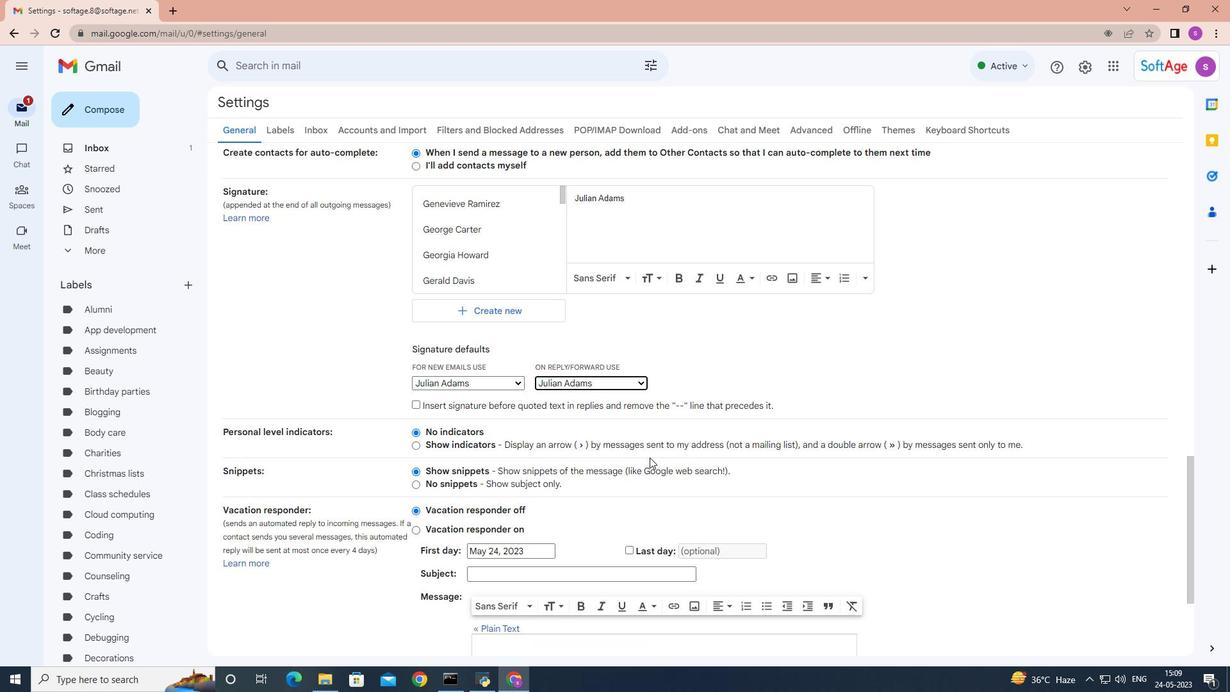 
Action: Mouse moved to (663, 585)
Screenshot: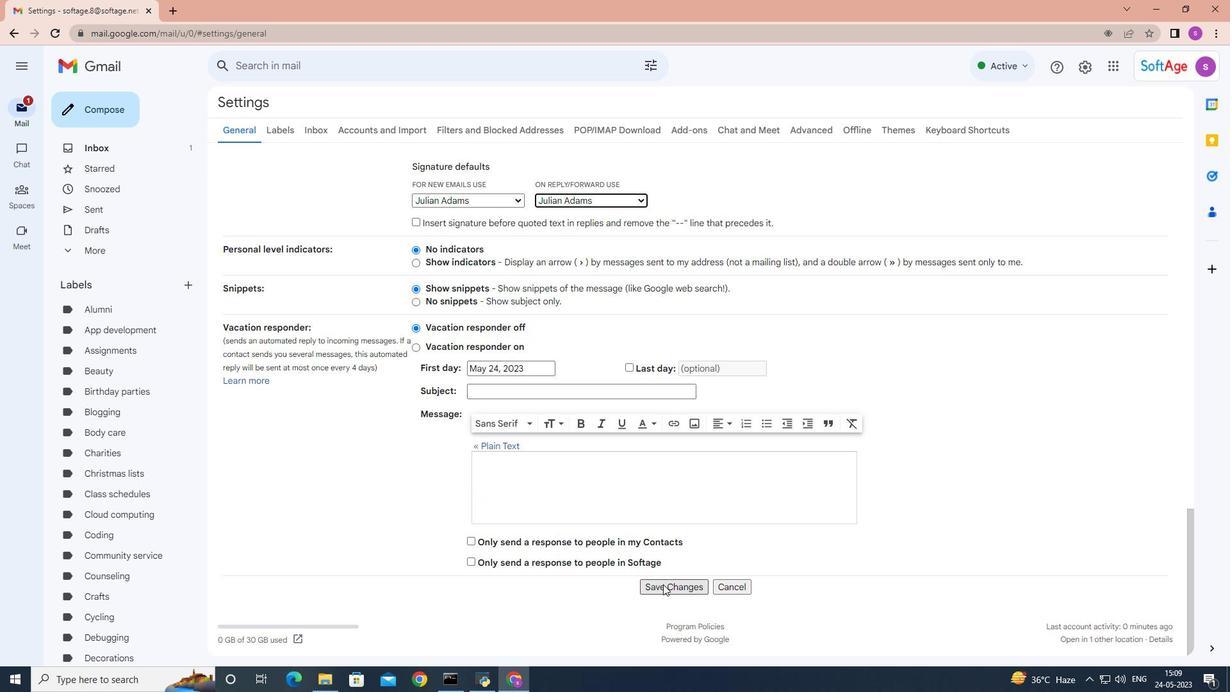 
Action: Mouse pressed left at (663, 585)
Screenshot: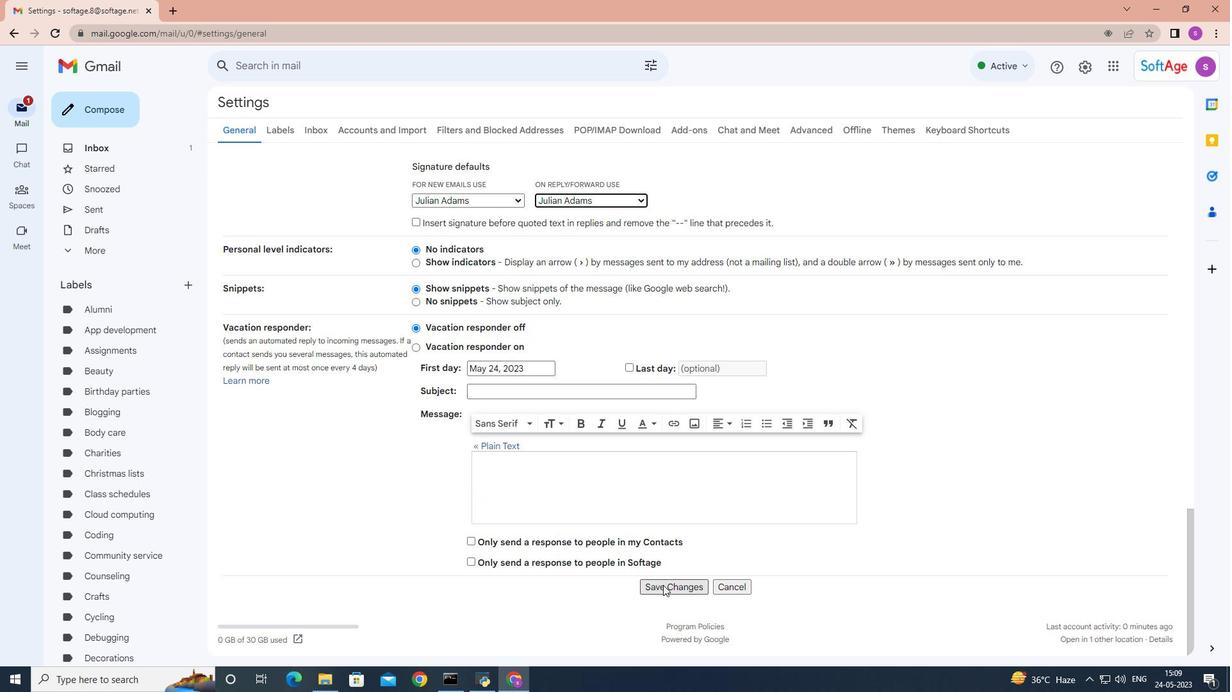 
Action: Mouse moved to (87, 114)
Screenshot: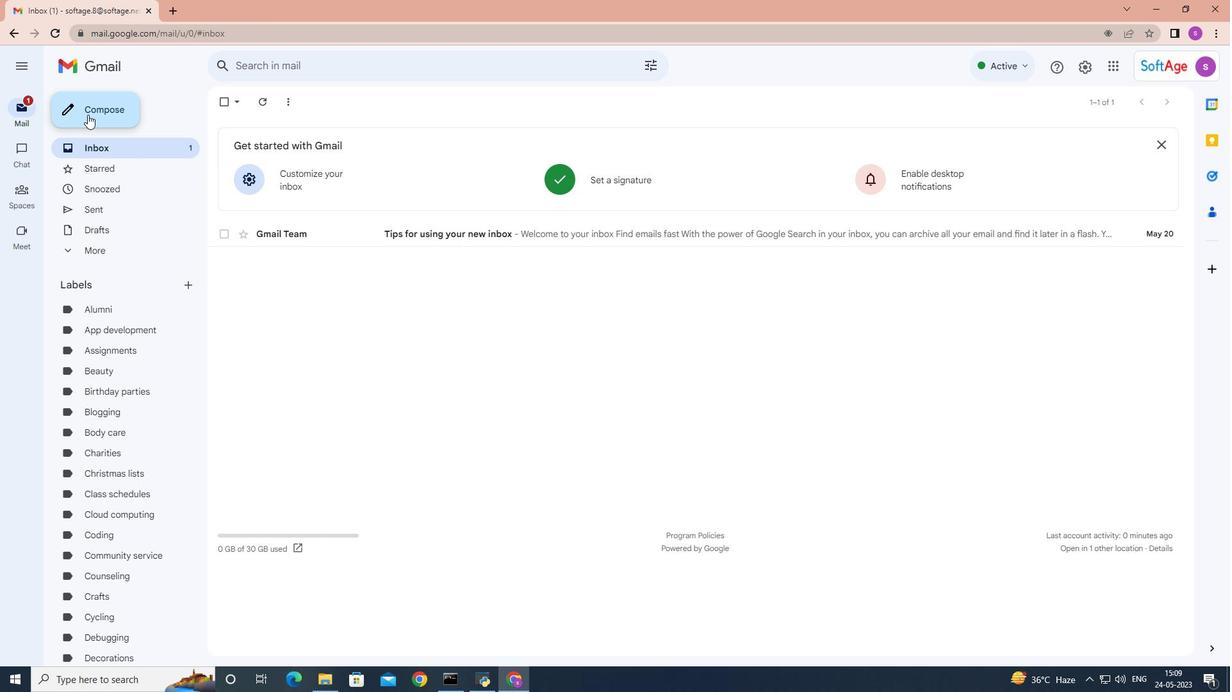 
Action: Mouse pressed left at (87, 114)
Screenshot: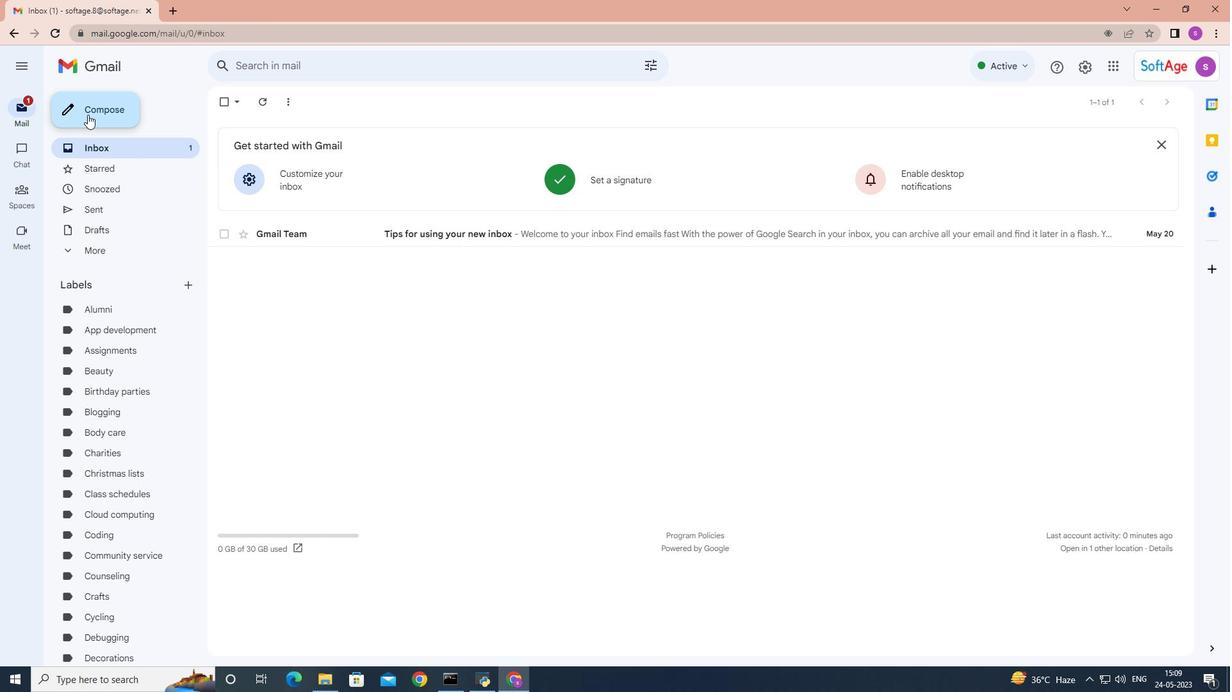 
Action: Mouse moved to (812, 338)
Screenshot: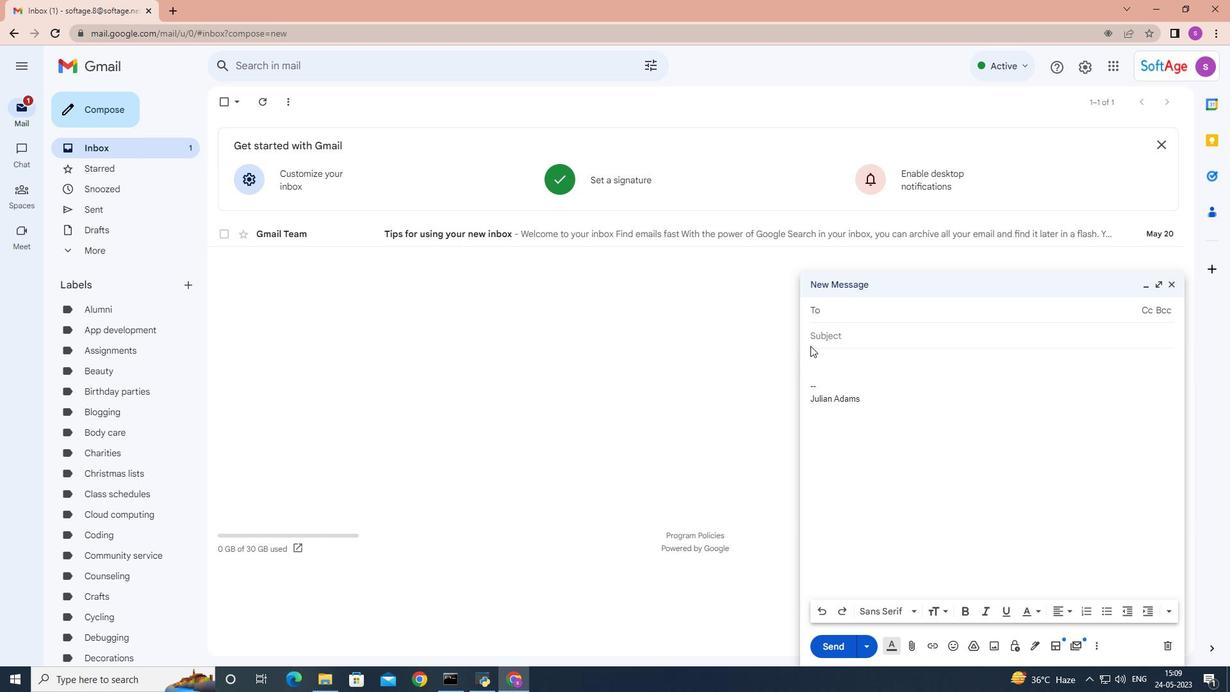
Action: Mouse pressed left at (812, 338)
Screenshot: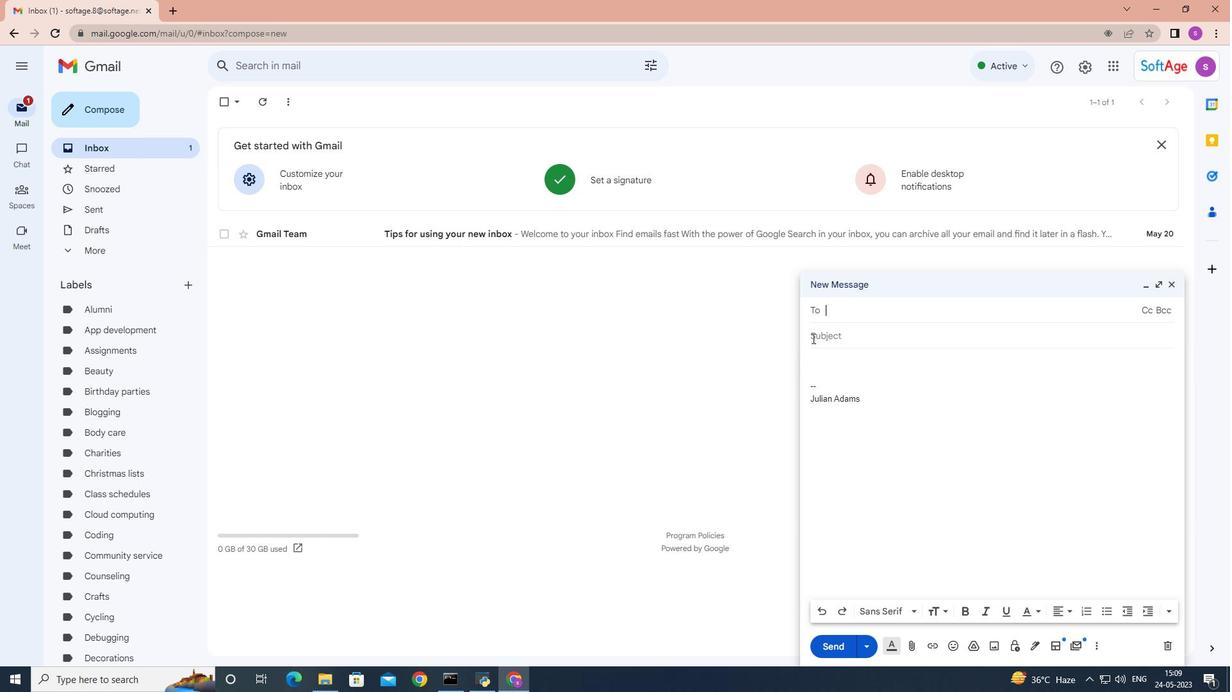 
Action: Mouse moved to (812, 341)
Screenshot: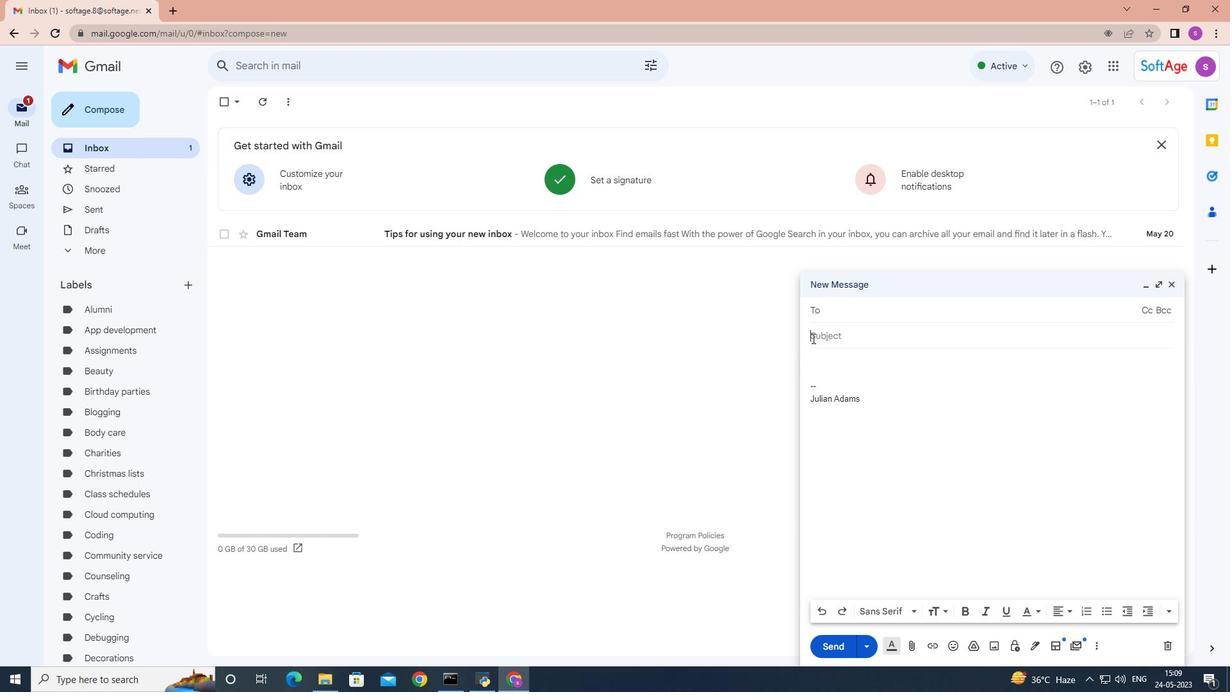
Action: Key pressed <Key.shift>Request<Key.space>for<Key.space>a<Key.space>job<Key.space>offer<Key.space>rejection
Screenshot: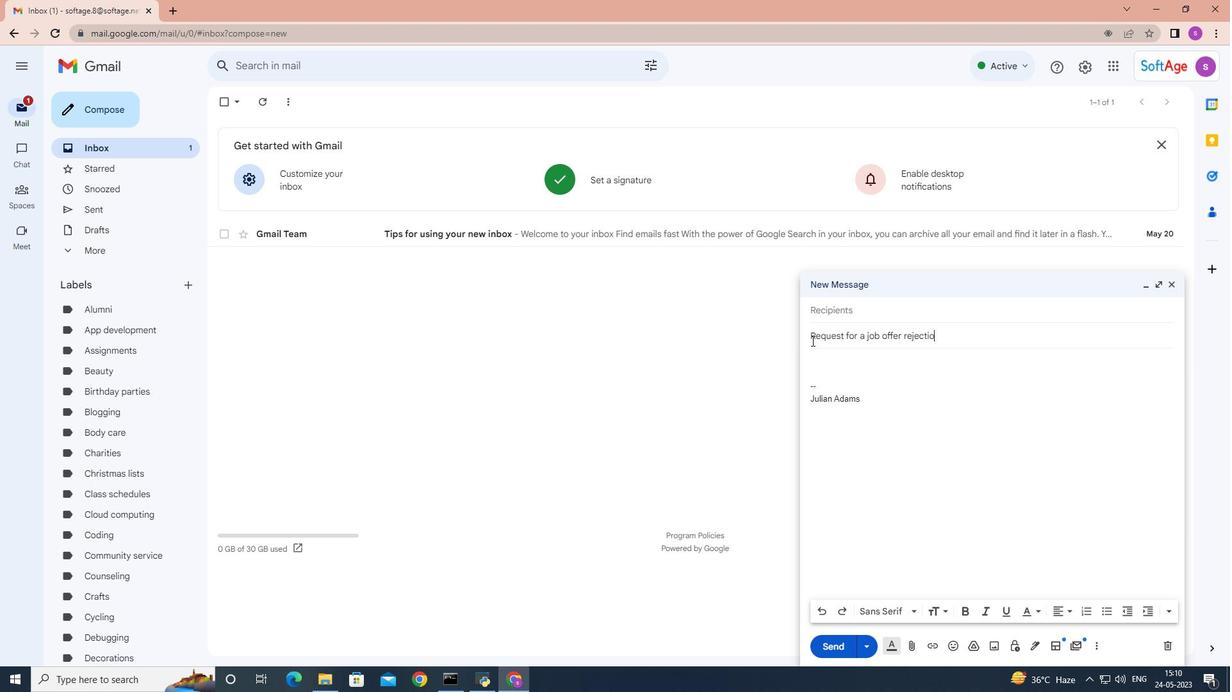 
Action: Mouse moved to (808, 352)
Screenshot: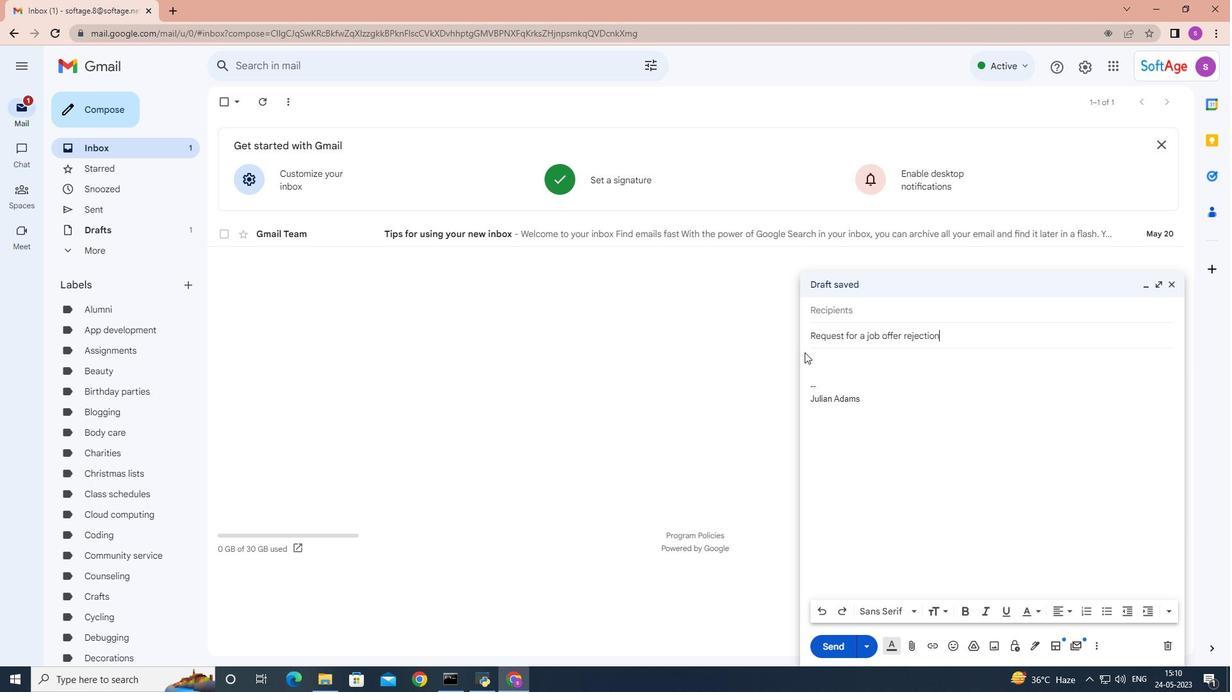 
Action: Mouse pressed left at (808, 352)
Screenshot: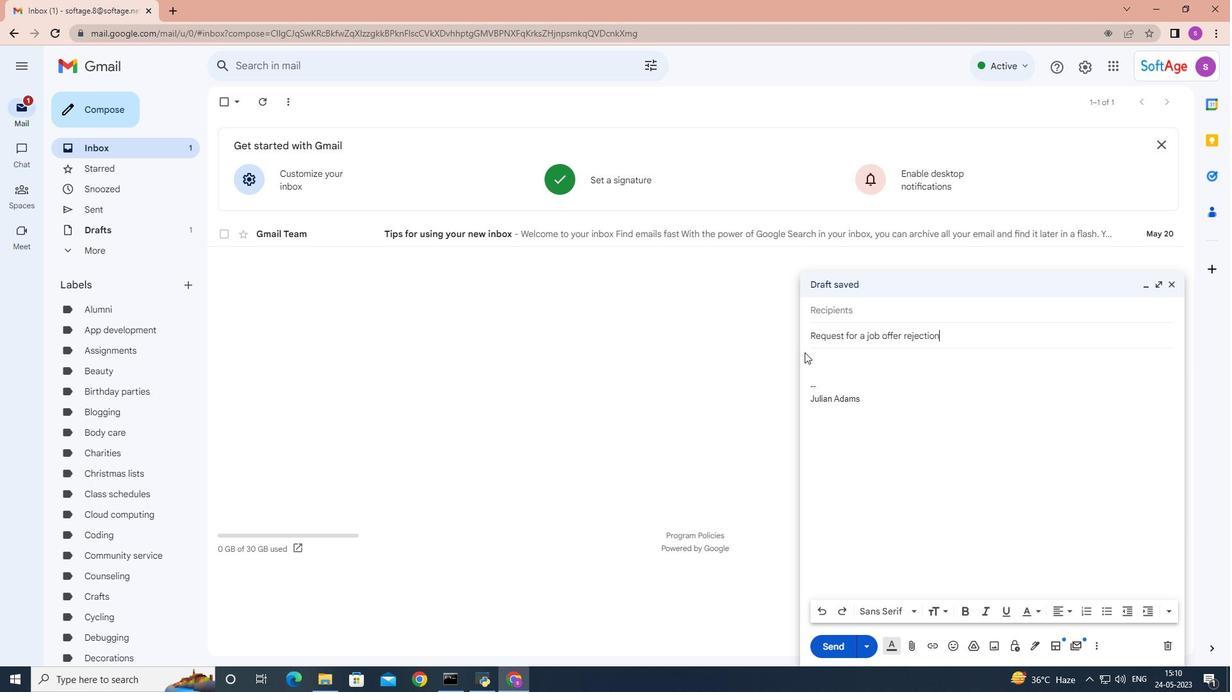 
Action: Mouse moved to (808, 353)
Screenshot: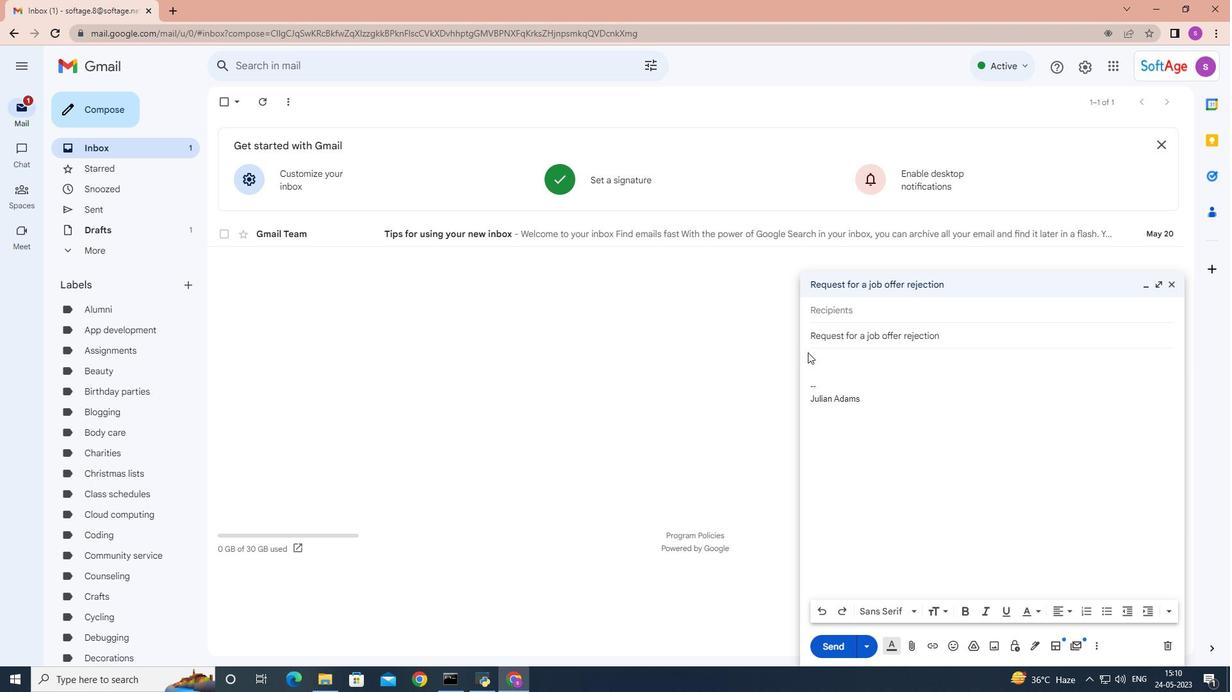 
Action: Key pressed <Key.shift>Could<Key.space>you<Key.space>please<Key.space>confirm<Key.space>the<Key.space>budget<Key.space>allocation<Key.space>for<Key.space>the<Key.space>project<Key.shift_r>?
Screenshot: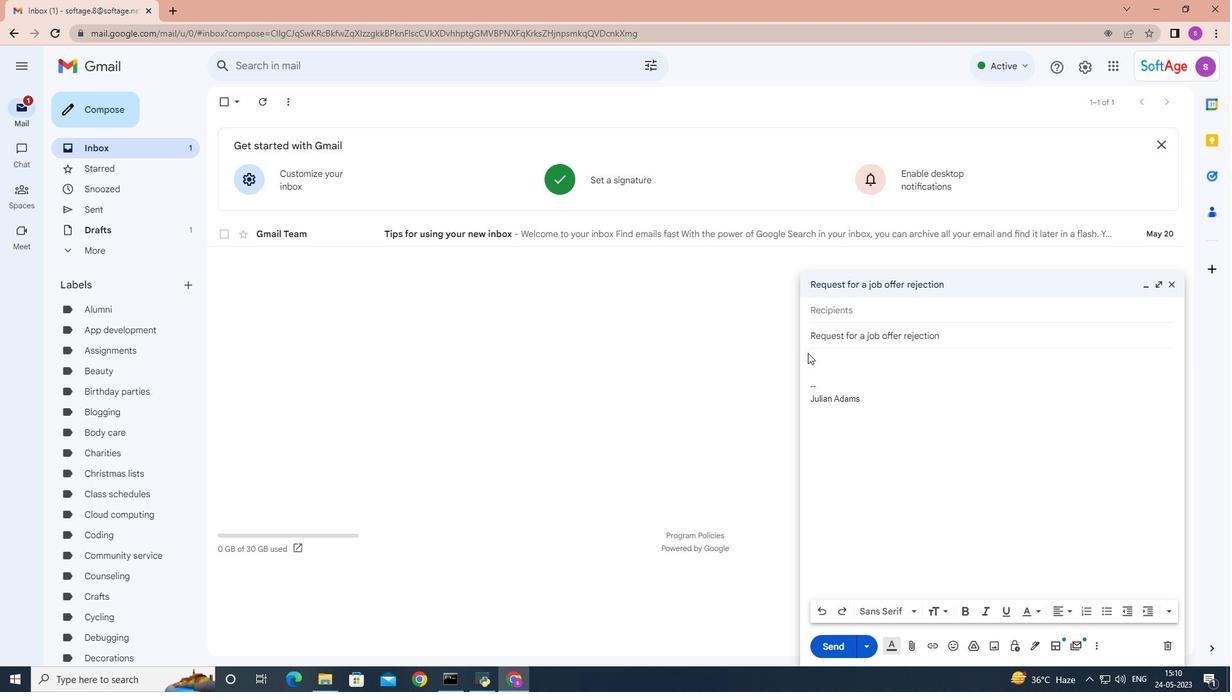 
Action: Mouse moved to (1156, 91)
Screenshot: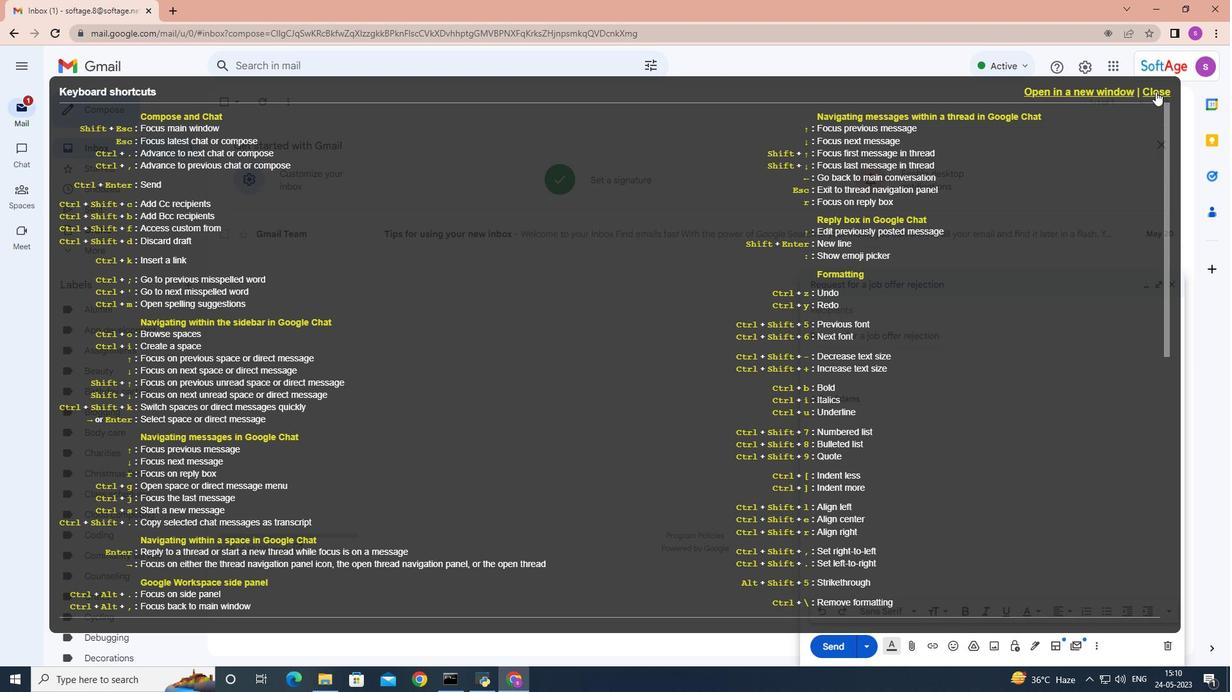 
Action: Mouse pressed left at (1156, 91)
Screenshot: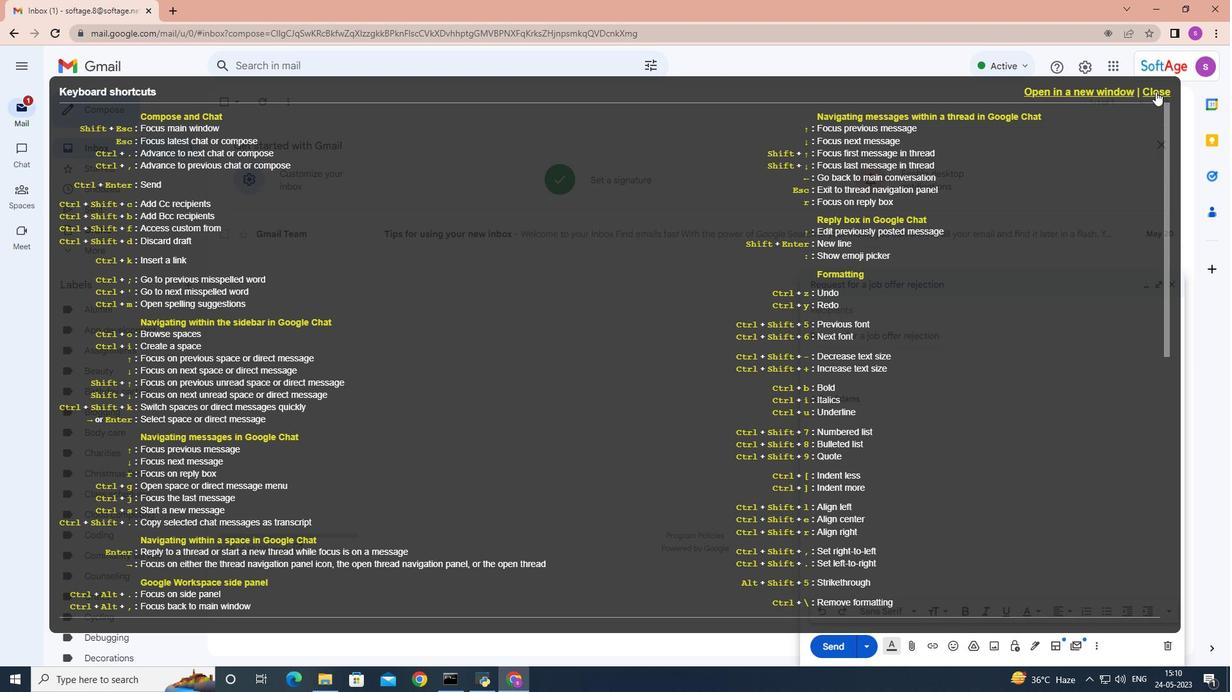 
Action: Mouse moved to (816, 358)
Screenshot: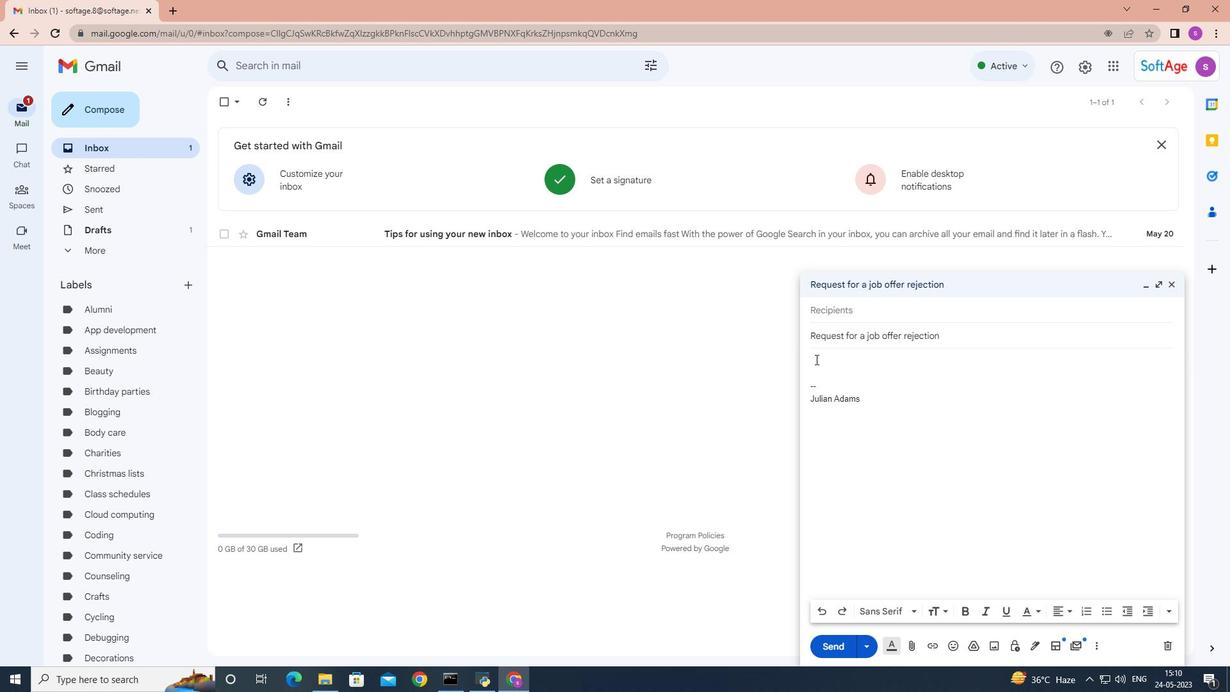 
Action: Mouse pressed left at (816, 358)
Screenshot: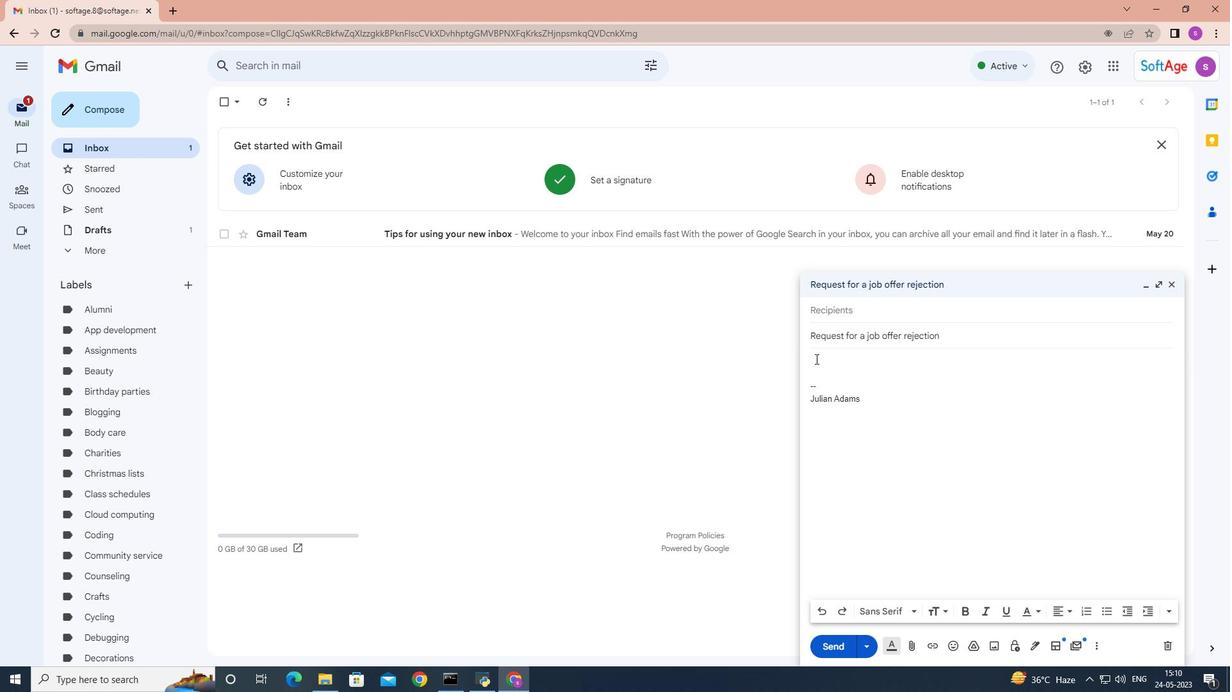 
Action: Mouse moved to (819, 358)
Screenshot: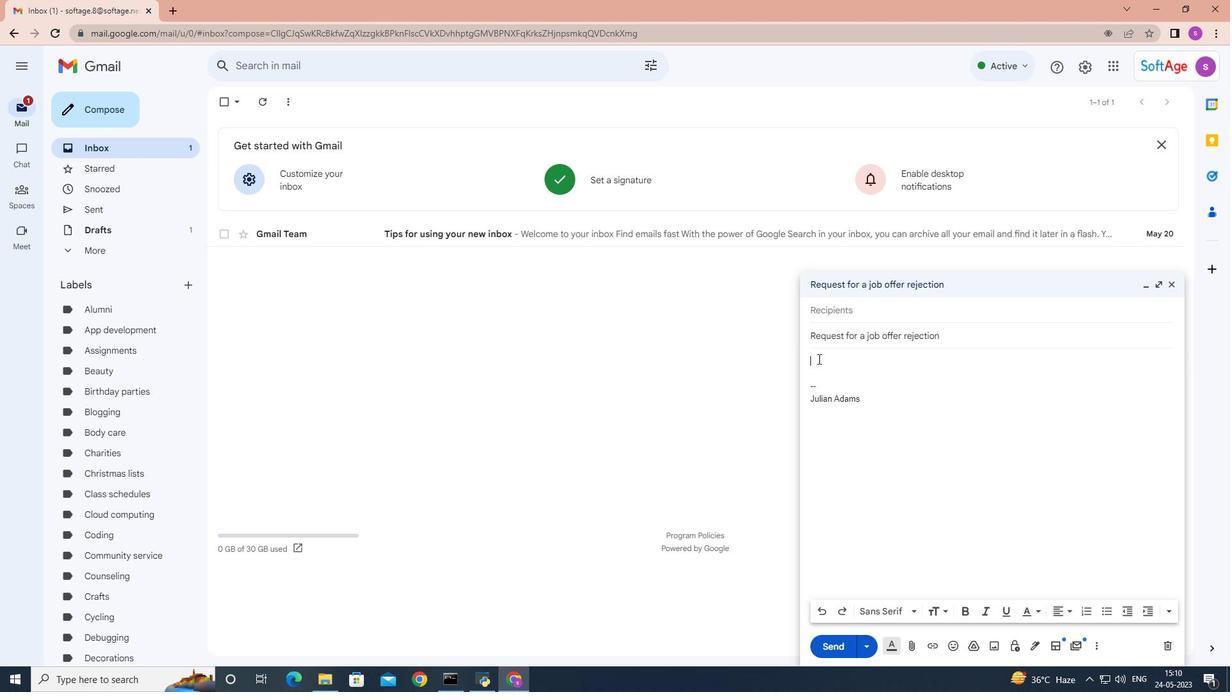 
Action: Key pressed <Key.shift><Key.shift>Could<Key.space>you<Key.space>please<Key.space>confirm<Key.space>the<Key.space>budget<Key.space>allocation<Key.space>for<Key.space>the<Key.space>project<Key.shift><Key.shift><Key.shift><Key.shift><Key.shift><Key.shift><Key.shift><Key.shift>?
Screenshot: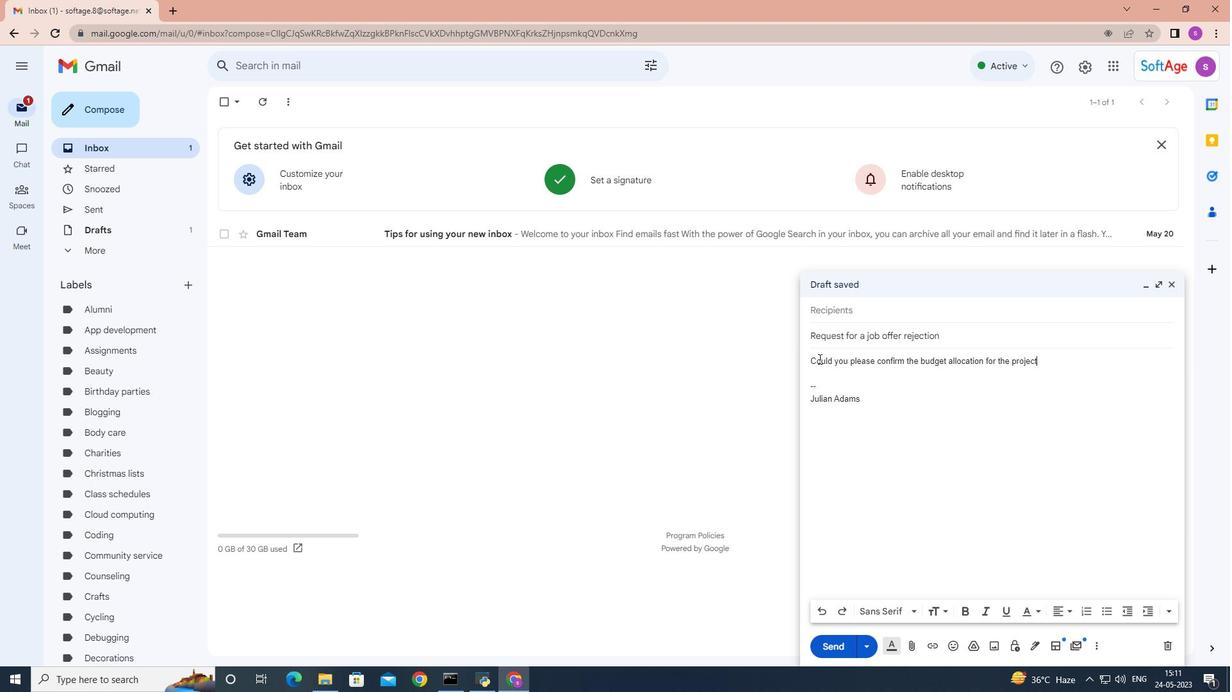 
Action: Mouse moved to (826, 308)
Screenshot: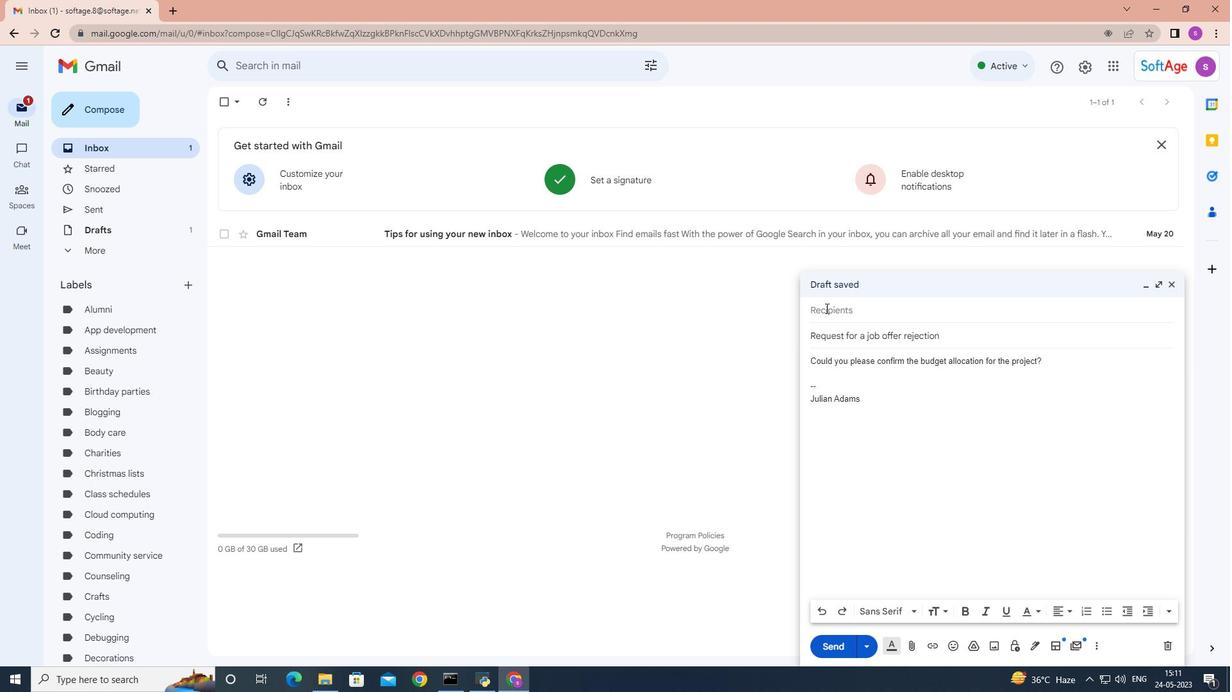 
Action: Mouse pressed left at (826, 308)
Screenshot: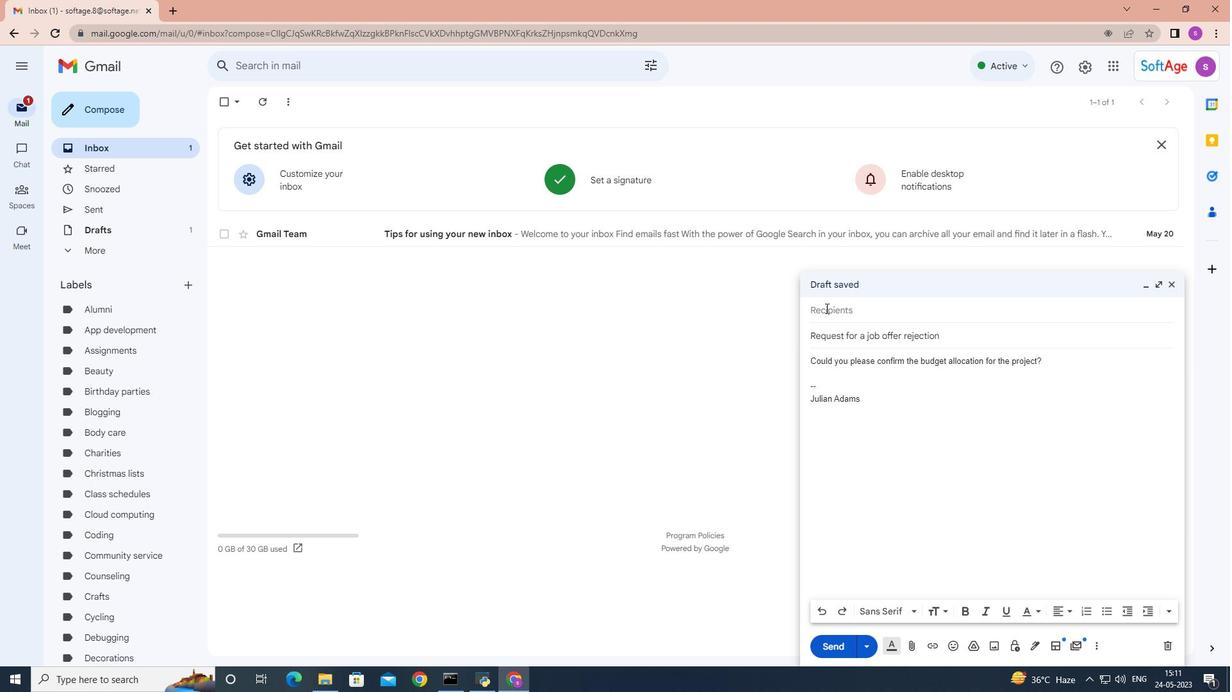
Action: Mouse moved to (826, 308)
Screenshot: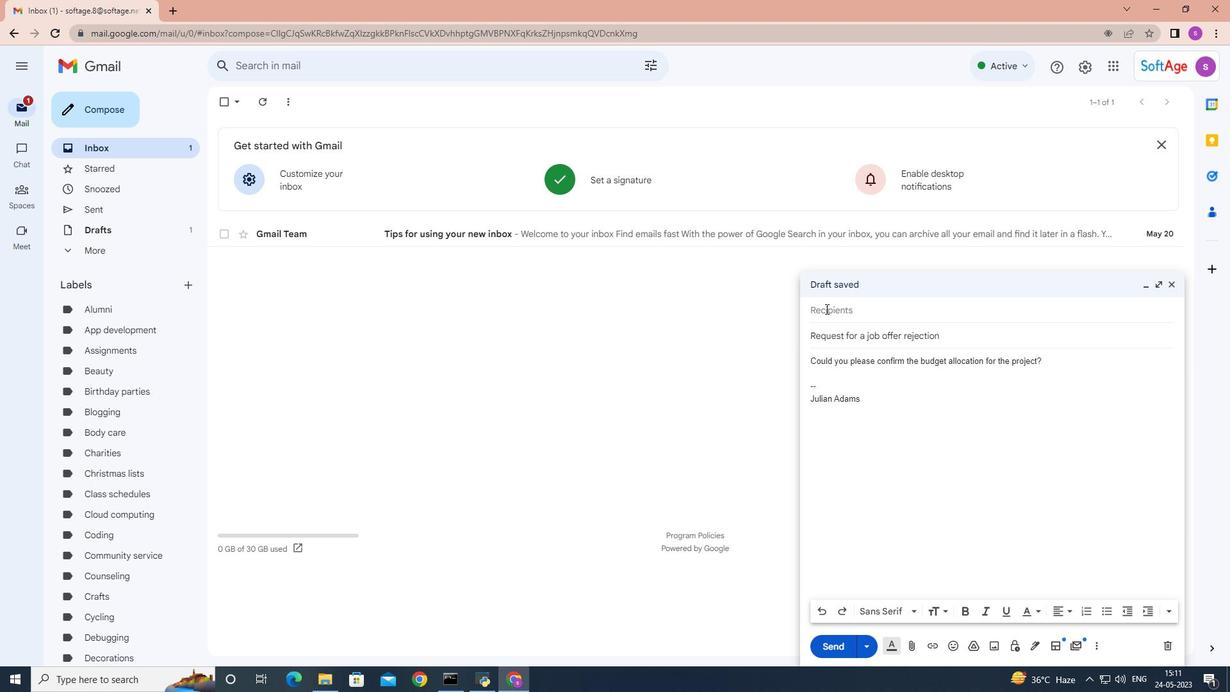 
Action: Key pressed <Key.shift>Softage.9
Screenshot: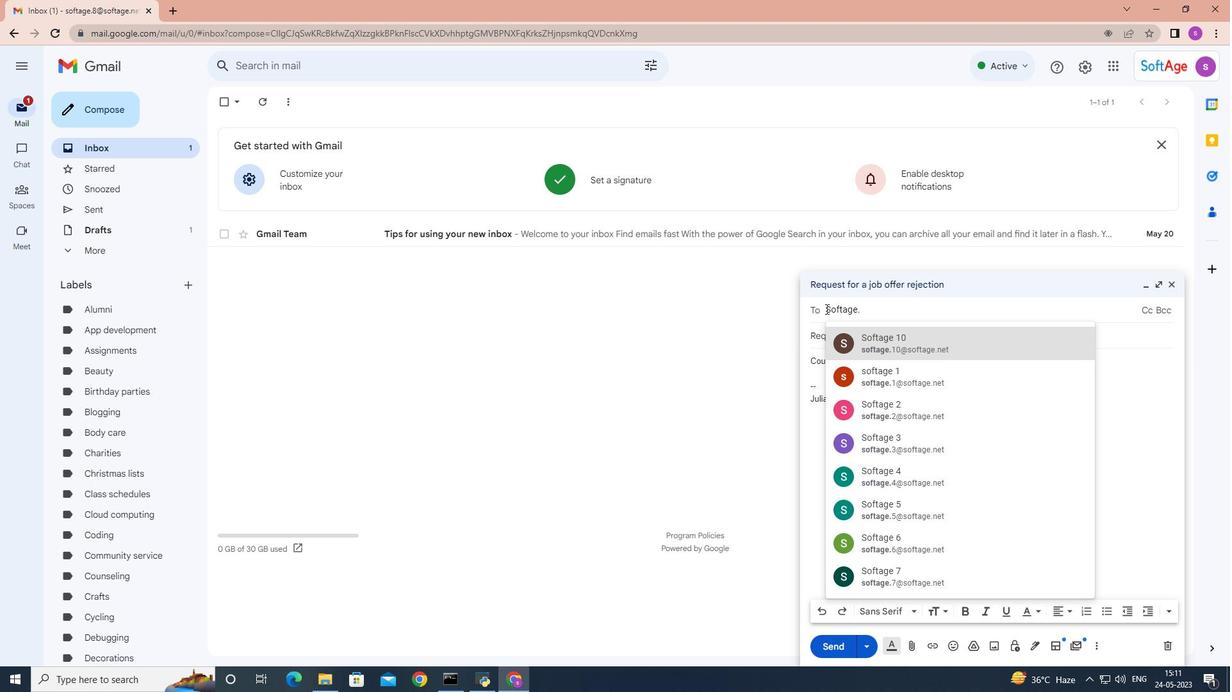 
Action: Mouse moved to (870, 342)
Screenshot: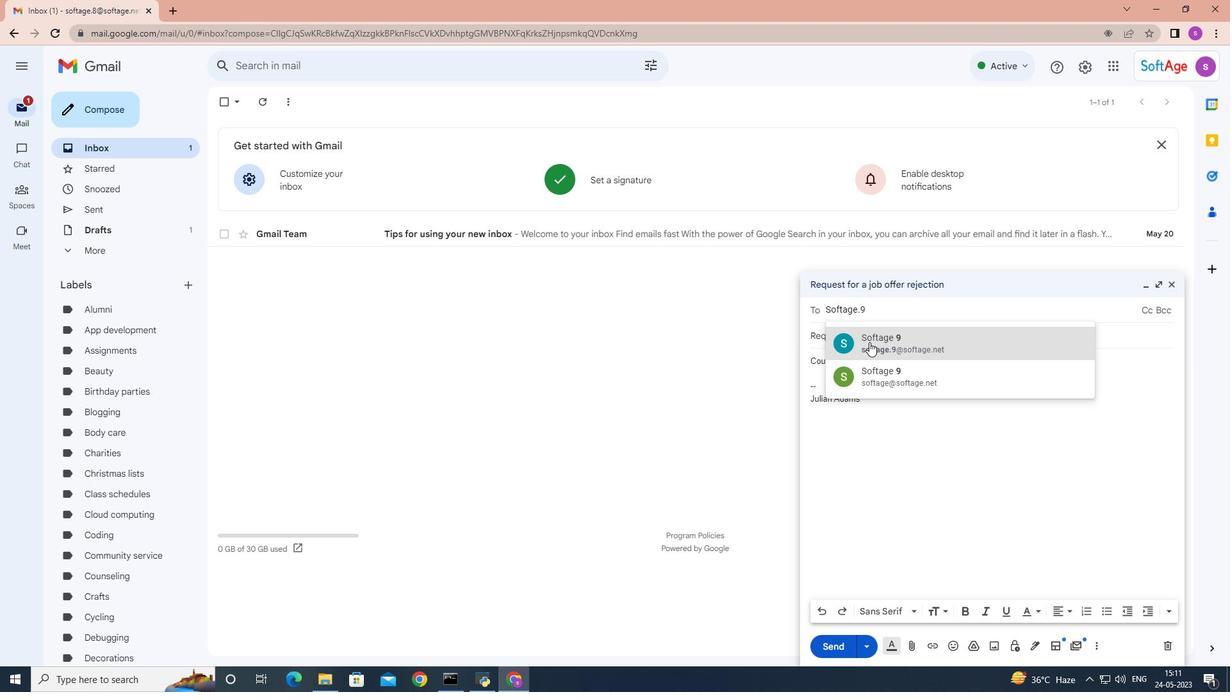 
Action: Mouse pressed left at (870, 342)
Screenshot: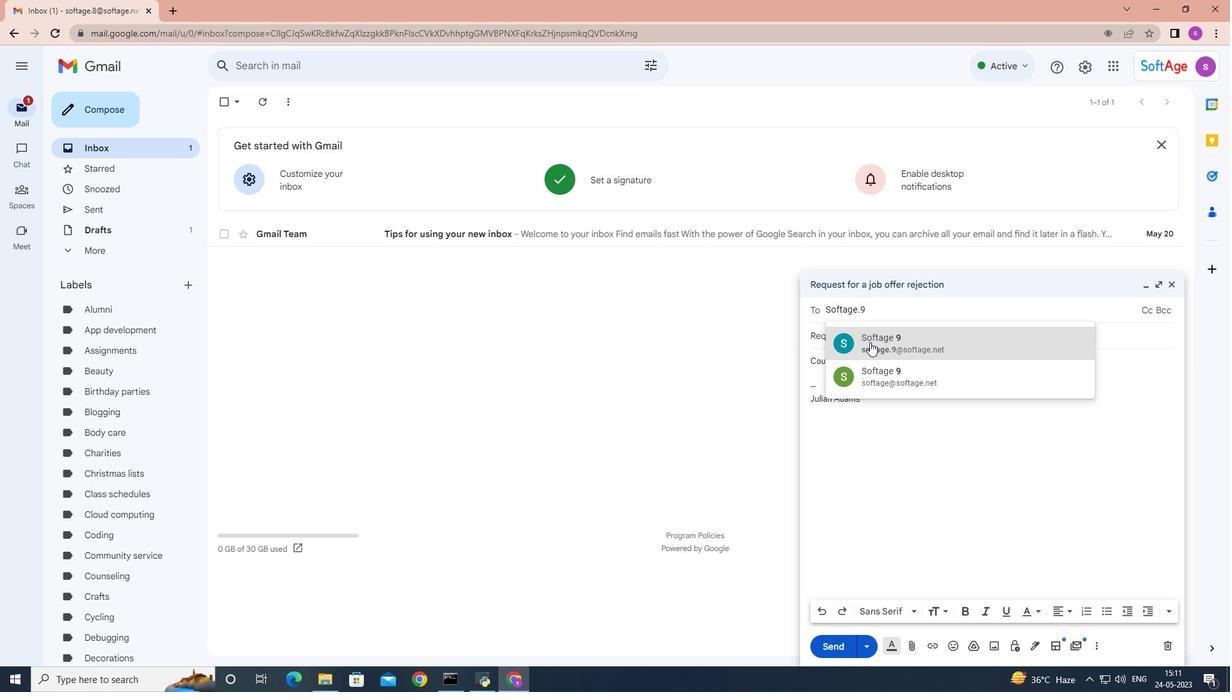 
Action: Mouse moved to (1048, 368)
Screenshot: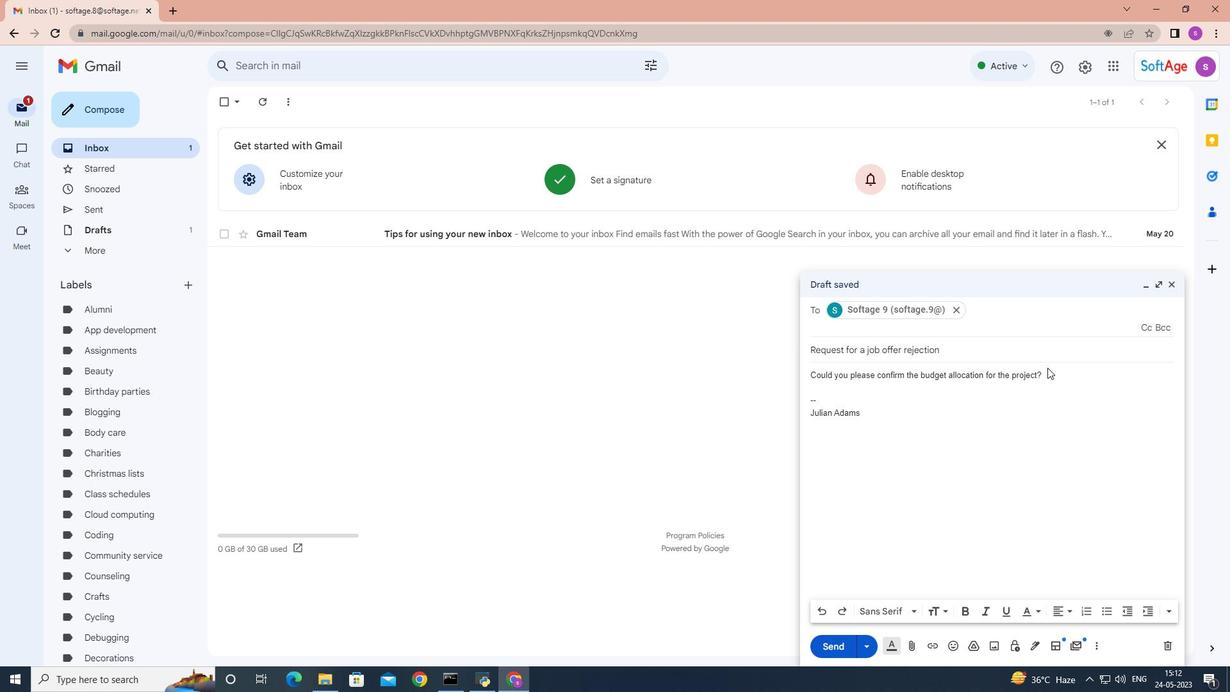 
Action: Mouse pressed left at (1048, 368)
Screenshot: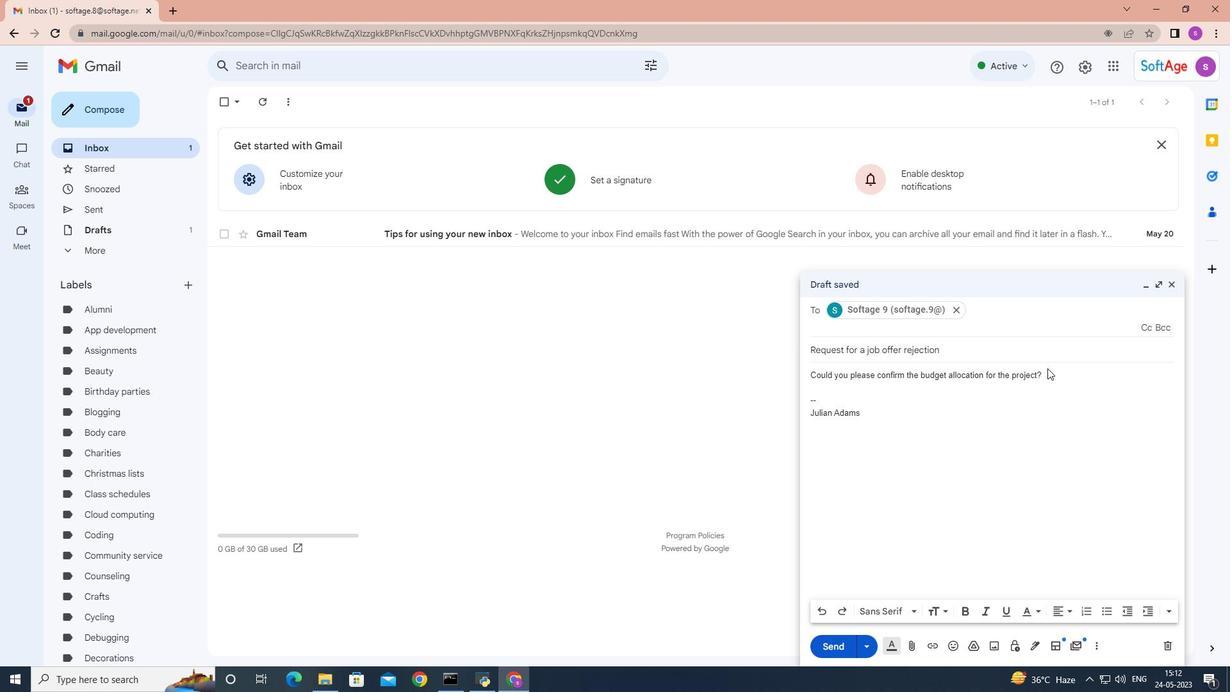 
Action: Mouse moved to (1046, 369)
Screenshot: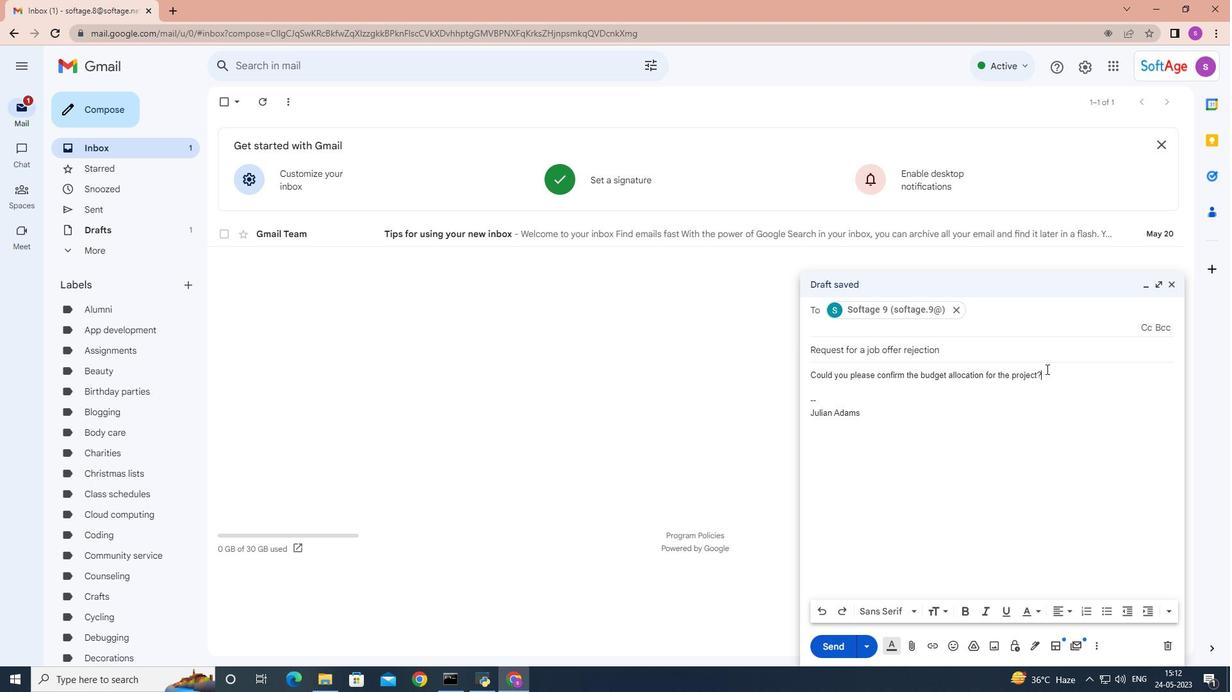 
Action: Mouse pressed left at (1046, 369)
Screenshot: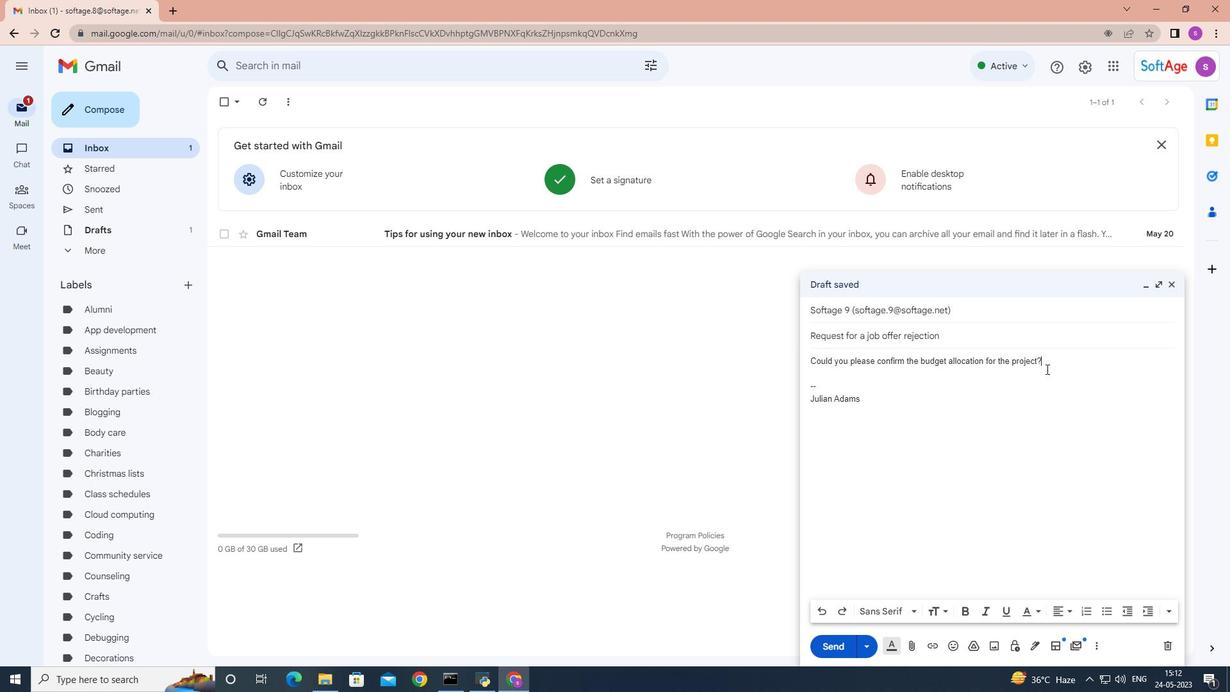 
Action: Mouse moved to (1045, 360)
Screenshot: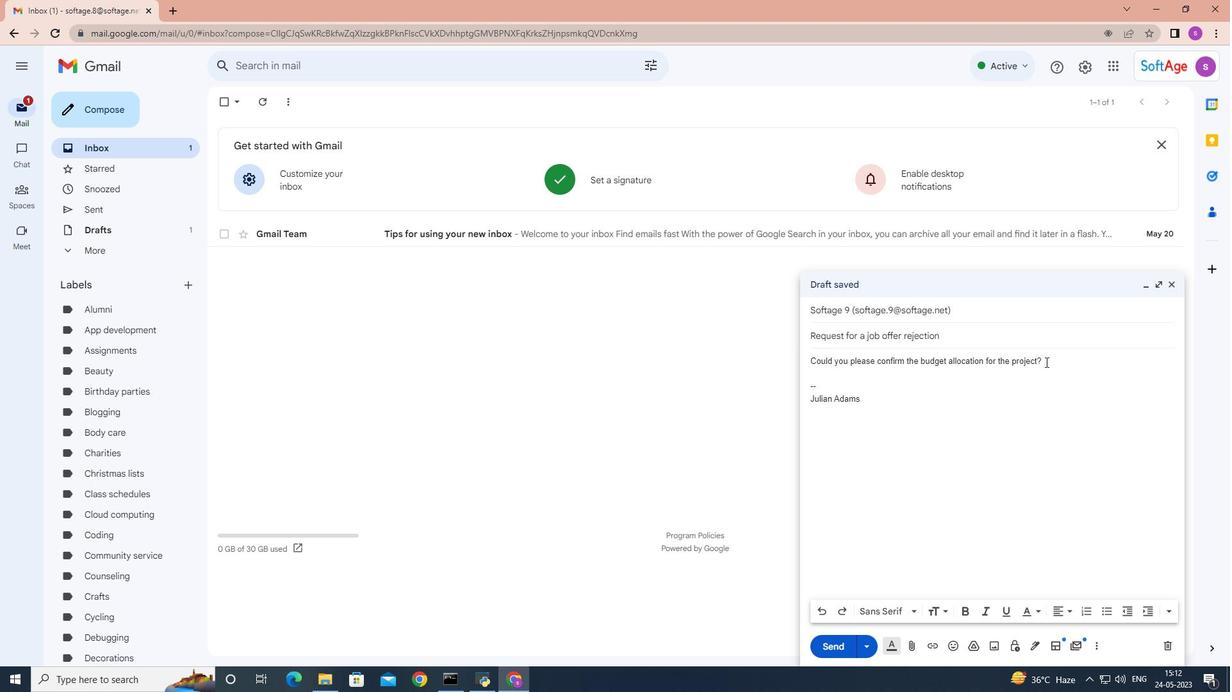 
Action: Mouse pressed left at (1045, 360)
Screenshot: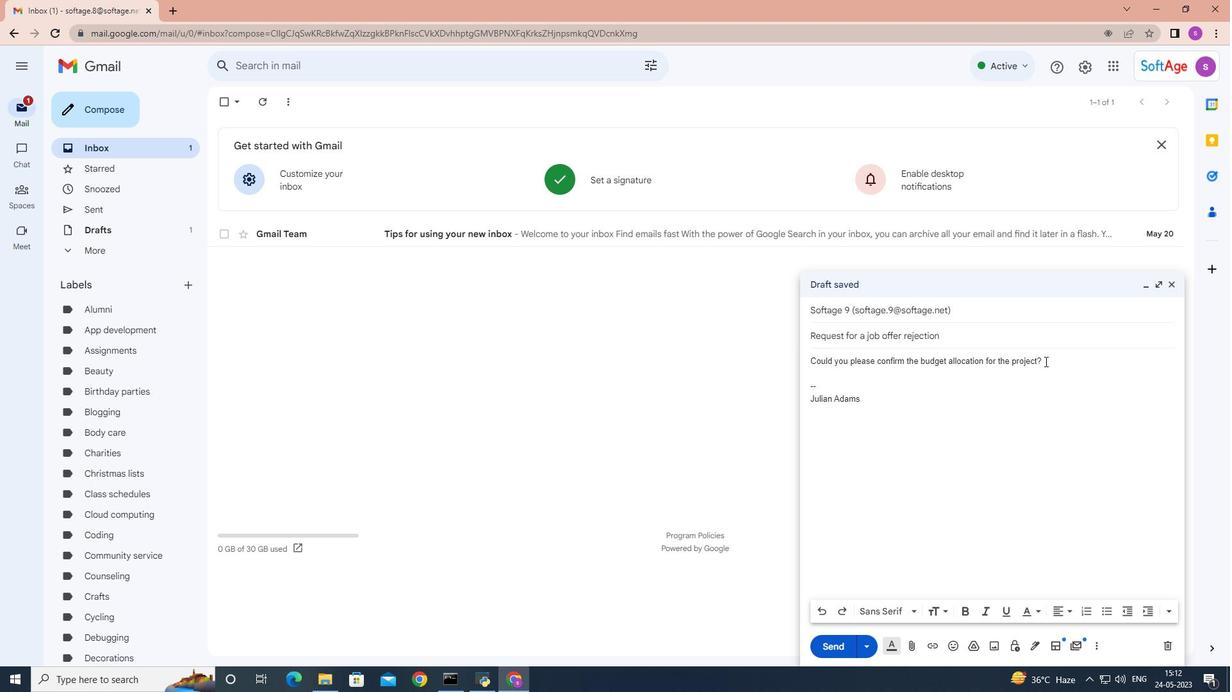 
Action: Mouse moved to (1083, 609)
Screenshot: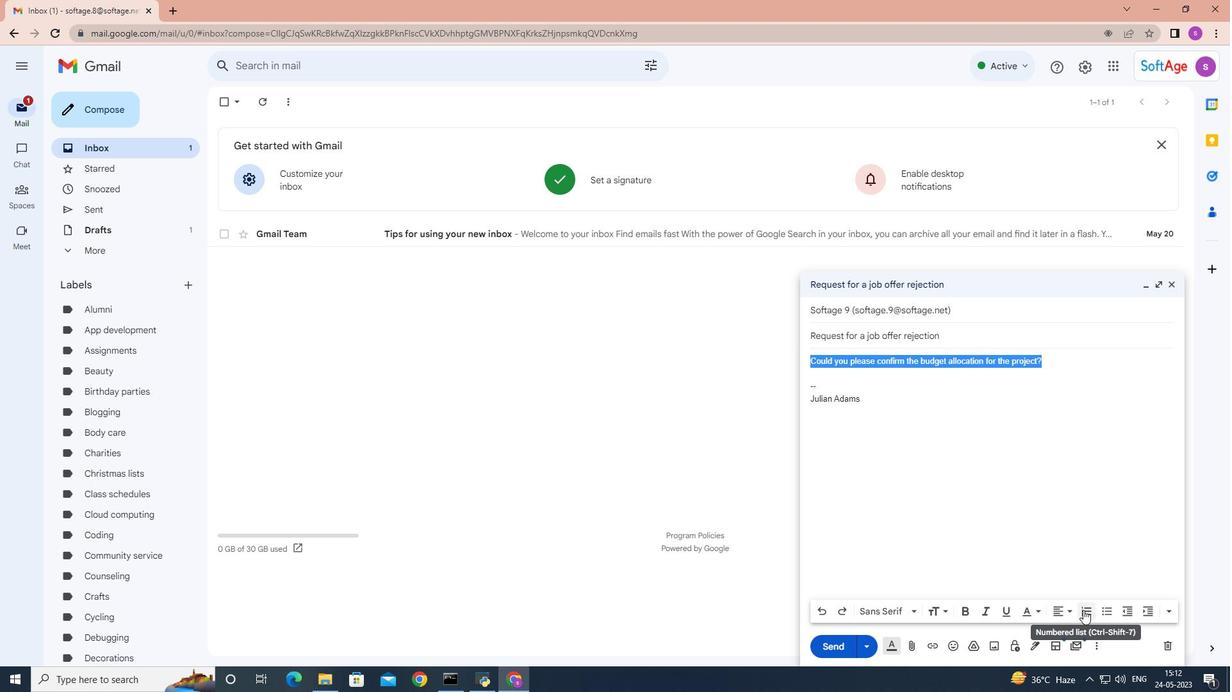 
Action: Mouse pressed left at (1083, 609)
Screenshot: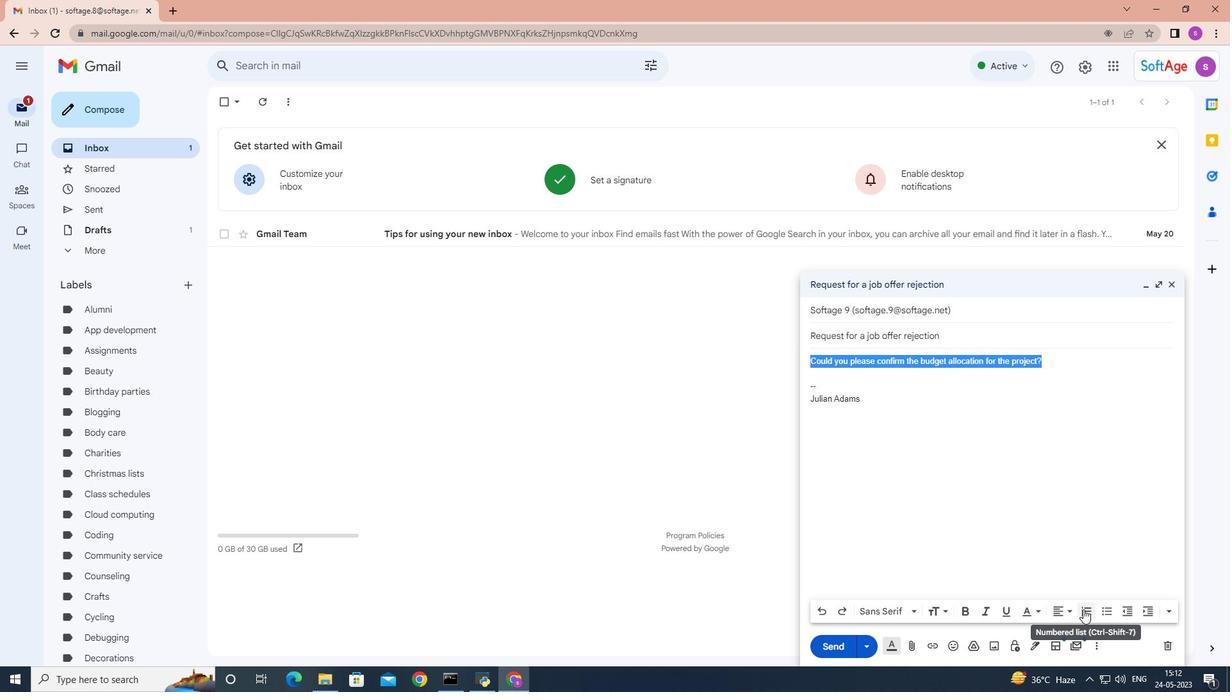 
Action: Mouse moved to (907, 613)
Screenshot: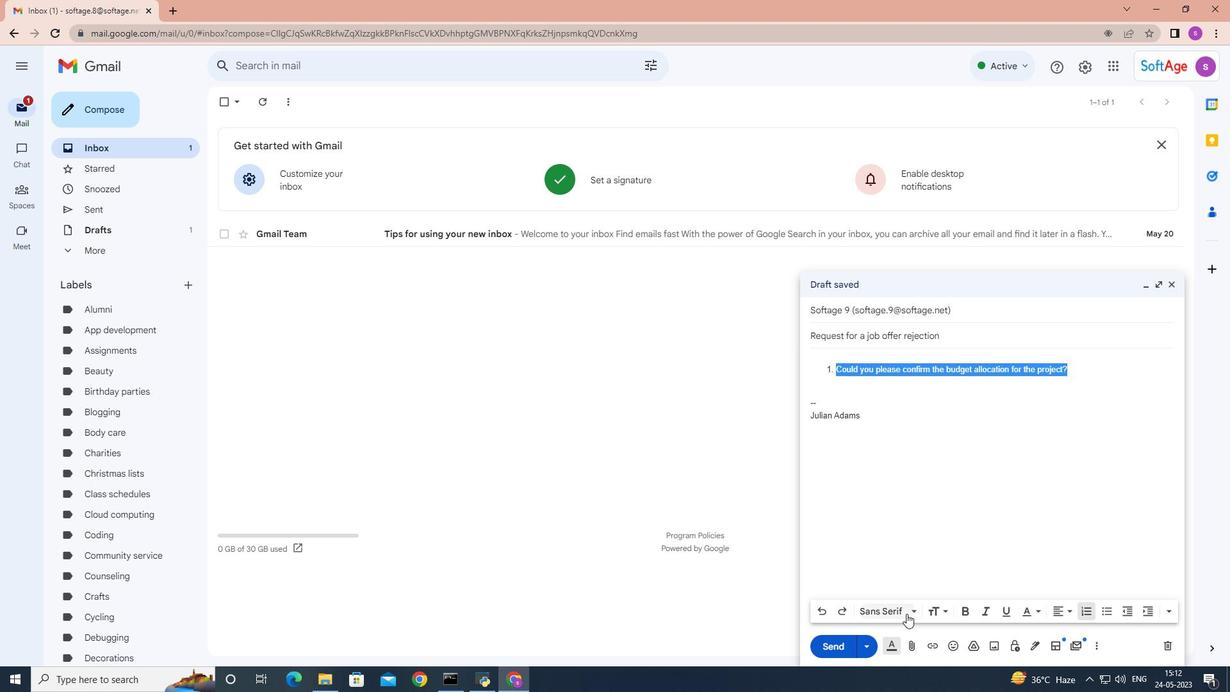 
Action: Mouse pressed left at (907, 613)
Screenshot: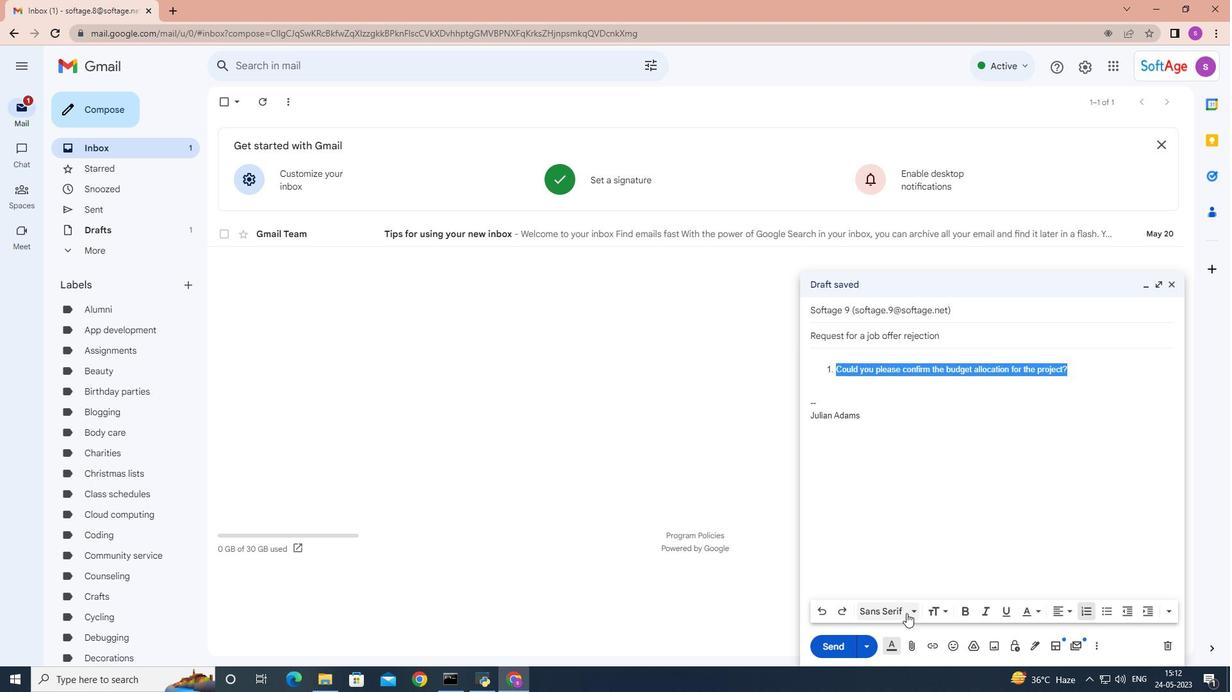 
Action: Mouse moved to (912, 444)
Screenshot: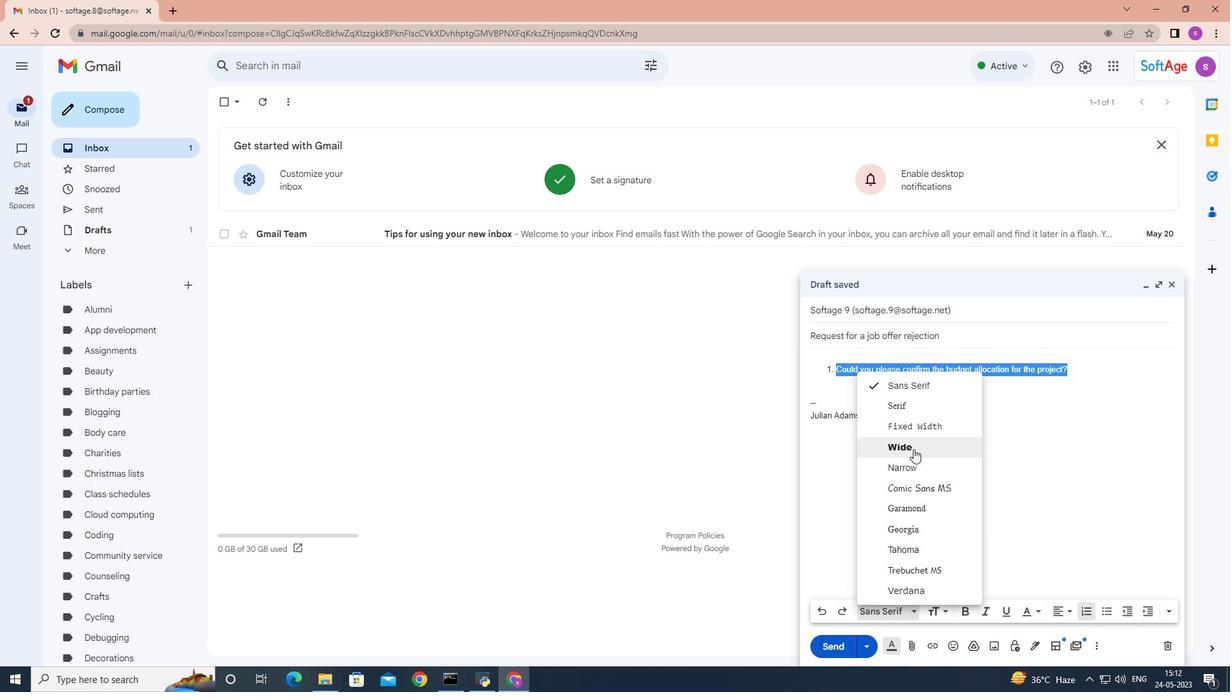 
Action: Mouse pressed left at (912, 444)
Screenshot: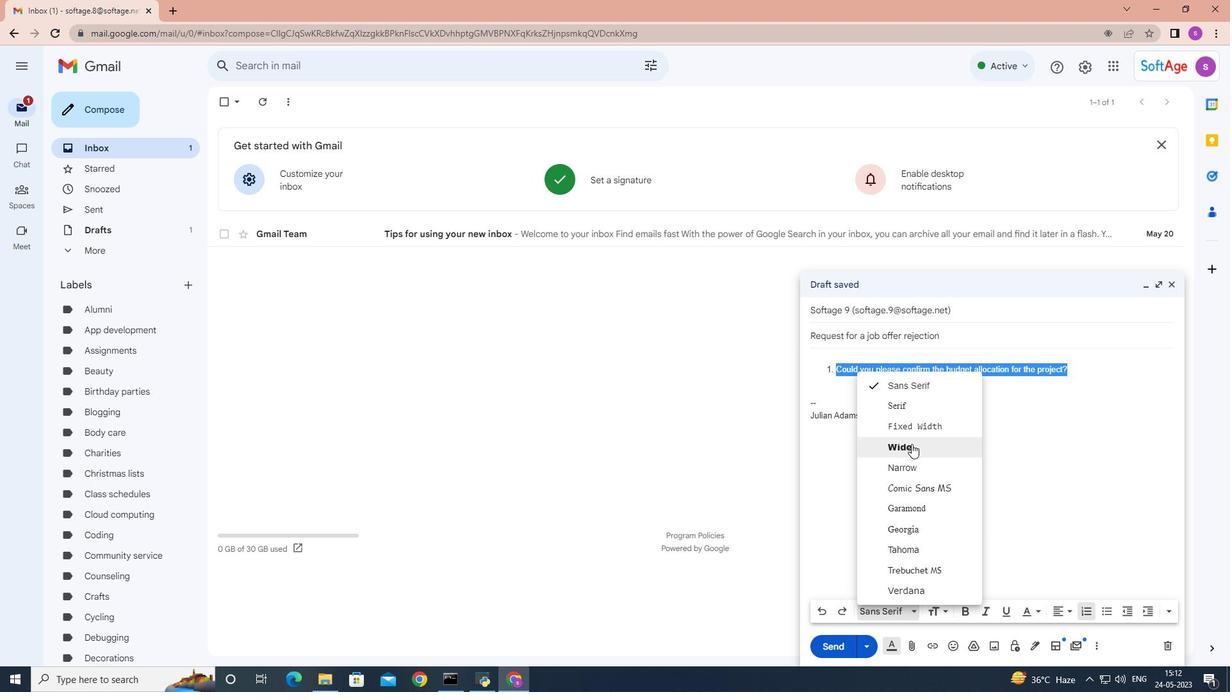 
Action: Mouse moved to (1171, 611)
Screenshot: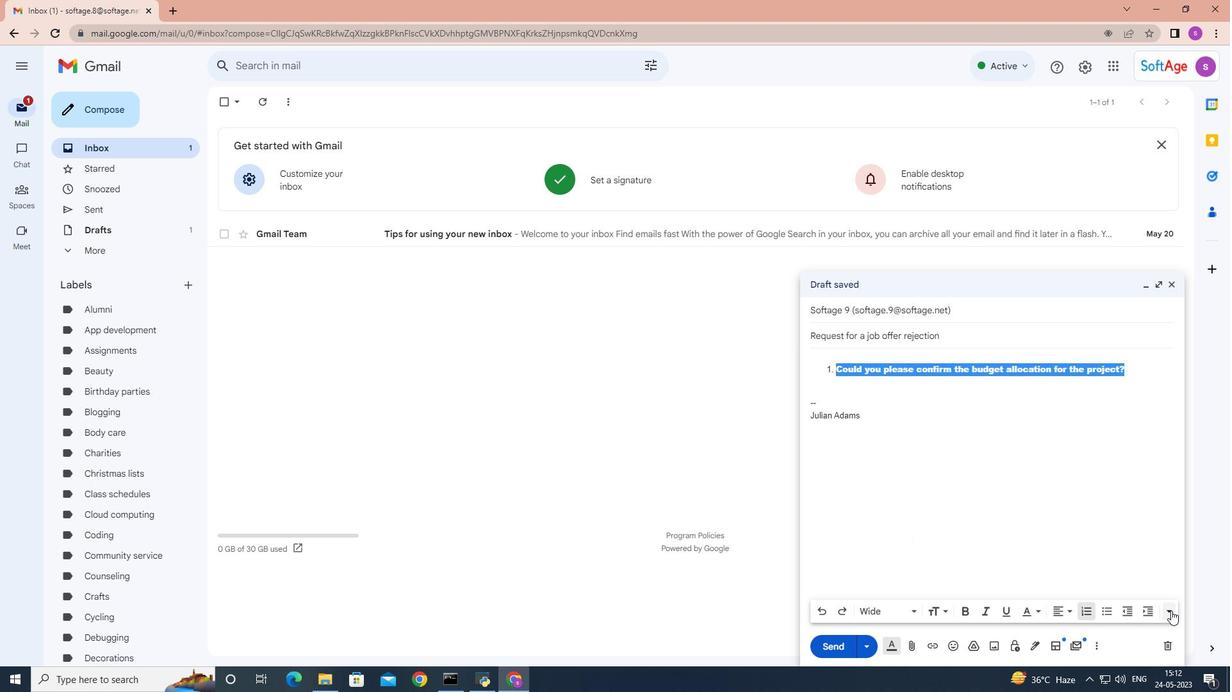 
Action: Mouse pressed left at (1171, 611)
Screenshot: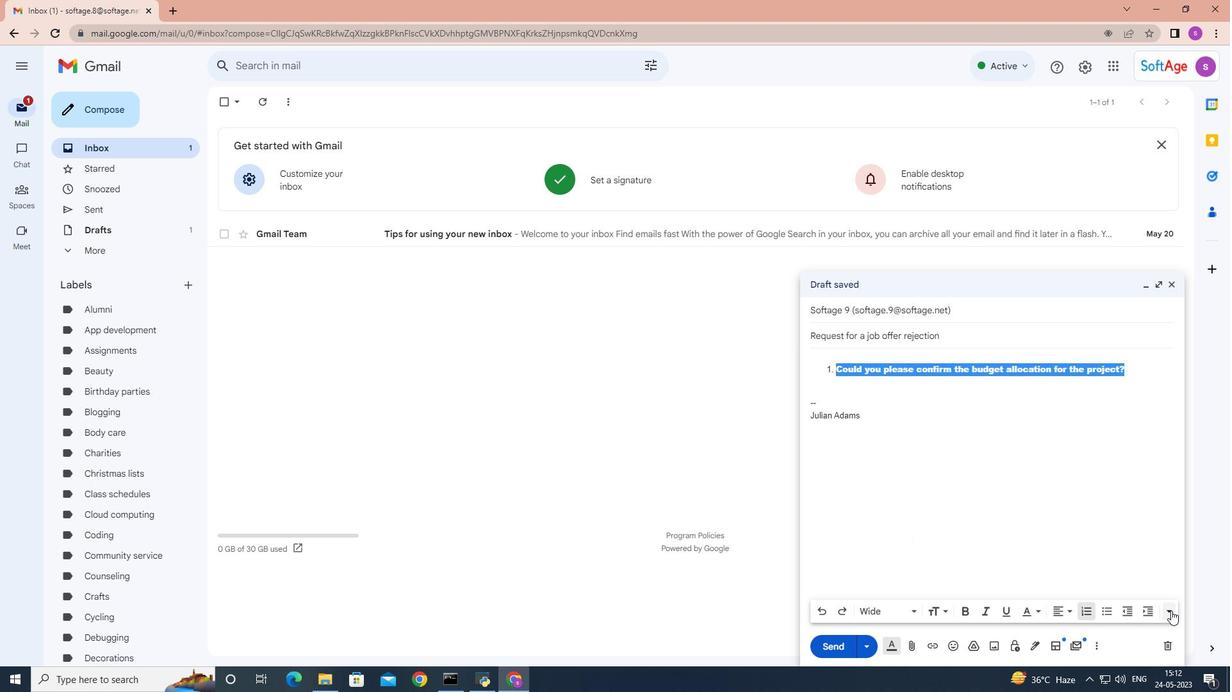 
Action: Mouse moved to (1175, 573)
Screenshot: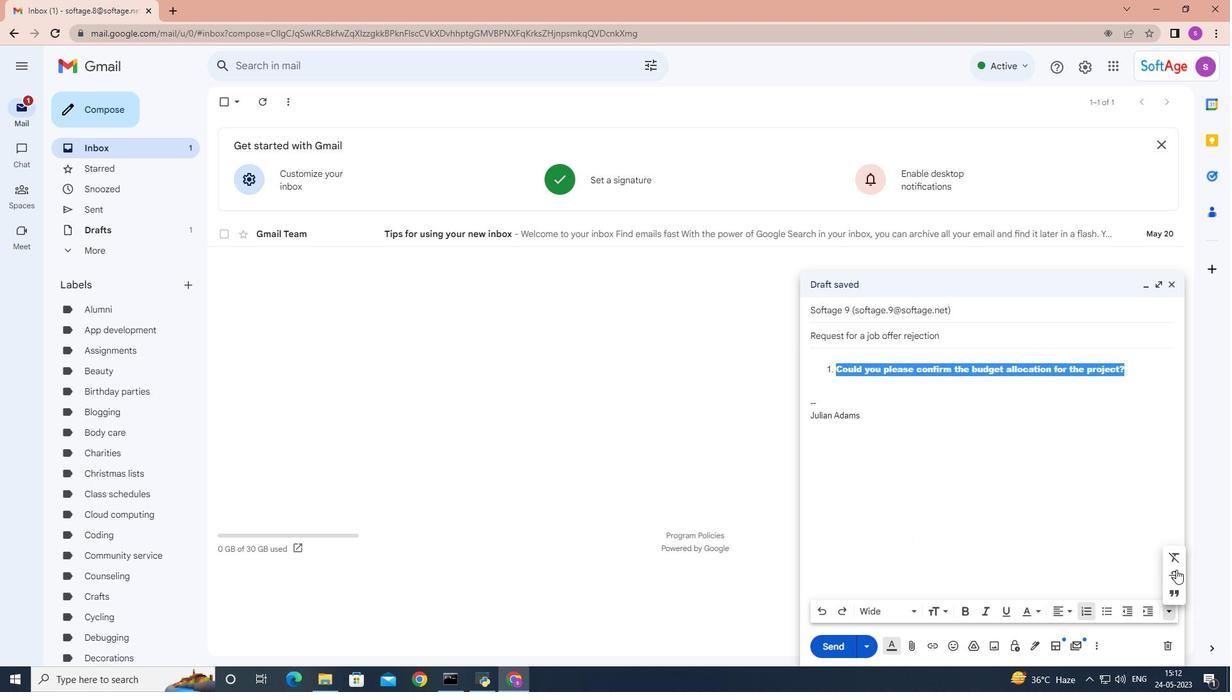 
Action: Mouse pressed left at (1175, 573)
Screenshot: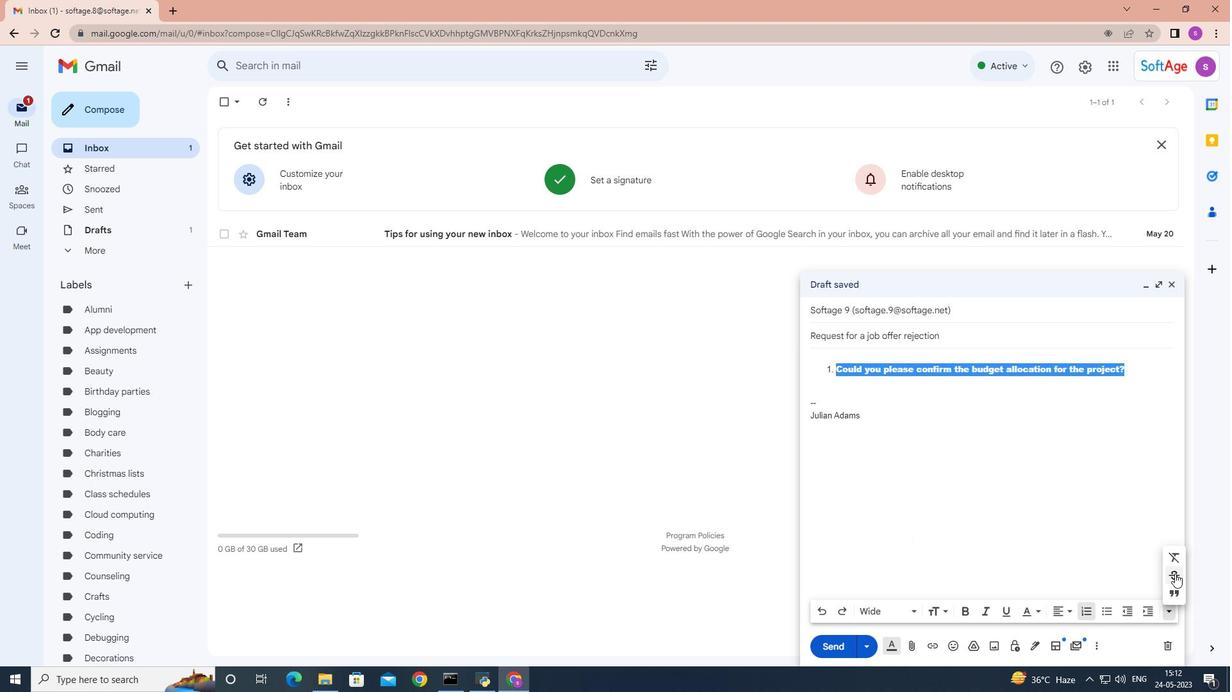 
Action: Mouse moved to (1086, 614)
Screenshot: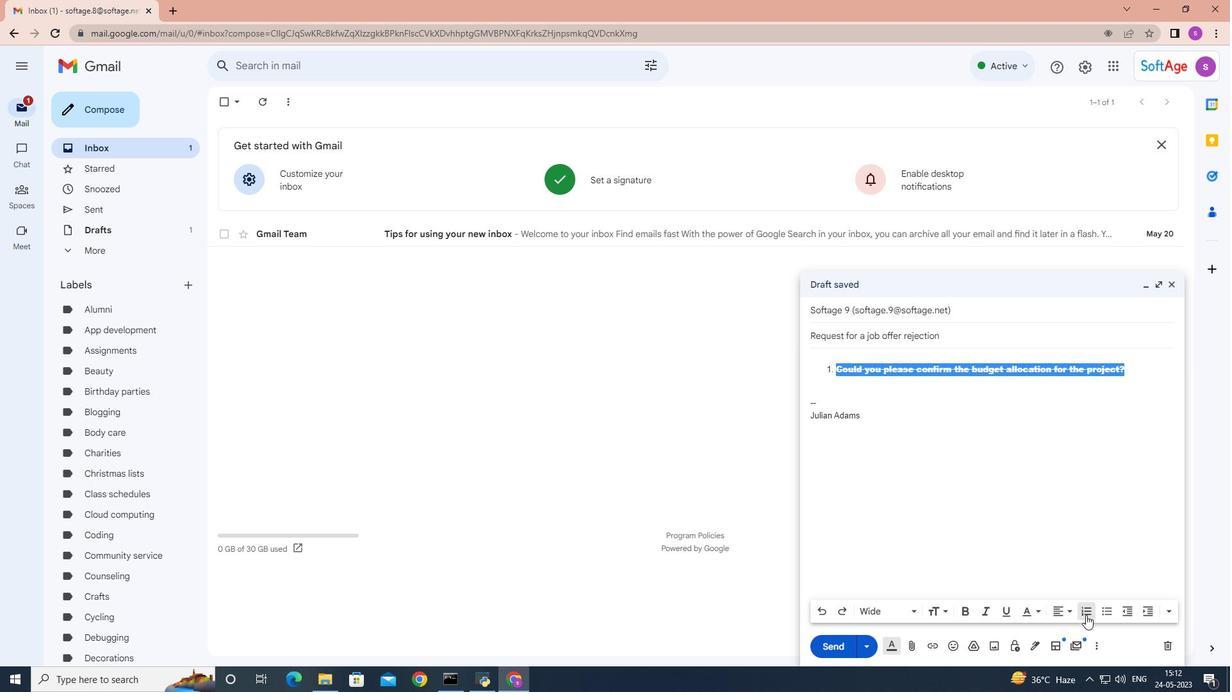 
Action: Mouse pressed left at (1086, 614)
Screenshot: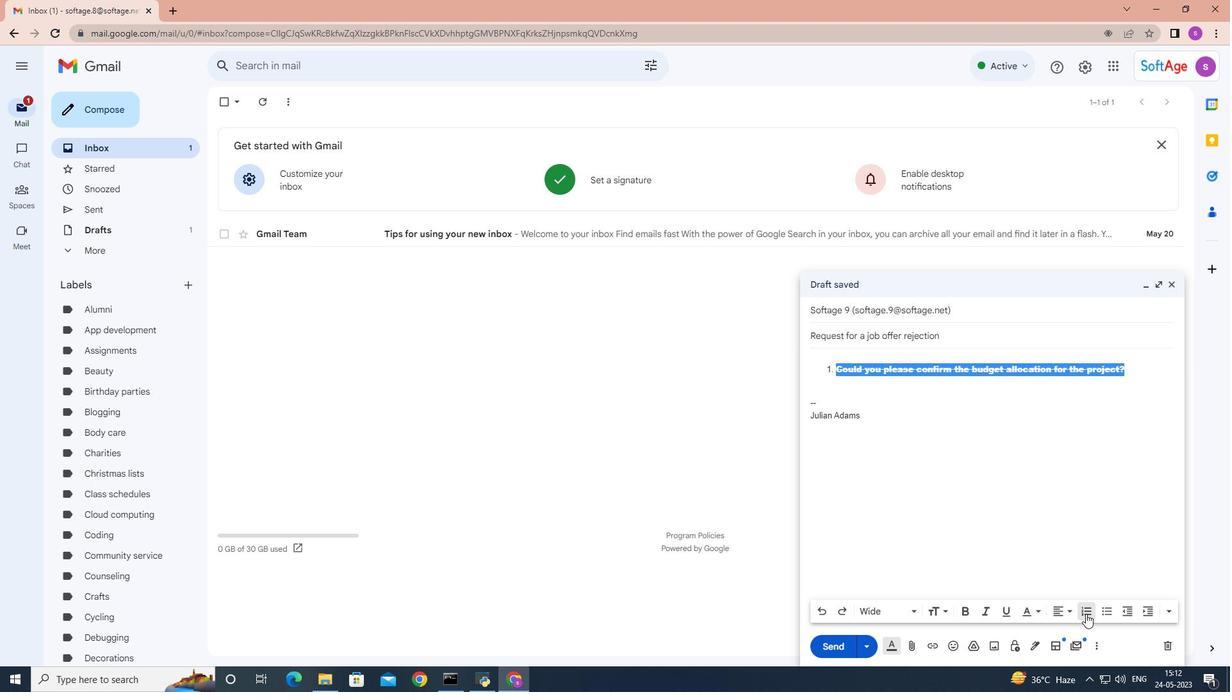 
Action: Mouse moved to (904, 607)
Screenshot: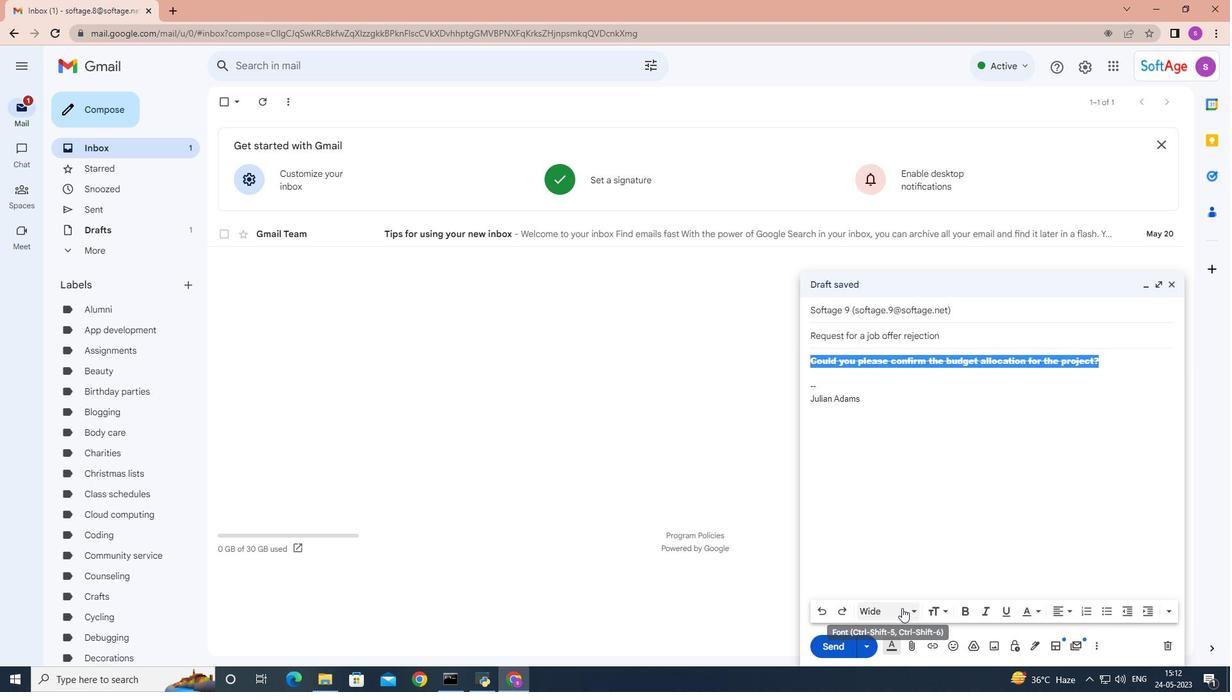 
Action: Mouse pressed left at (903, 608)
Screenshot: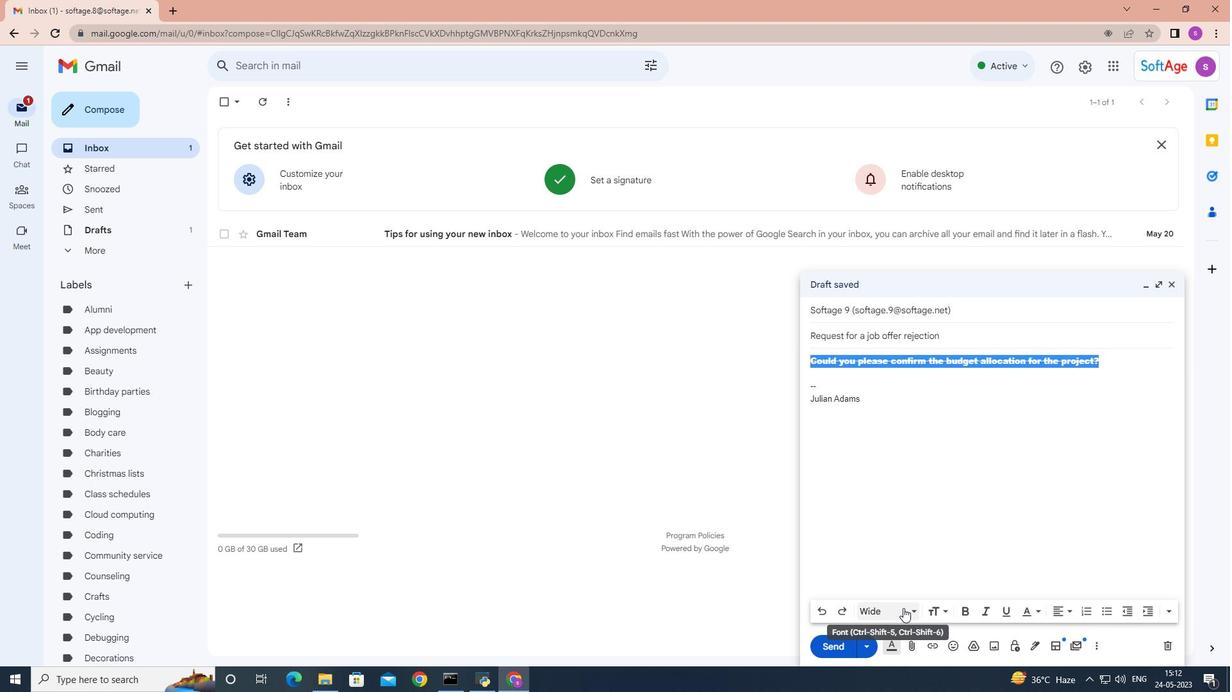 
Action: Mouse moved to (912, 389)
Screenshot: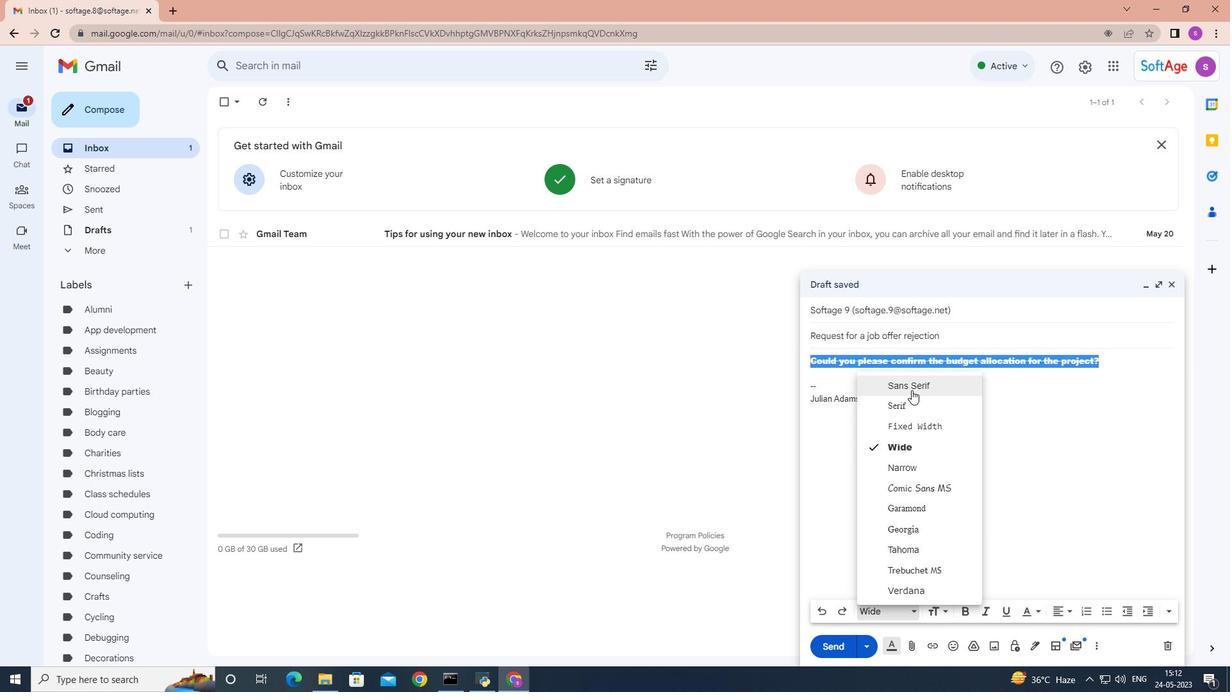
Action: Mouse pressed left at (912, 389)
Screenshot: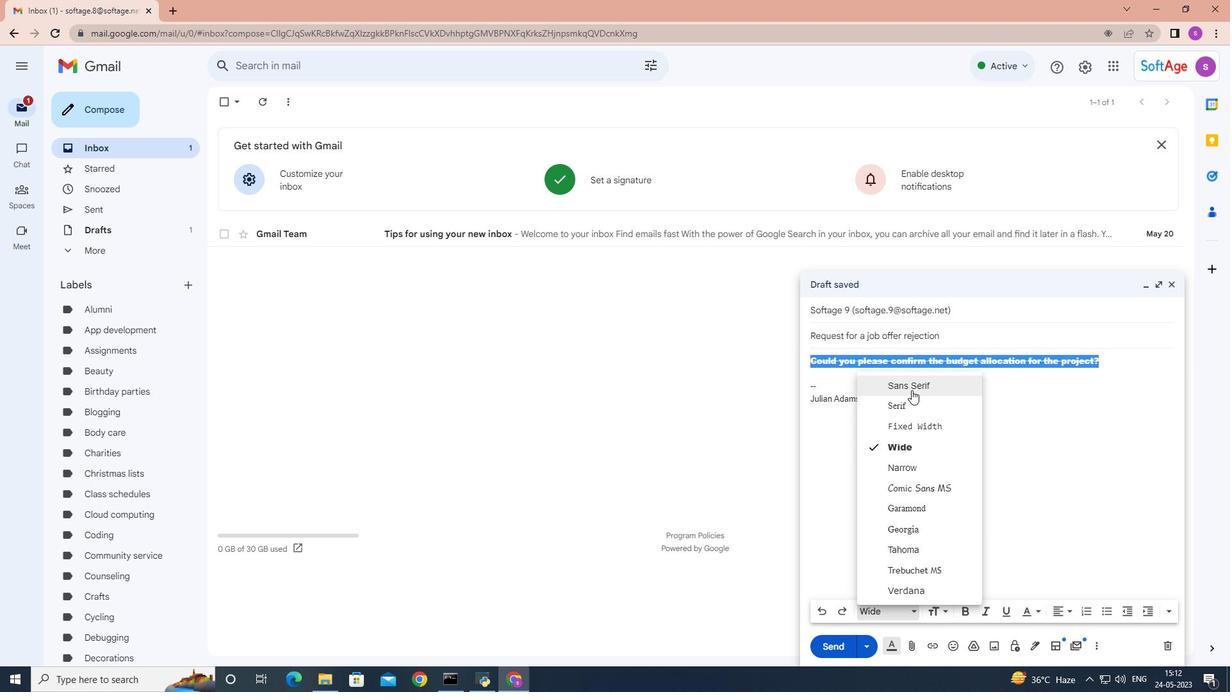 
Action: Mouse moved to (1171, 614)
Screenshot: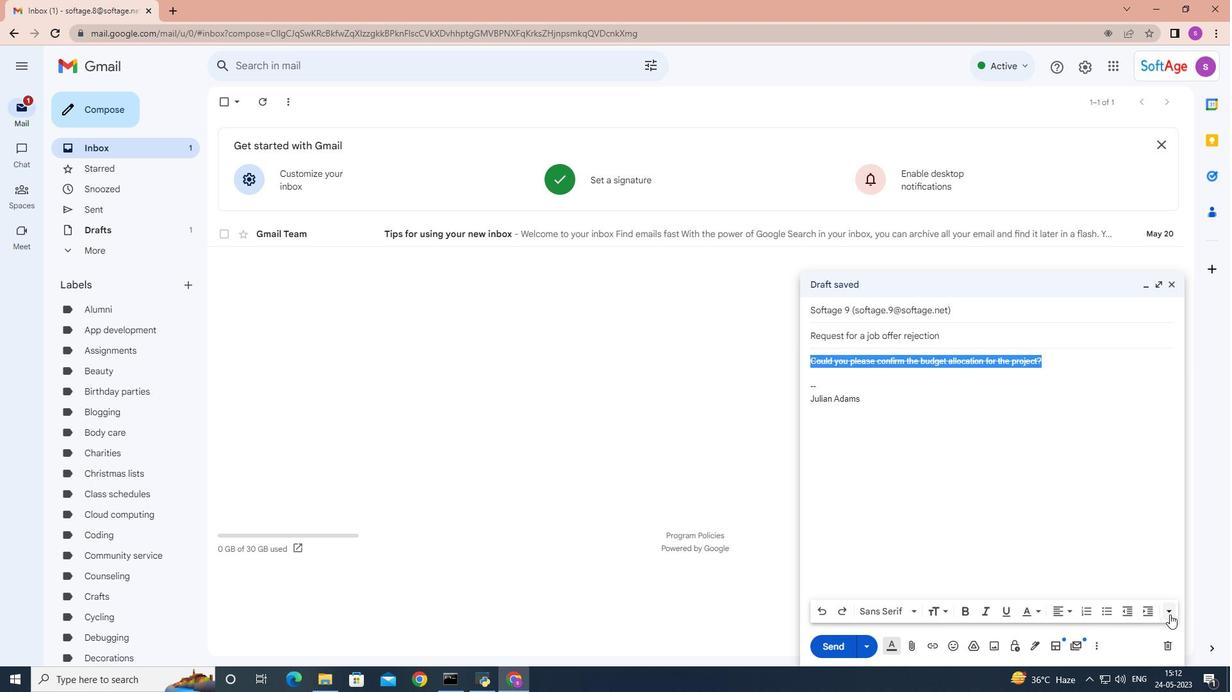 
Action: Mouse pressed left at (1171, 614)
Screenshot: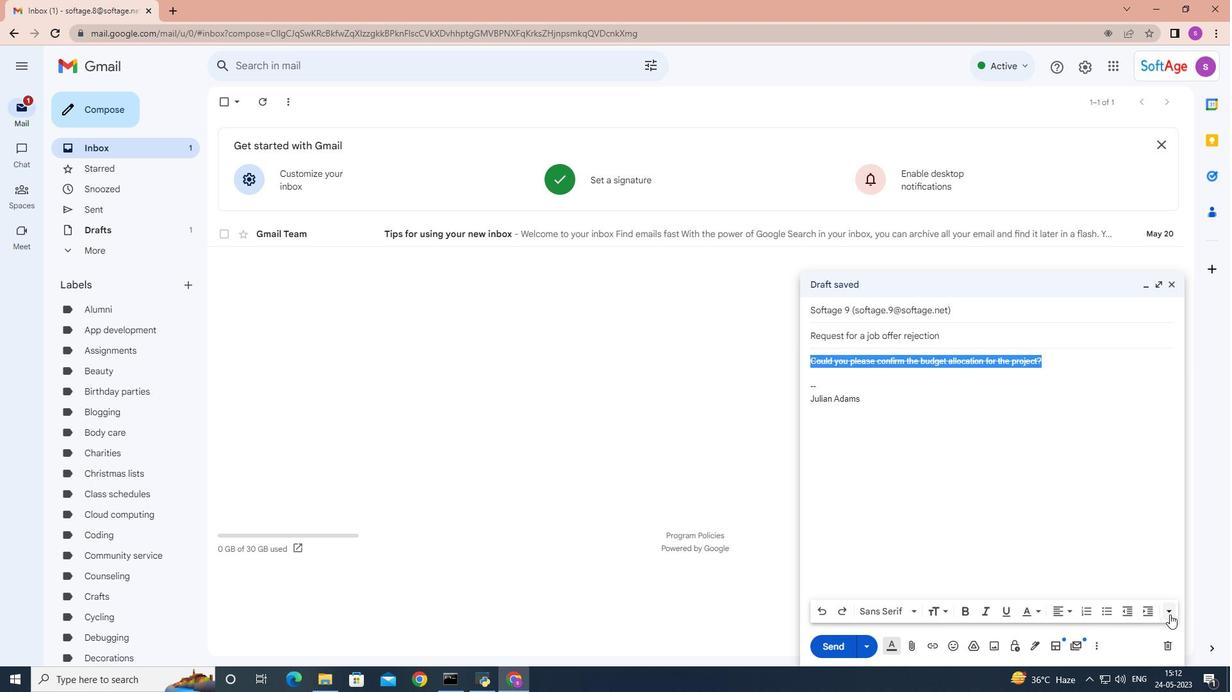 
Action: Mouse moved to (1173, 574)
Screenshot: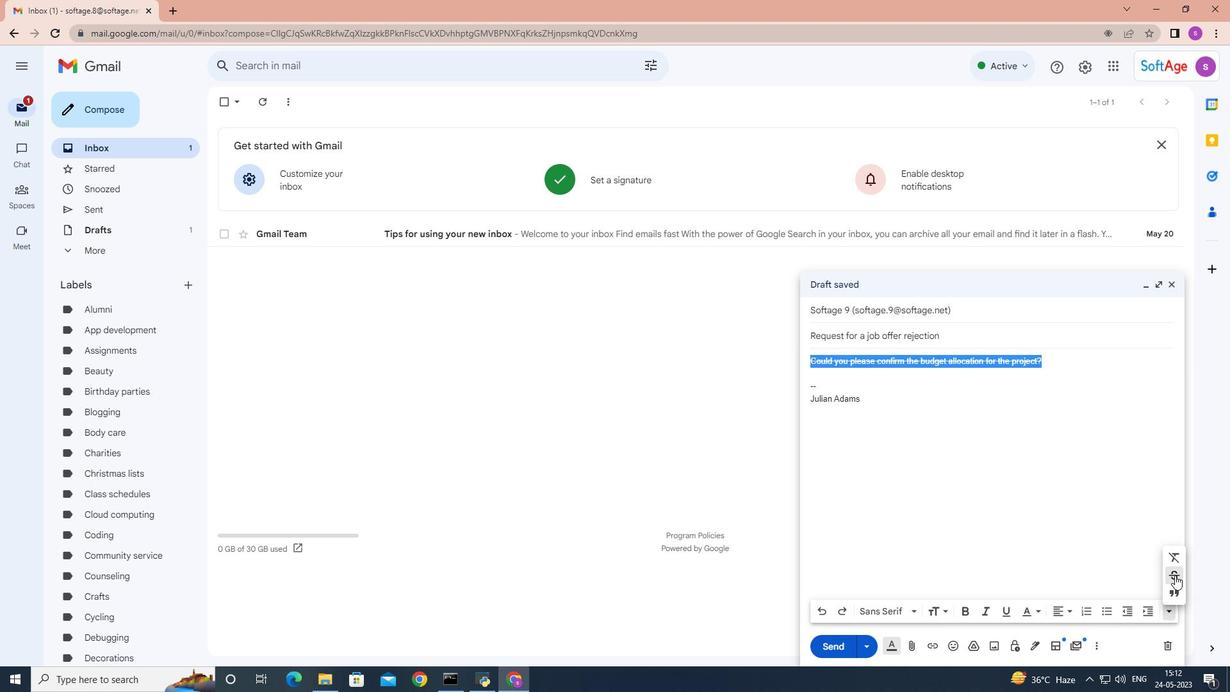 
Action: Mouse pressed left at (1173, 574)
Screenshot: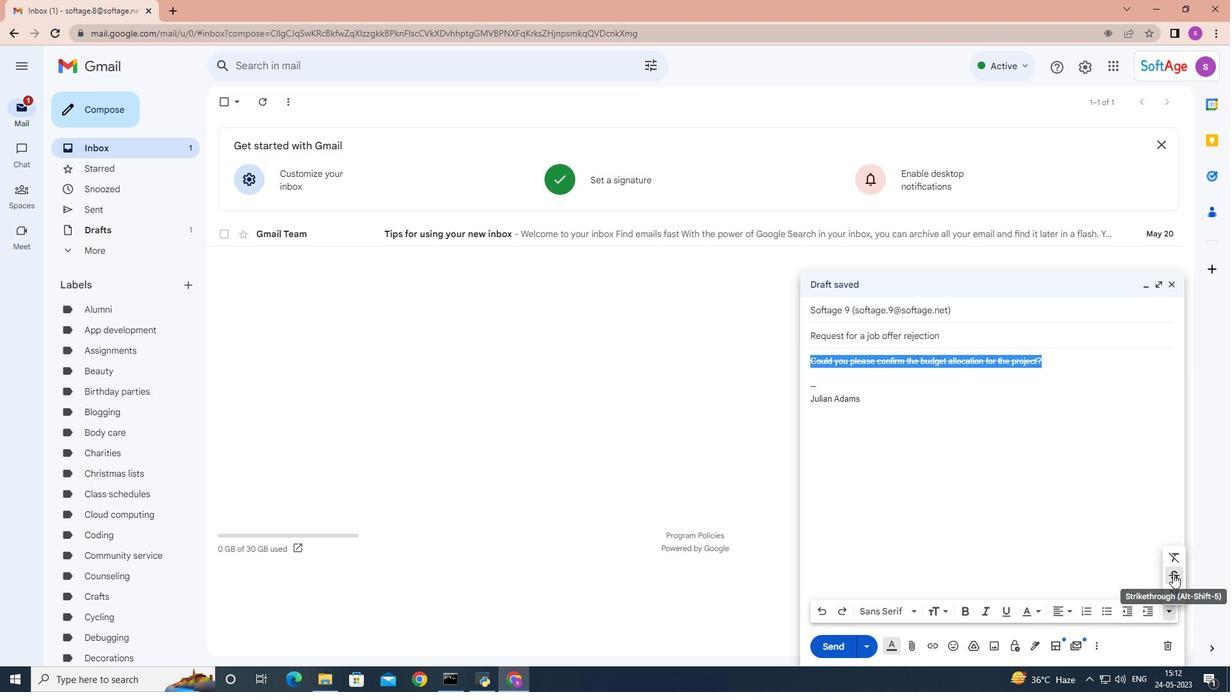 
Action: Mouse moved to (841, 643)
Screenshot: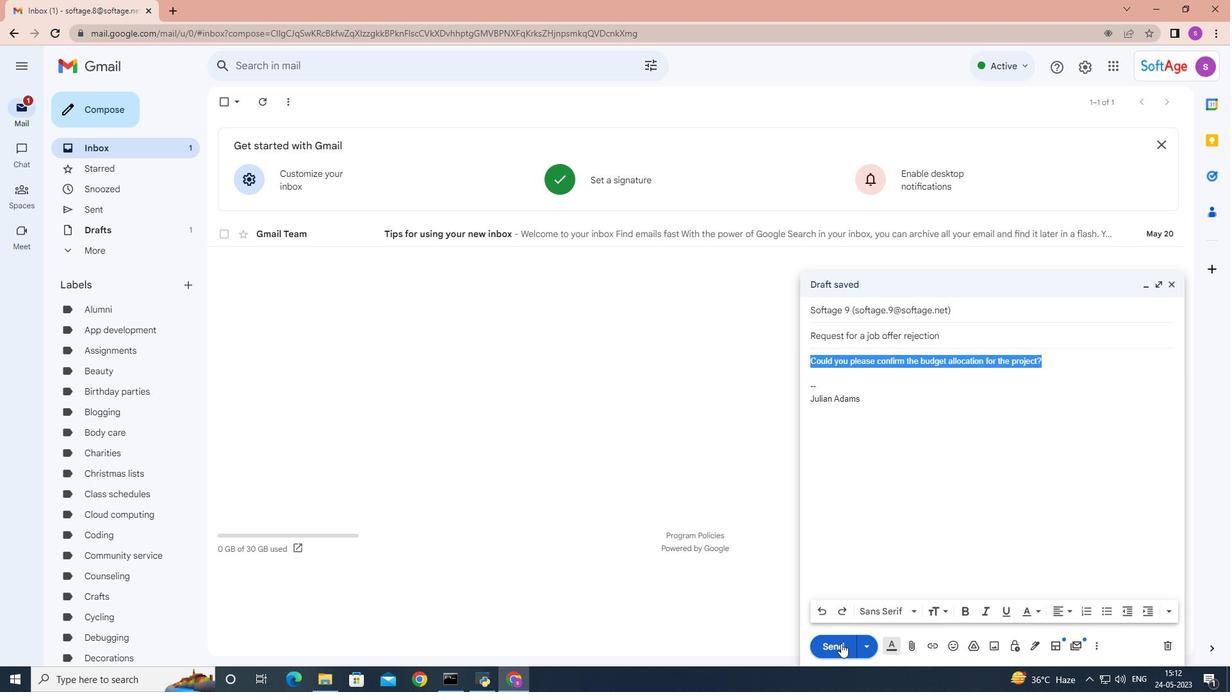 
Action: Mouse pressed left at (841, 643)
Screenshot: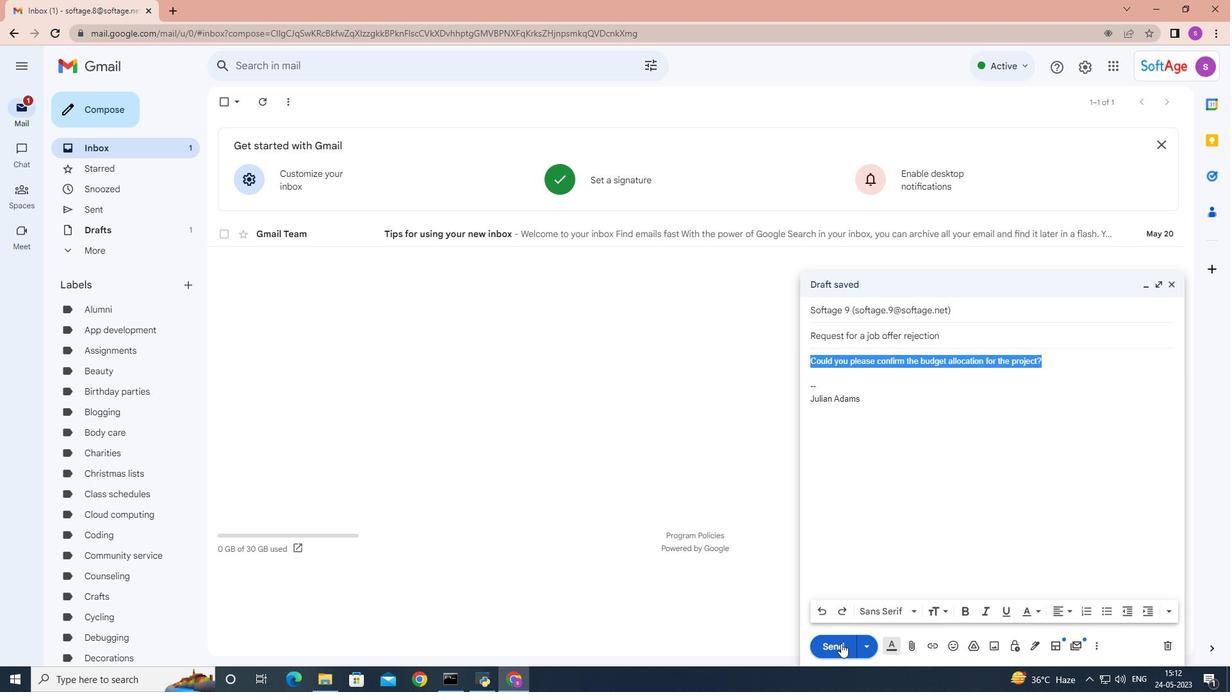
Action: Mouse moved to (133, 212)
Screenshot: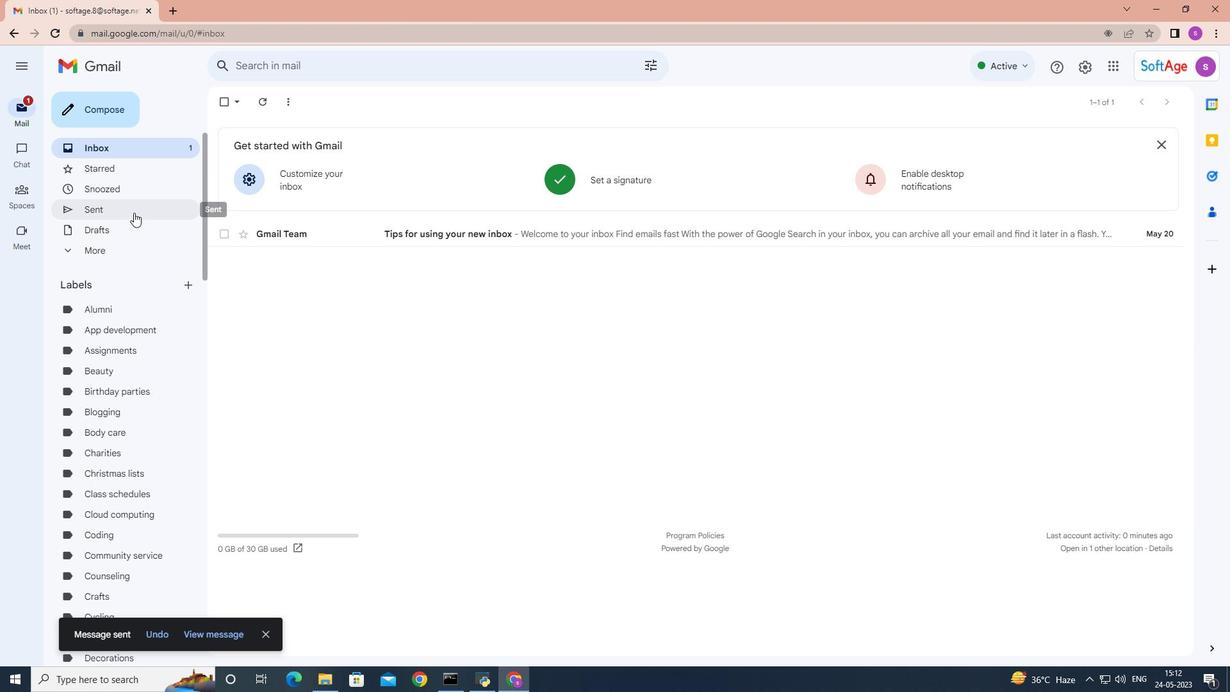 
Action: Mouse pressed left at (133, 212)
Screenshot: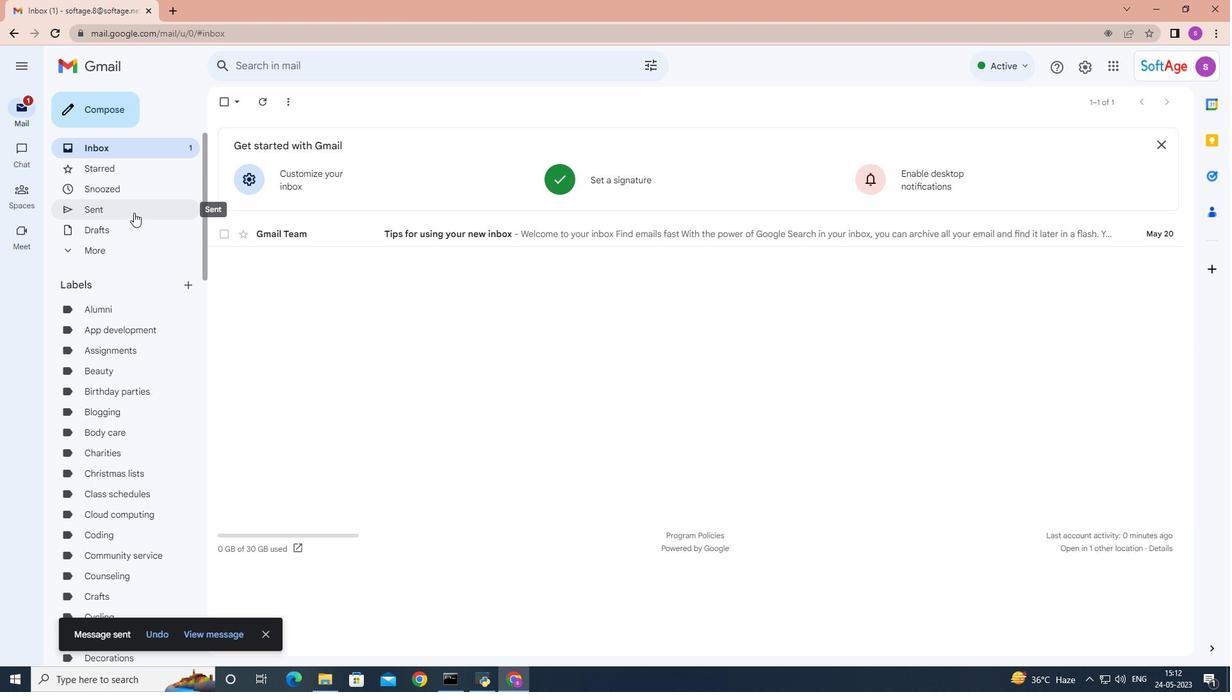 
Action: Mouse moved to (316, 170)
Screenshot: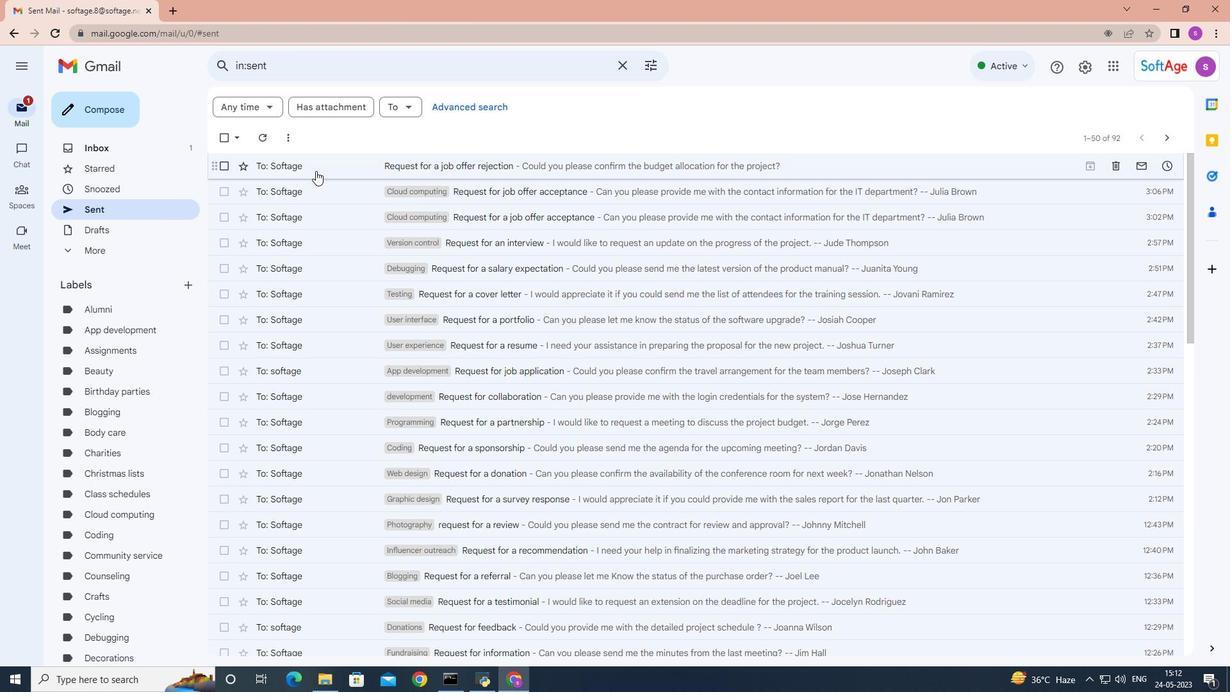 
Action: Mouse pressed right at (316, 170)
Screenshot: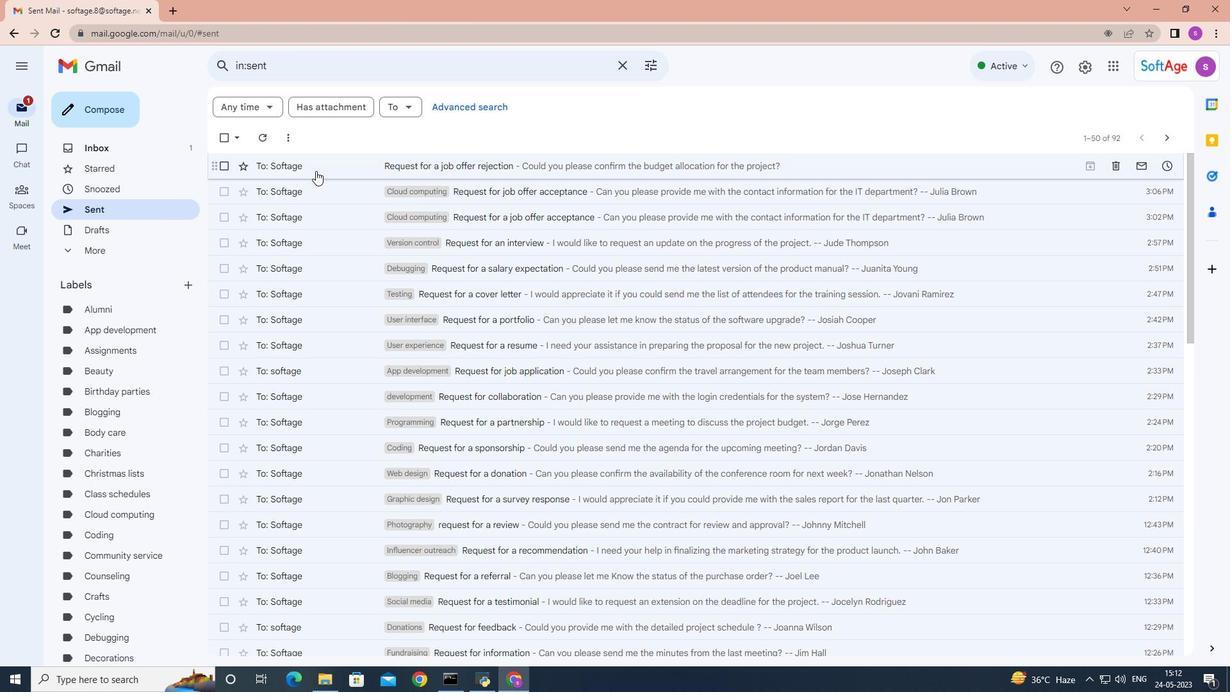 
Action: Mouse moved to (430, 403)
Screenshot: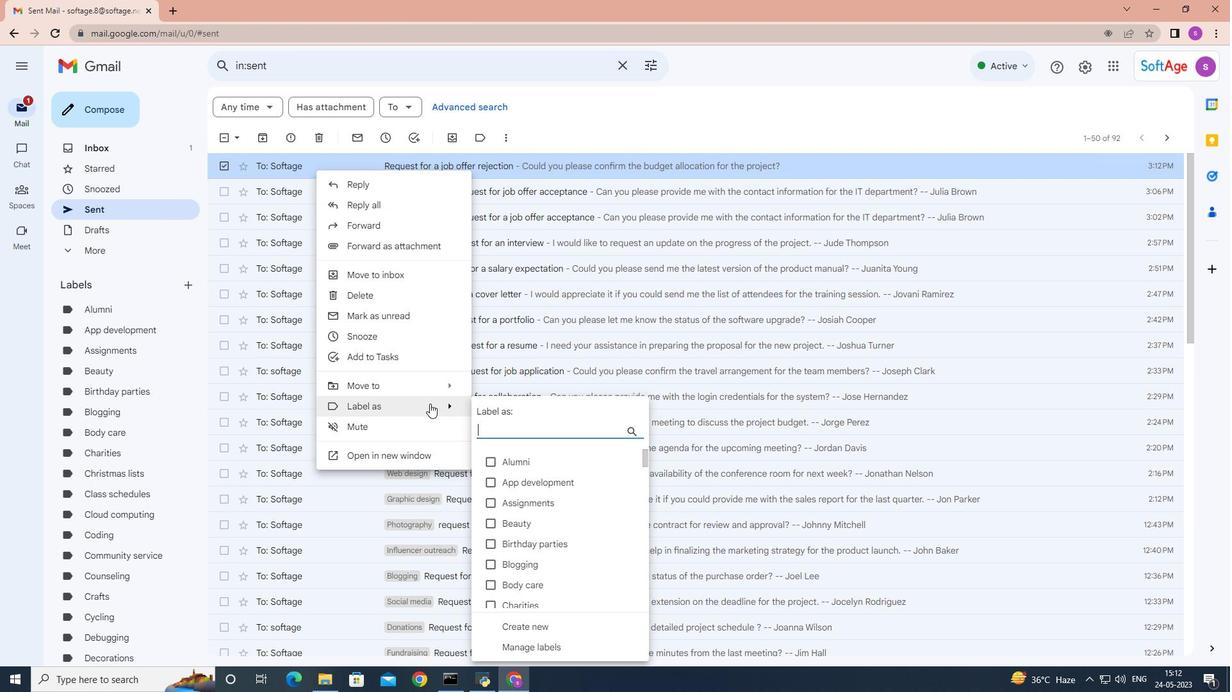 
Action: Key pressed <Key.shift>Ae<Key.backspace>rtificia<Key.space>intelligence
Screenshot: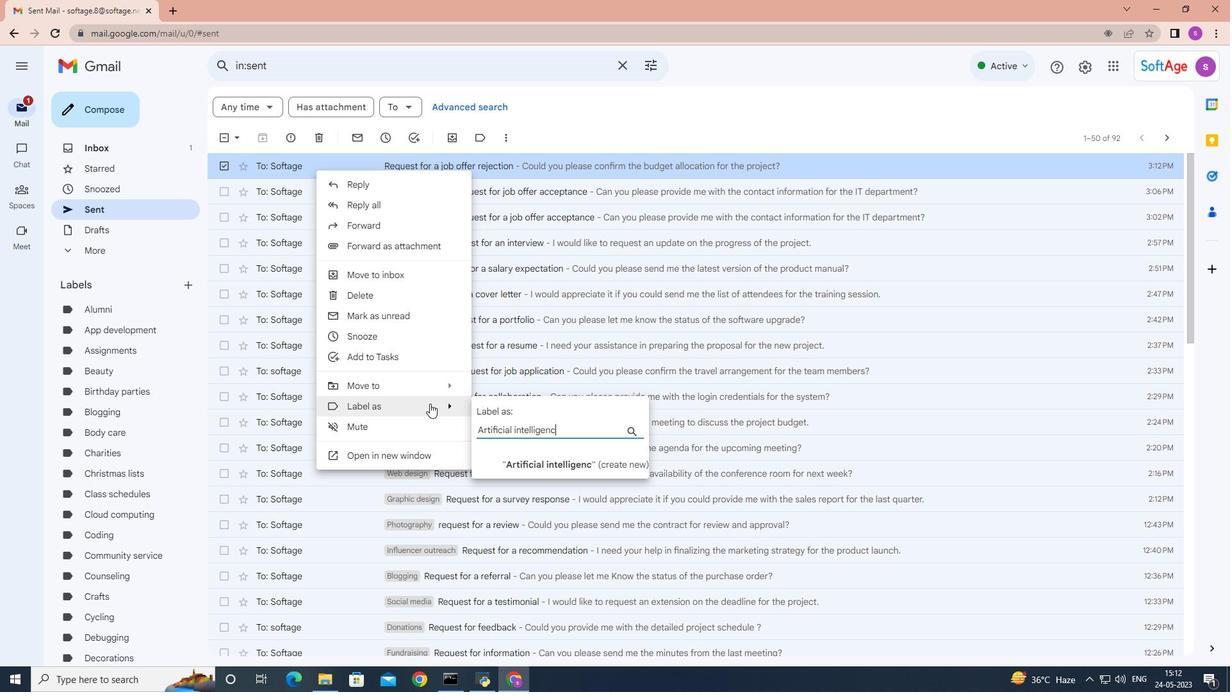 
Action: Mouse moved to (521, 465)
Screenshot: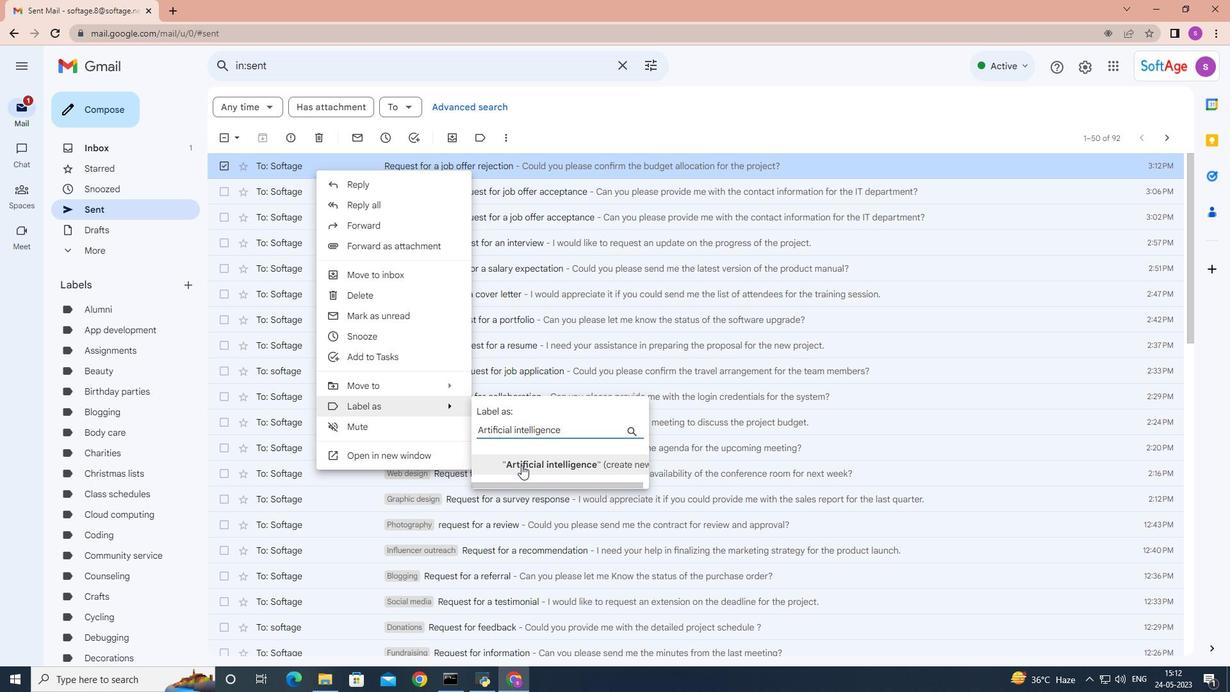 
Action: Mouse pressed left at (521, 465)
Screenshot: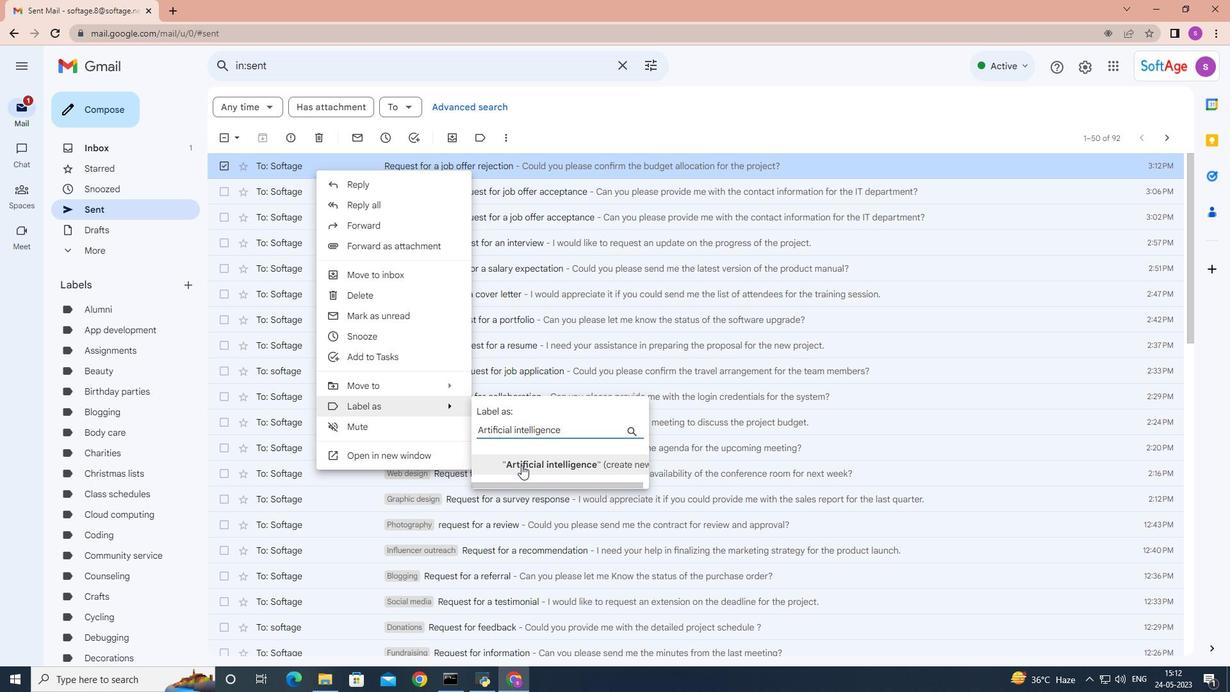 
Action: Mouse moved to (730, 408)
Screenshot: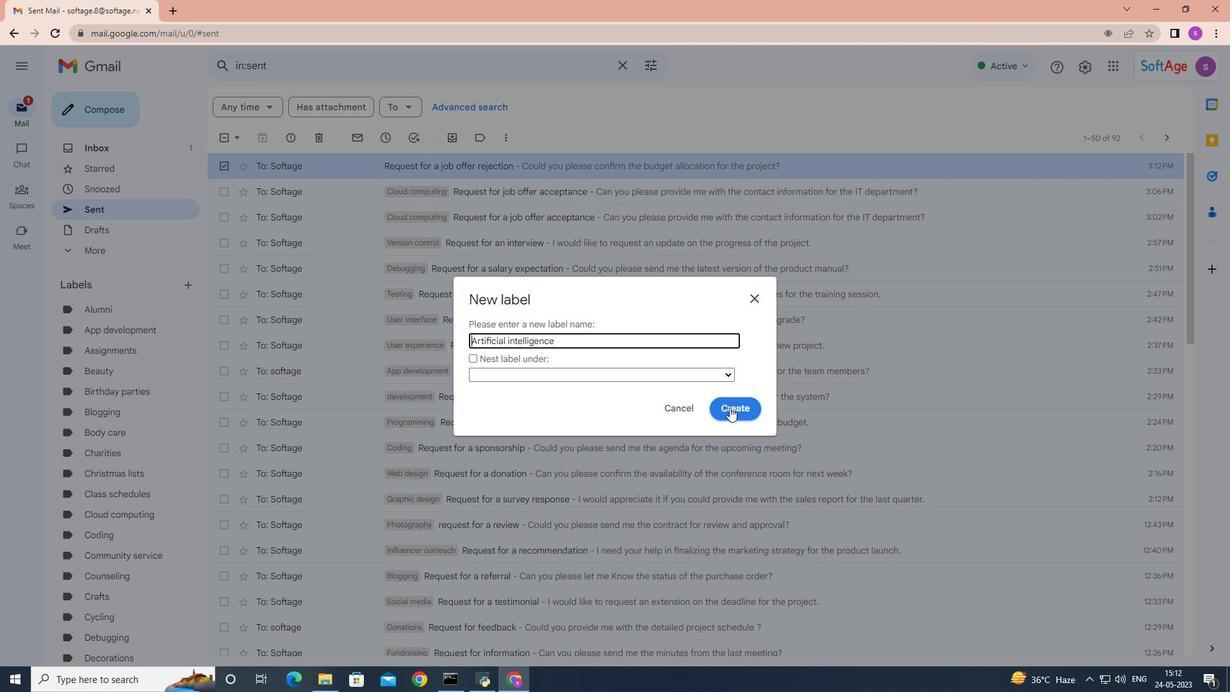 
Action: Mouse pressed left at (730, 408)
Screenshot: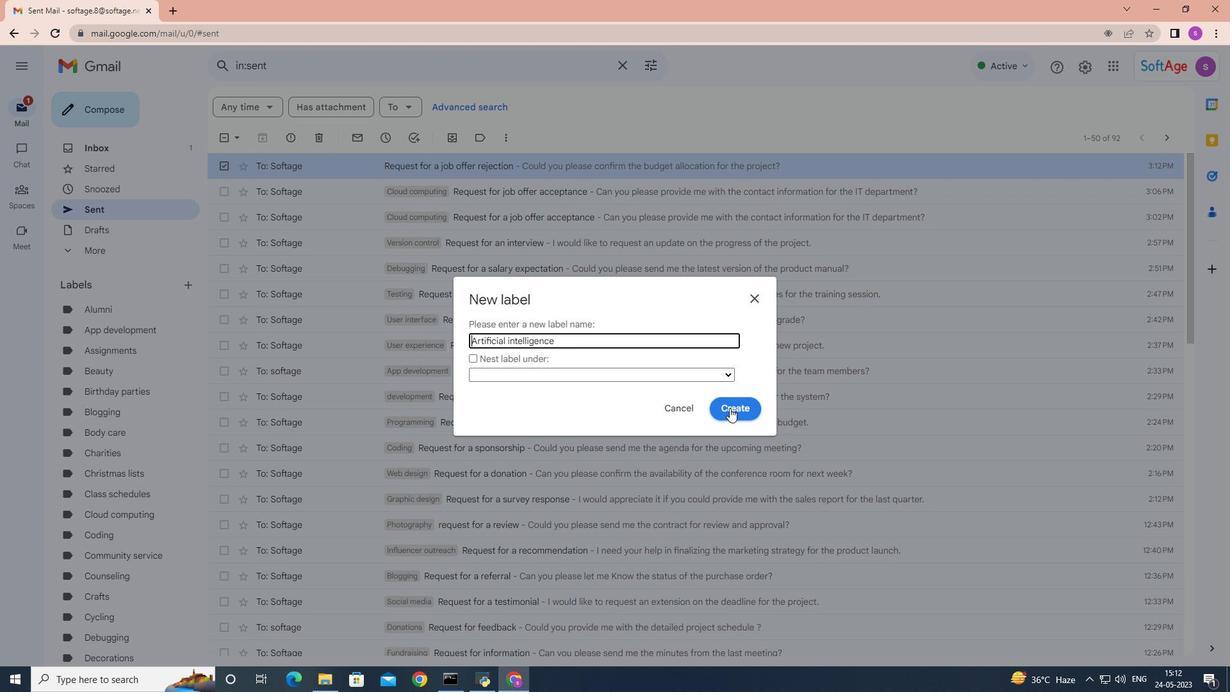 
Action: Mouse moved to (730, 409)
Screenshot: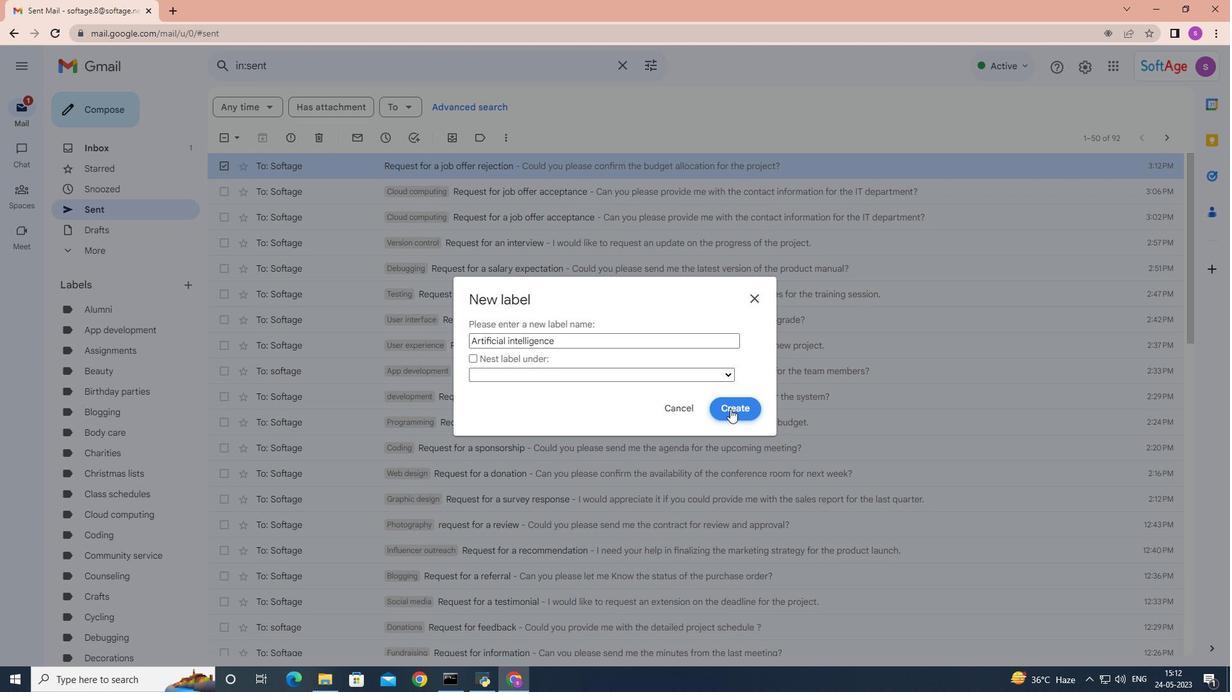 
